 Task: Look for space in Yangliuqing, China from 9th June, 2023 to 16th June, 2023 for 2 adults in price range Rs.8000 to Rs.16000. Place can be entire place with 2 bedrooms having 2 beds and 1 bathroom. Property type can be house, flat, guest house. Amenities needed are: washing machine. Booking option can be shelf check-in. Required host language is Chinese (Simplified).
Action: Mouse moved to (267, 154)
Screenshot: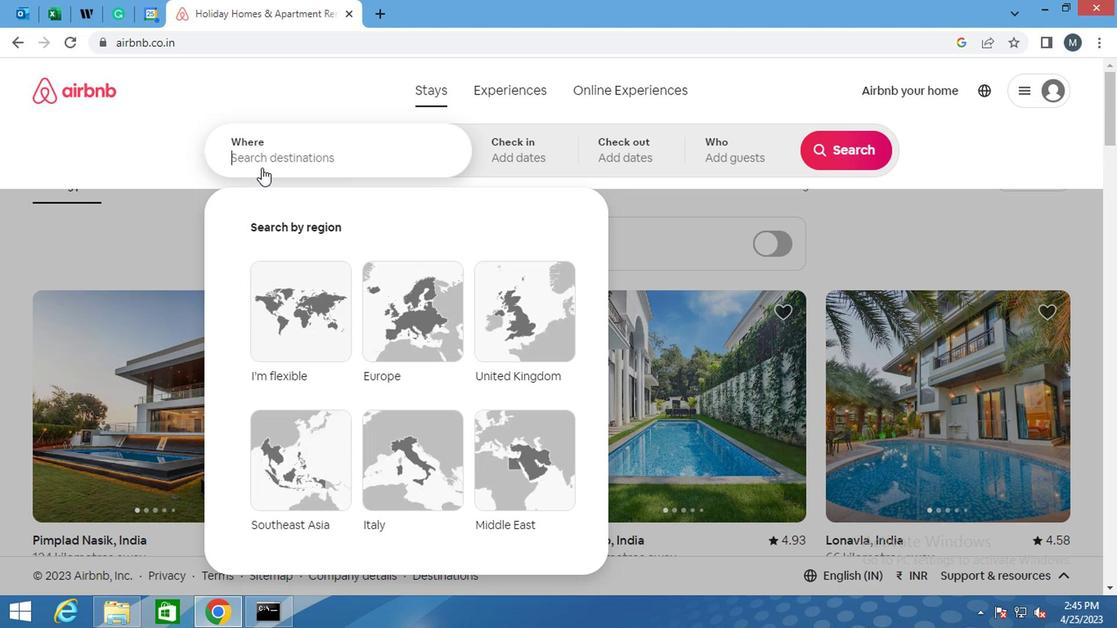 
Action: Mouse pressed left at (267, 154)
Screenshot: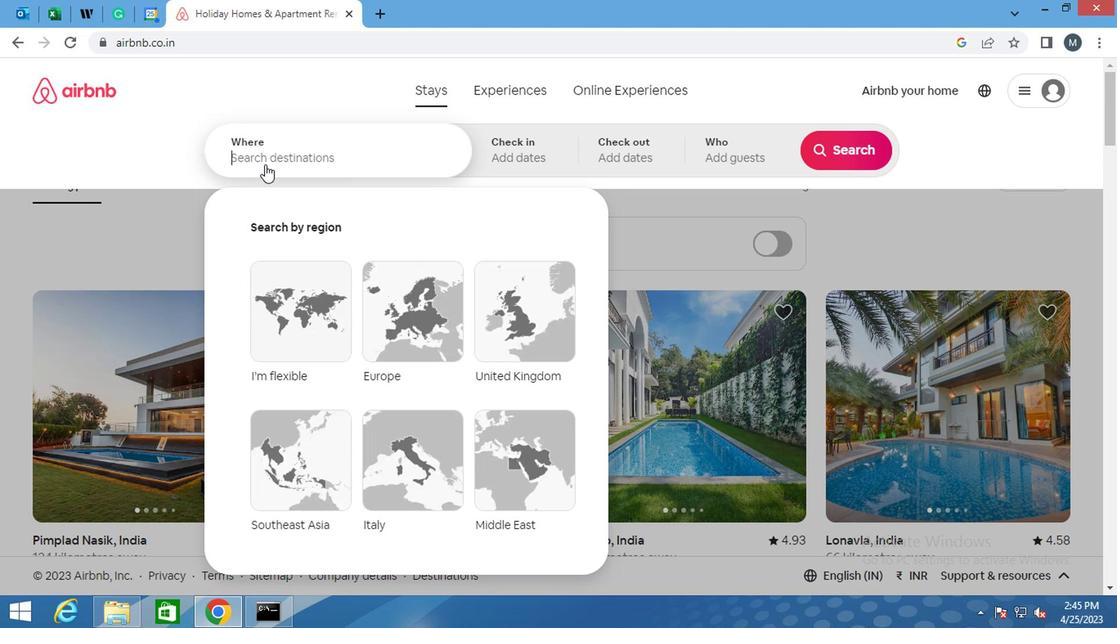 
Action: Mouse moved to (267, 153)
Screenshot: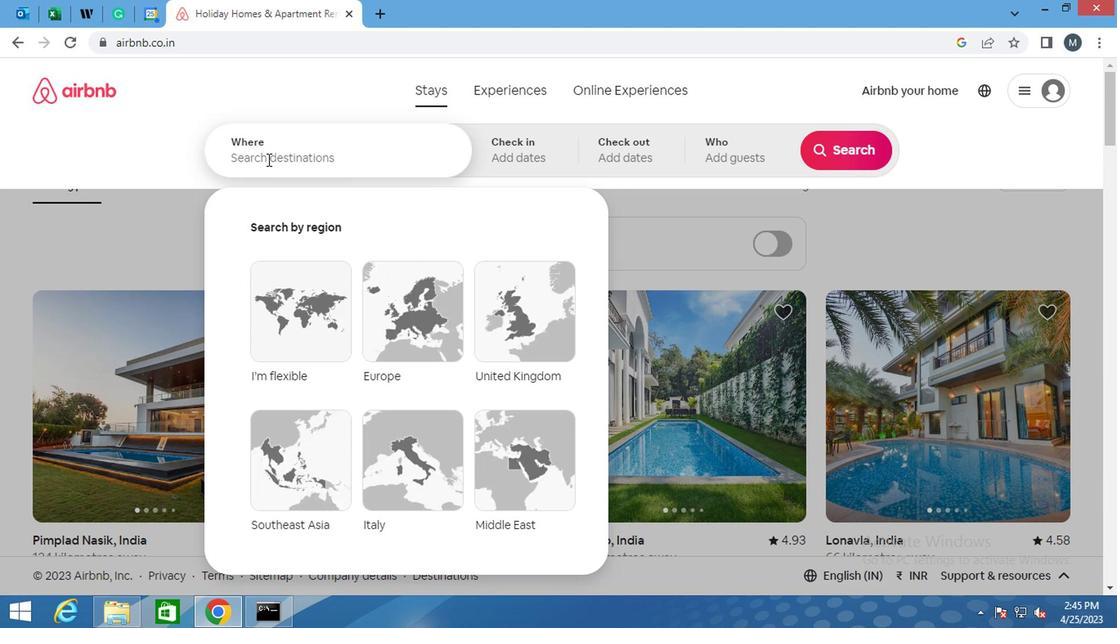 
Action: Key pressed <Key.shift>YANGLIUQUING,<Key.shift>CHINA
Screenshot: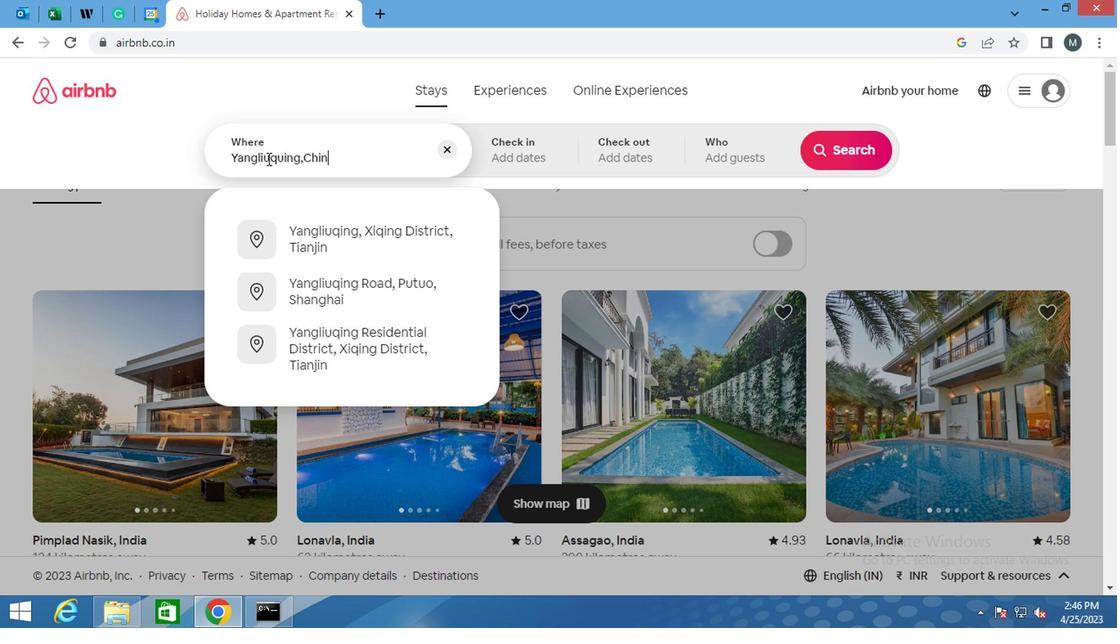
Action: Mouse moved to (357, 185)
Screenshot: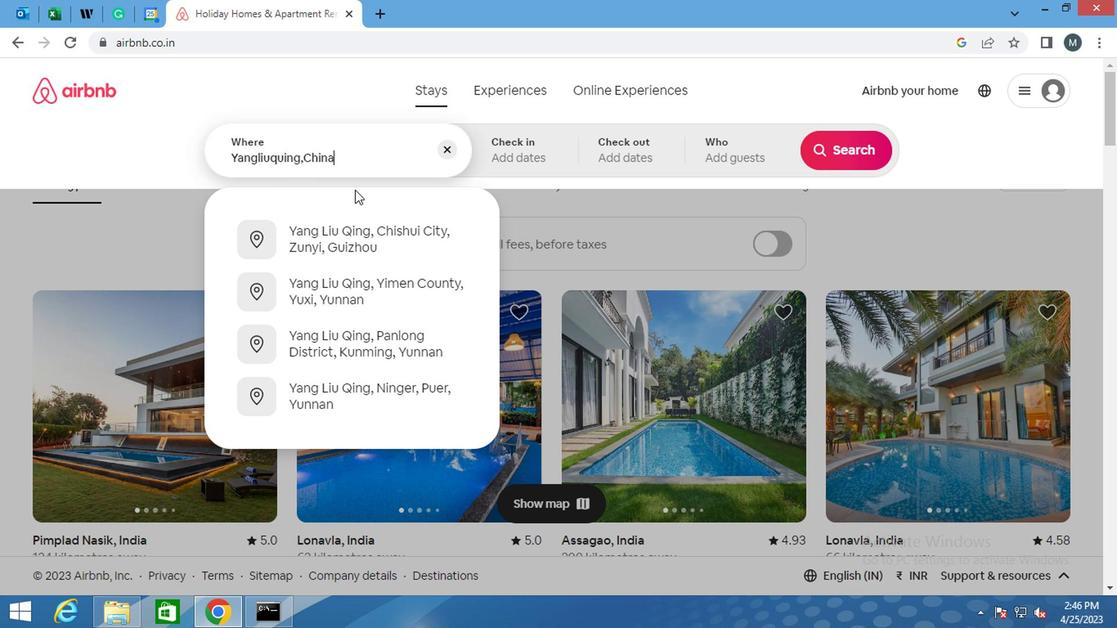 
Action: Key pressed <Key.enter>
Screenshot: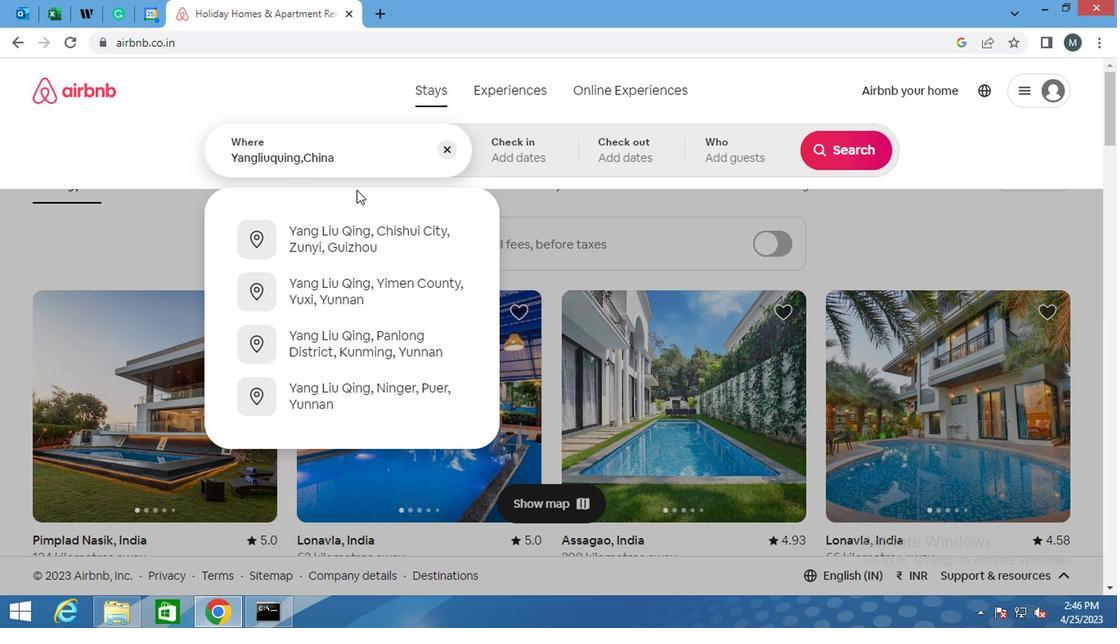 
Action: Mouse moved to (825, 275)
Screenshot: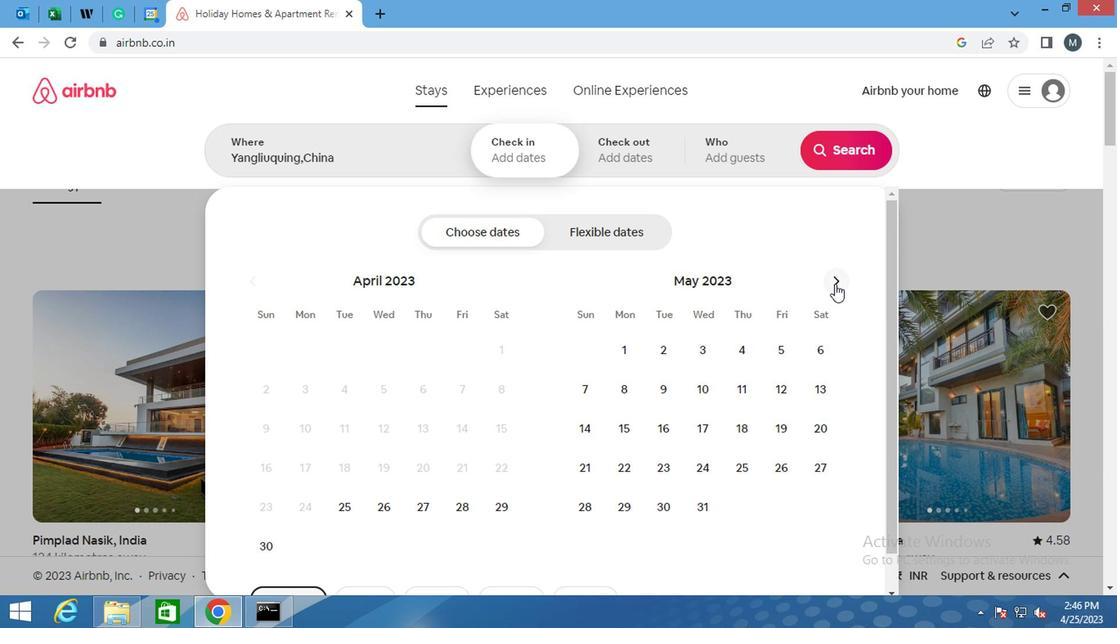 
Action: Mouse pressed left at (825, 275)
Screenshot: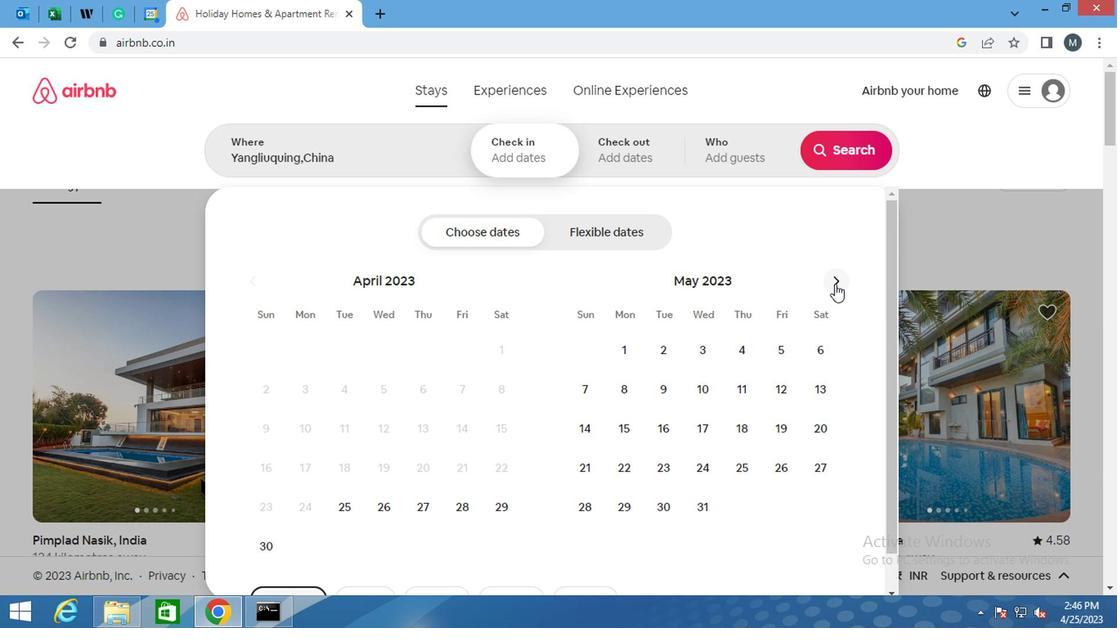 
Action: Mouse moved to (774, 392)
Screenshot: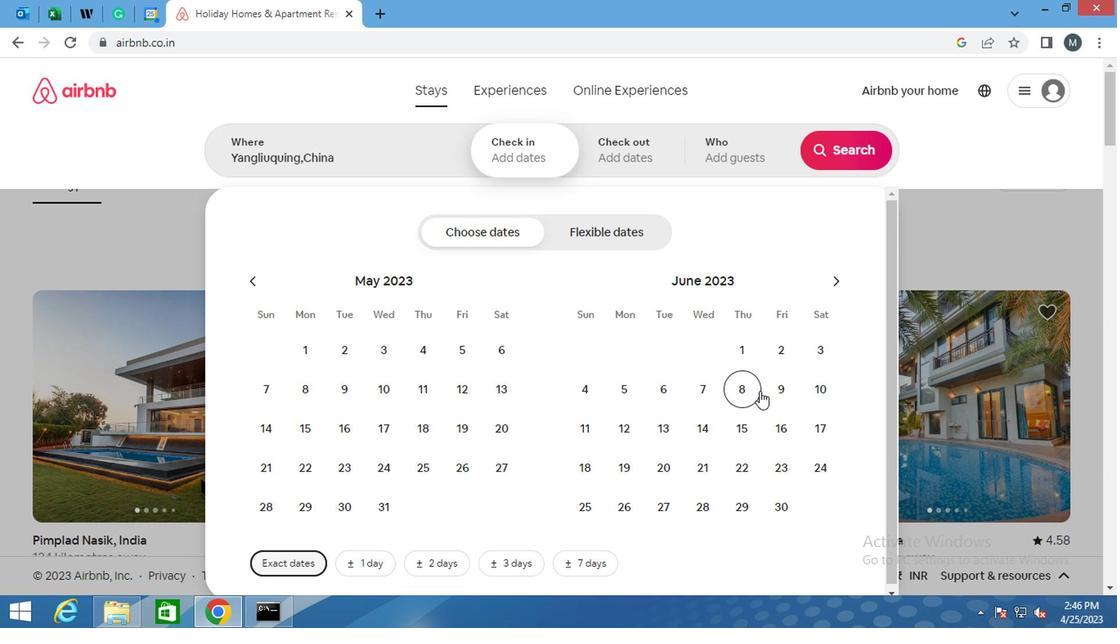 
Action: Mouse pressed left at (774, 392)
Screenshot: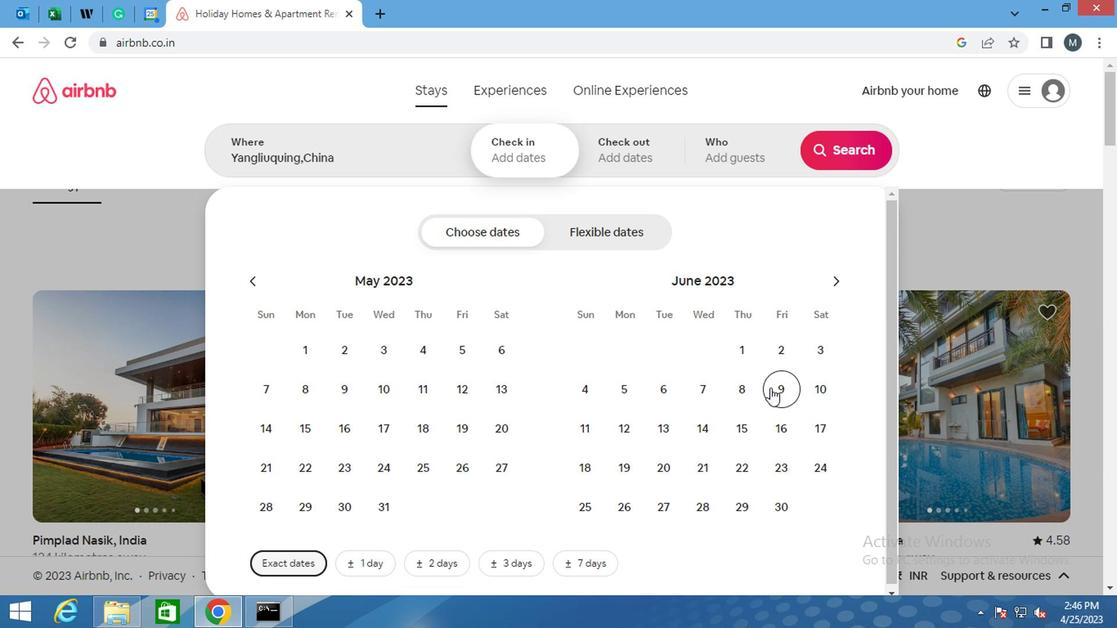 
Action: Mouse moved to (766, 429)
Screenshot: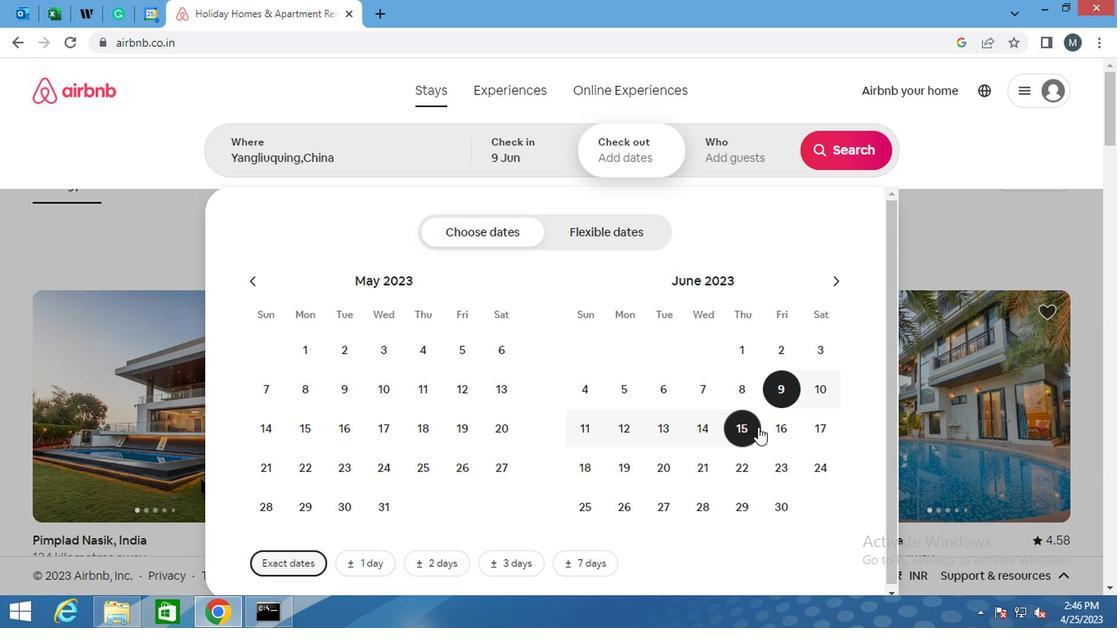 
Action: Mouse pressed left at (766, 429)
Screenshot: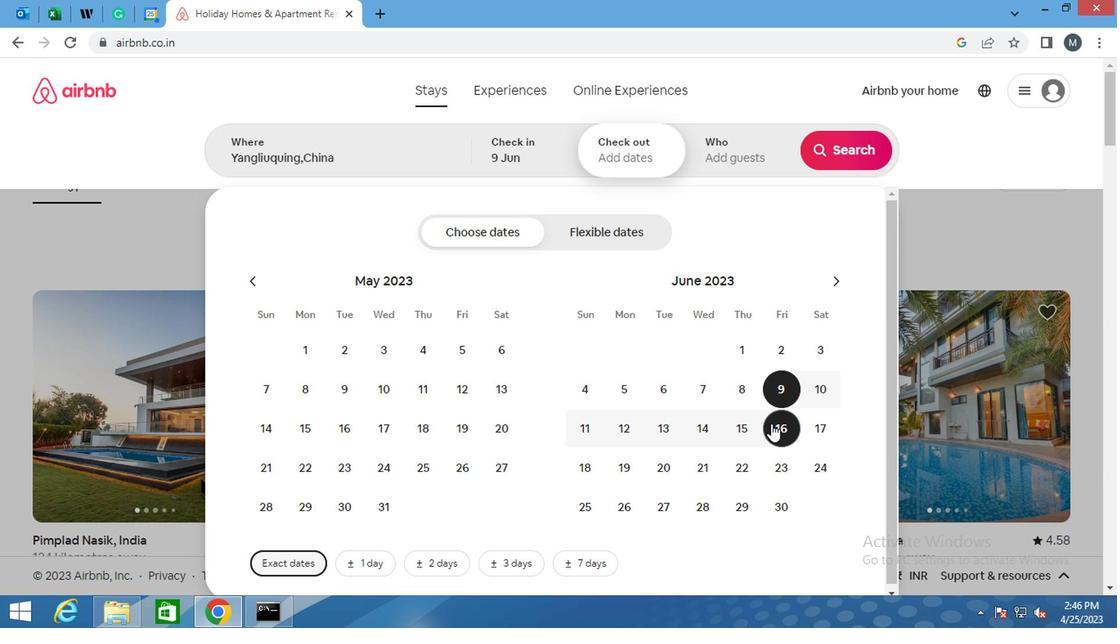 
Action: Mouse moved to (733, 158)
Screenshot: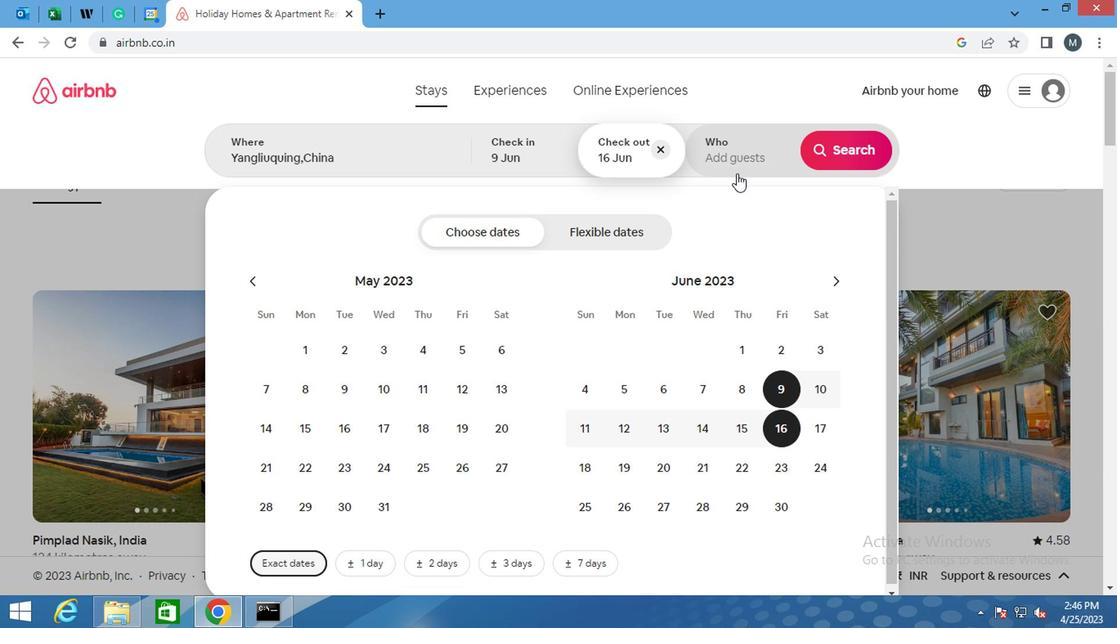 
Action: Mouse pressed left at (733, 158)
Screenshot: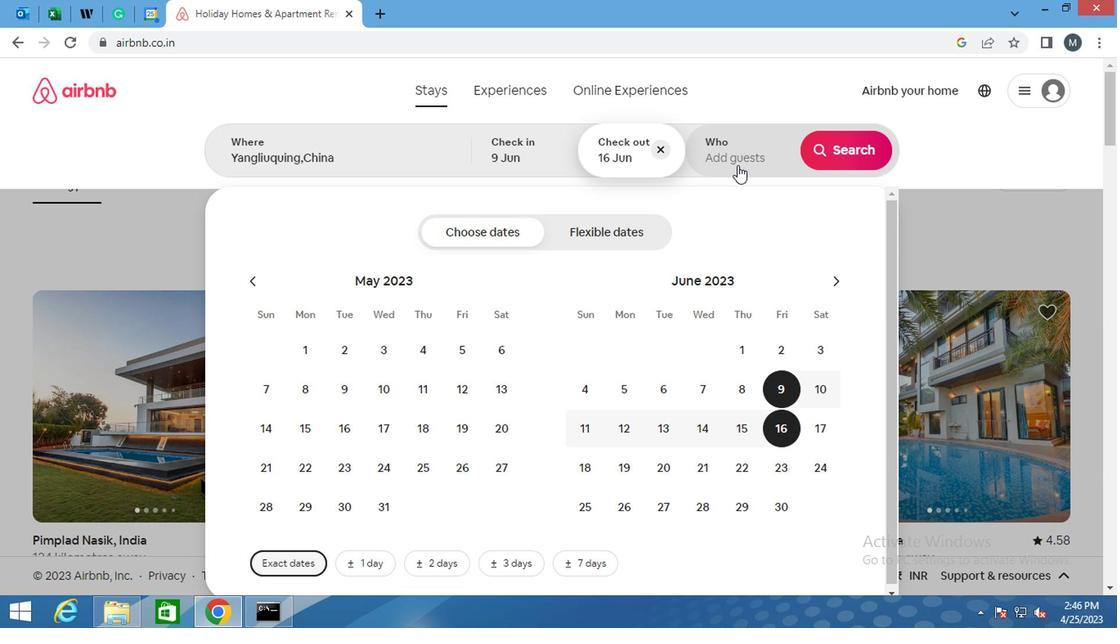 
Action: Mouse moved to (845, 238)
Screenshot: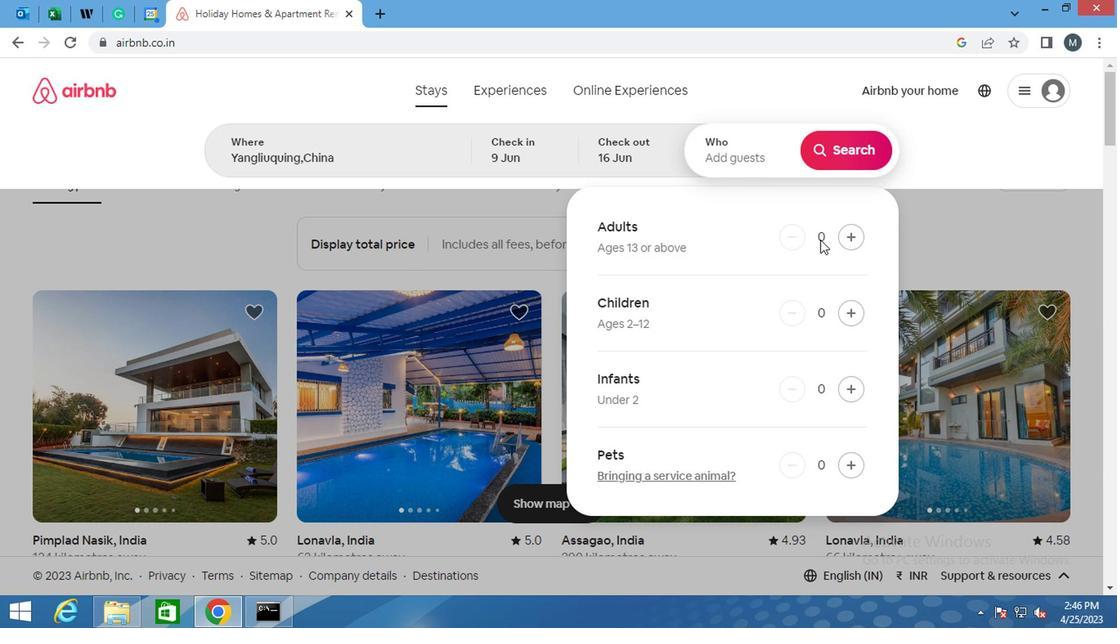 
Action: Mouse pressed left at (845, 238)
Screenshot: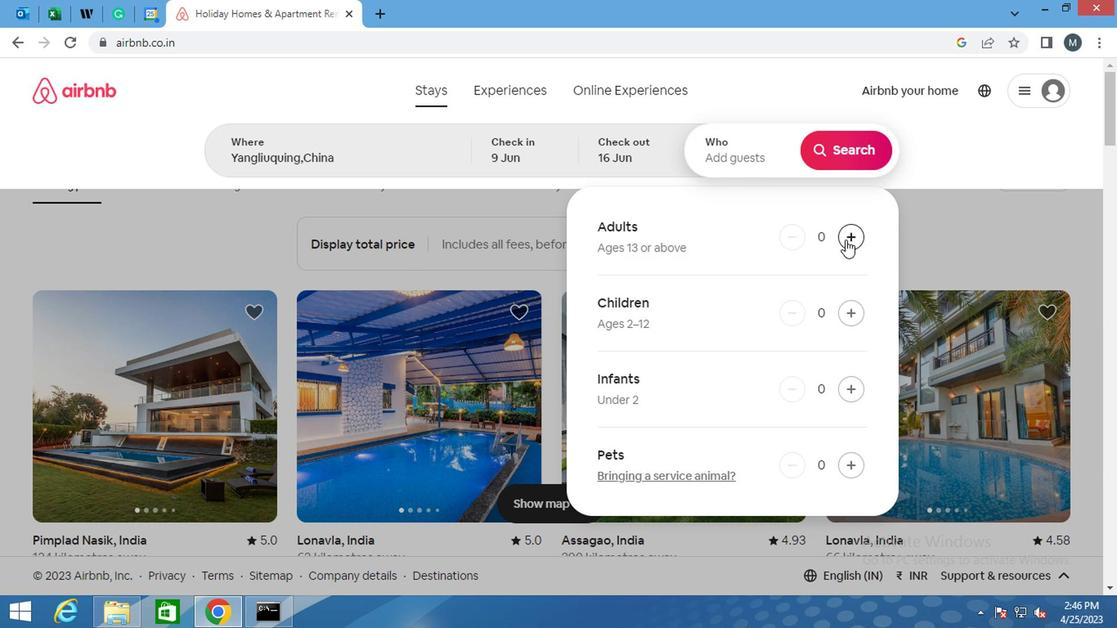 
Action: Mouse pressed left at (845, 238)
Screenshot: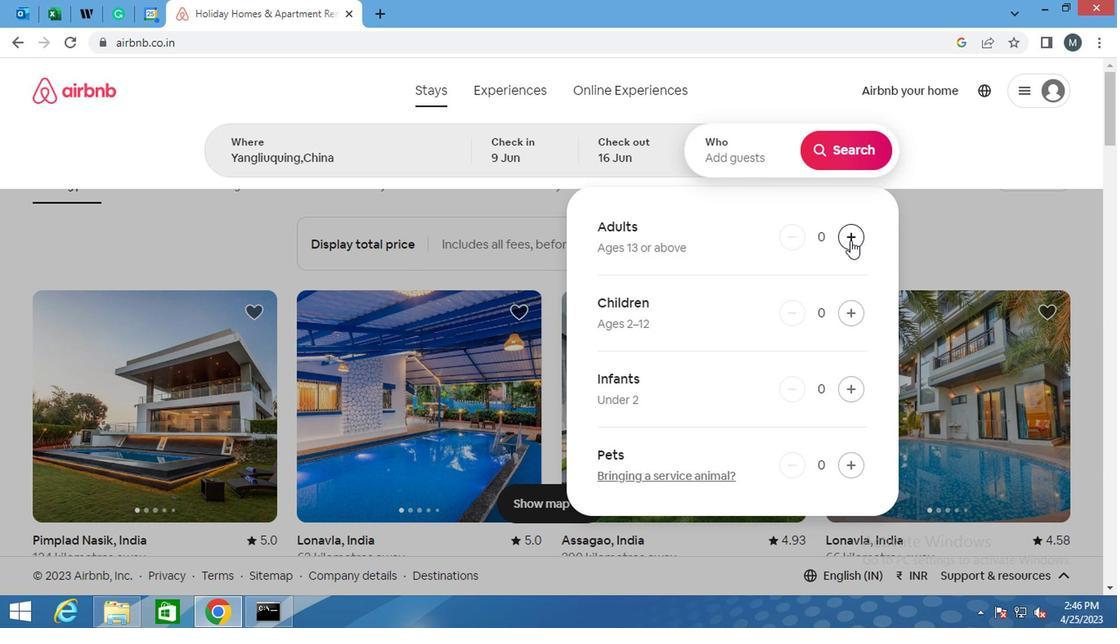 
Action: Mouse moved to (847, 132)
Screenshot: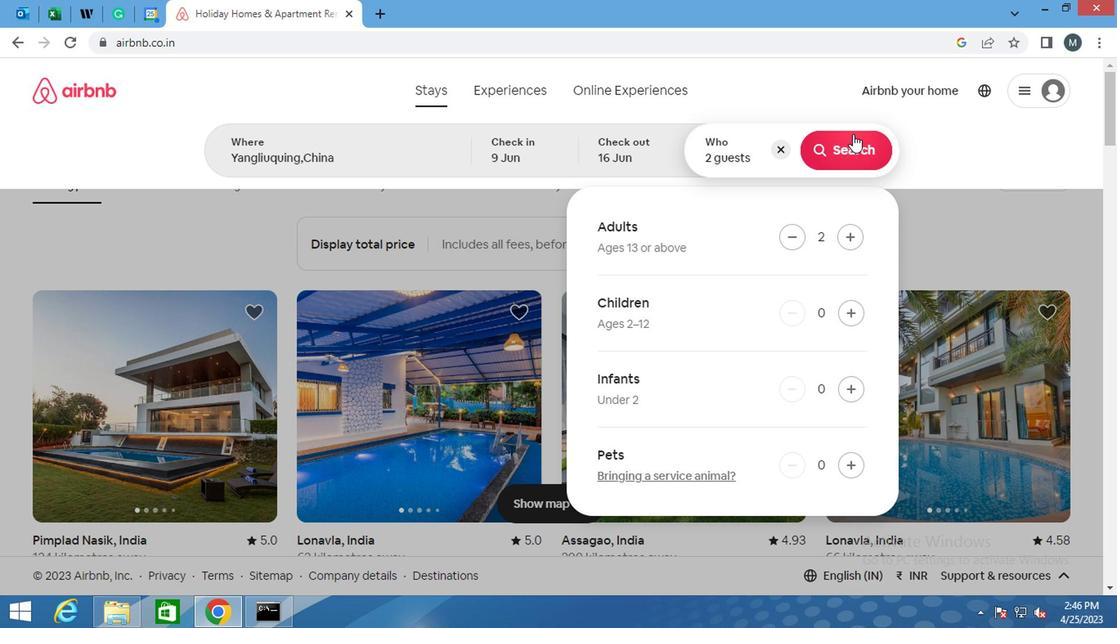
Action: Mouse pressed left at (847, 132)
Screenshot: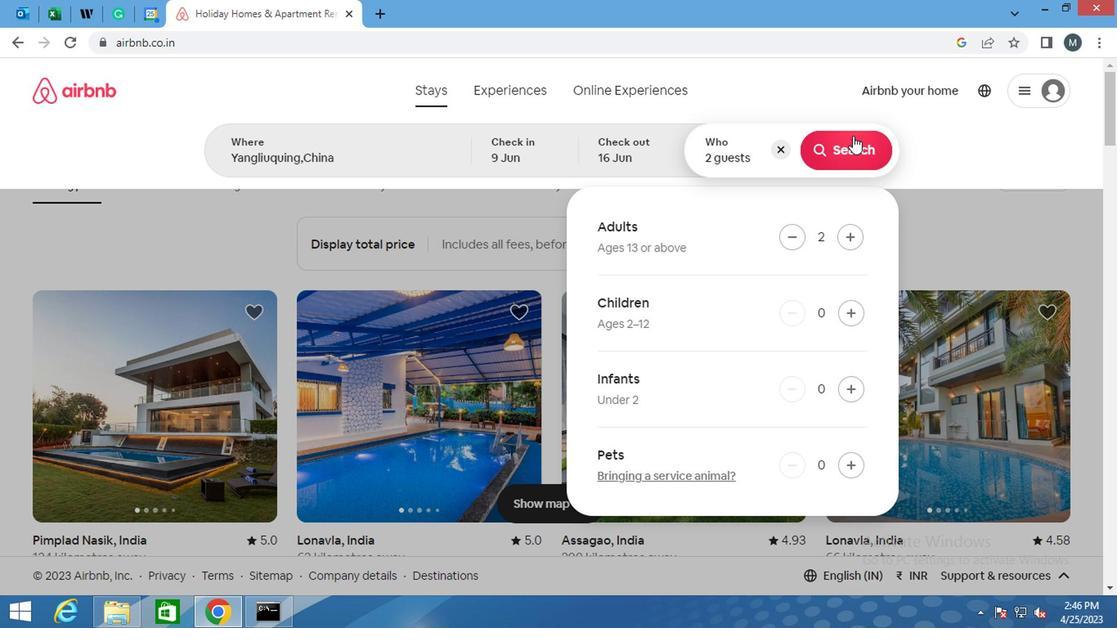 
Action: Mouse moved to (1047, 138)
Screenshot: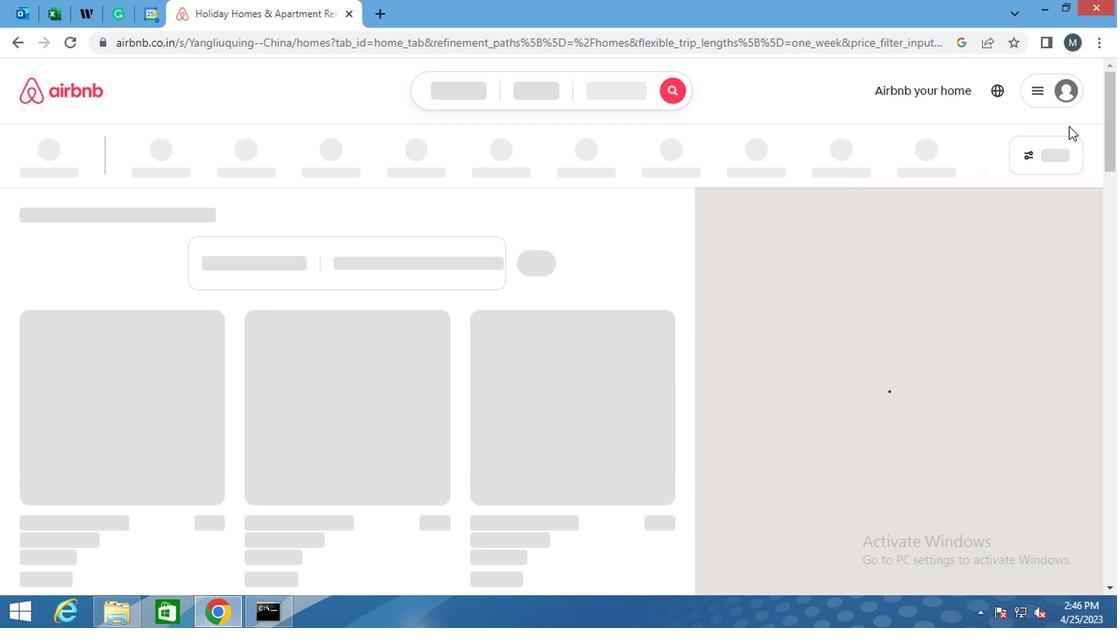 
Action: Mouse pressed left at (1047, 138)
Screenshot: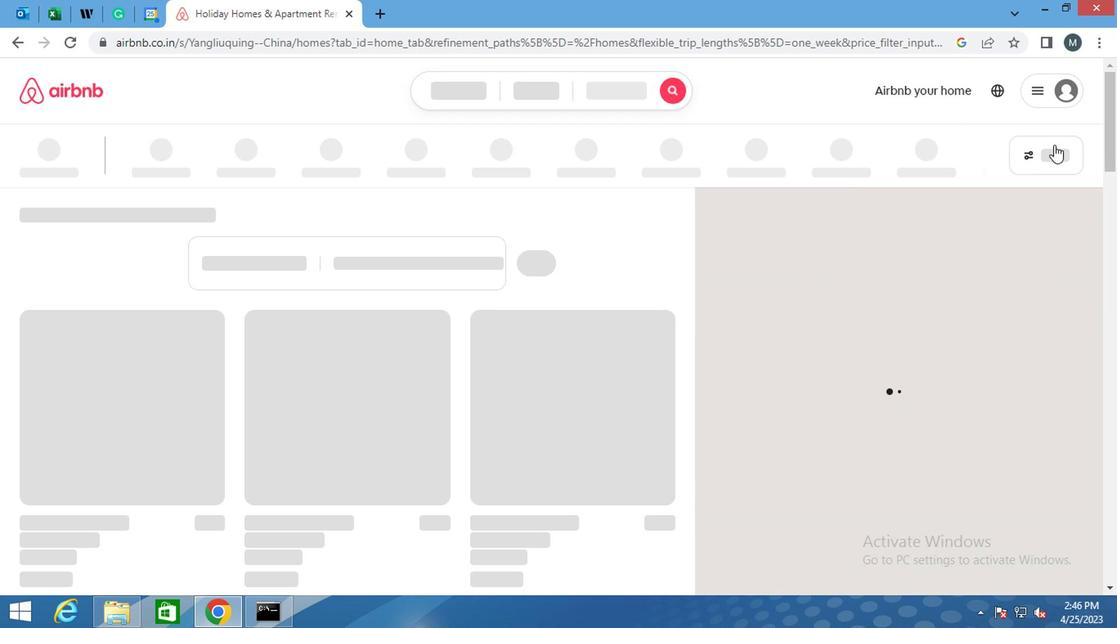 
Action: Mouse moved to (422, 274)
Screenshot: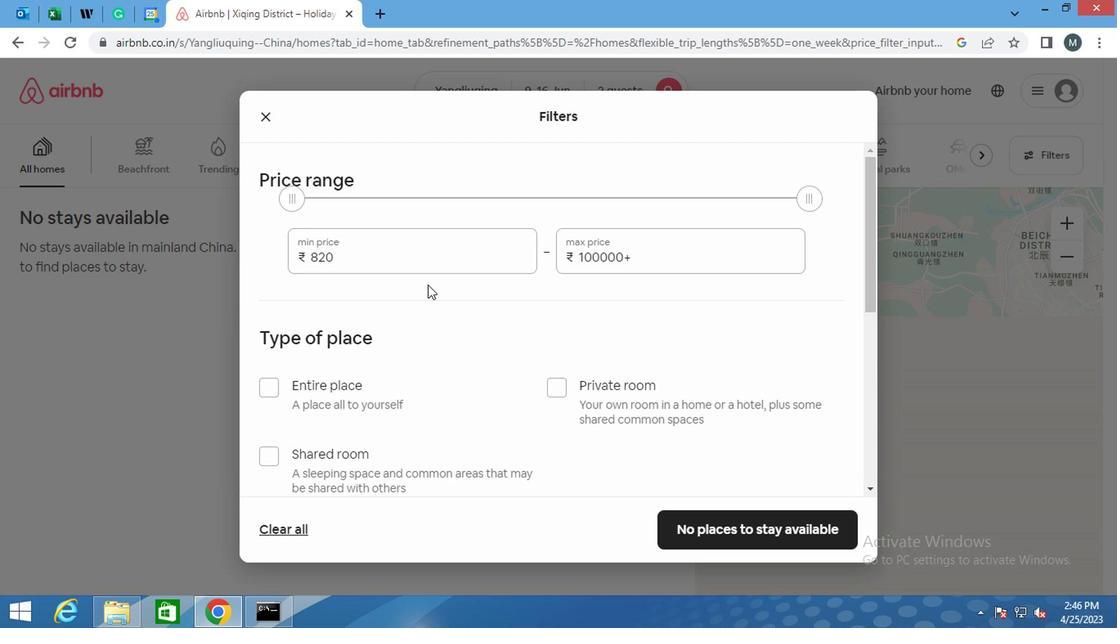 
Action: Mouse pressed left at (422, 274)
Screenshot: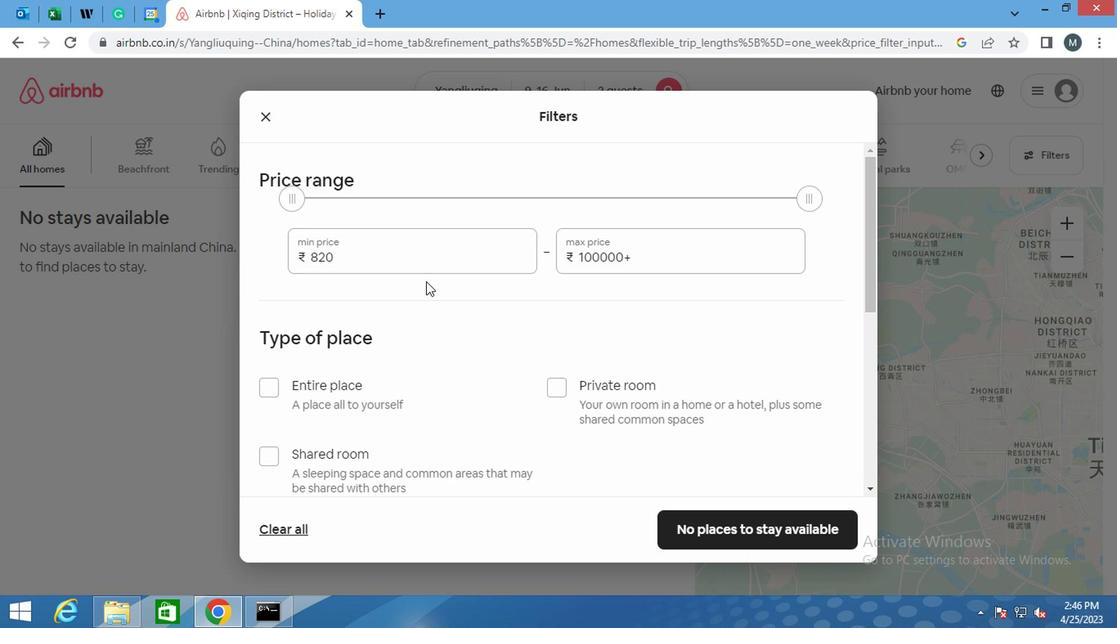 
Action: Mouse moved to (401, 255)
Screenshot: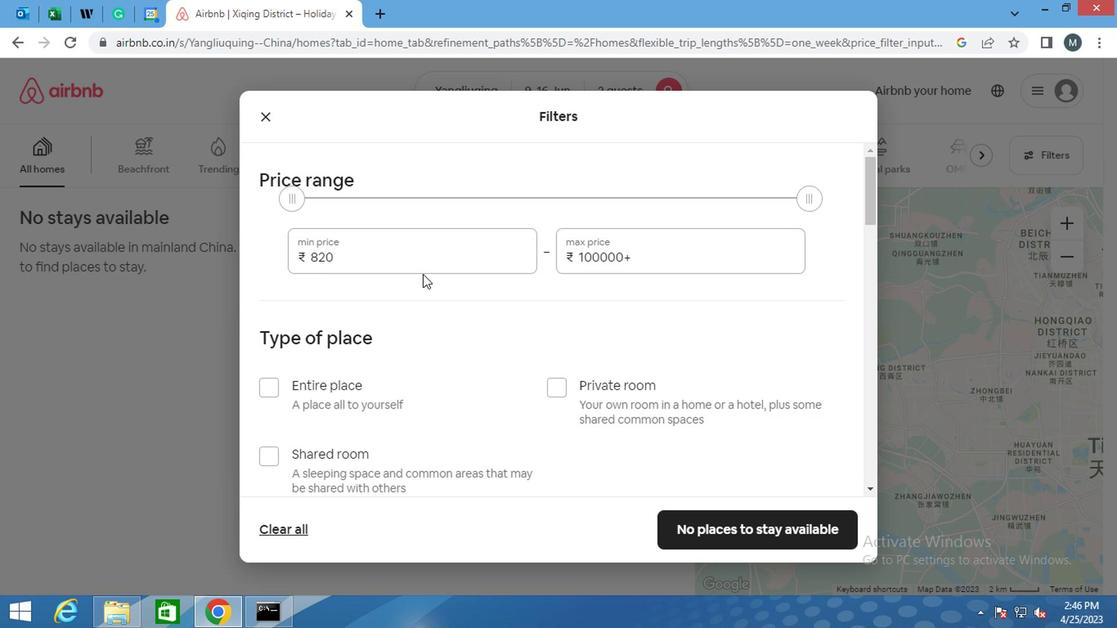 
Action: Mouse pressed left at (401, 255)
Screenshot: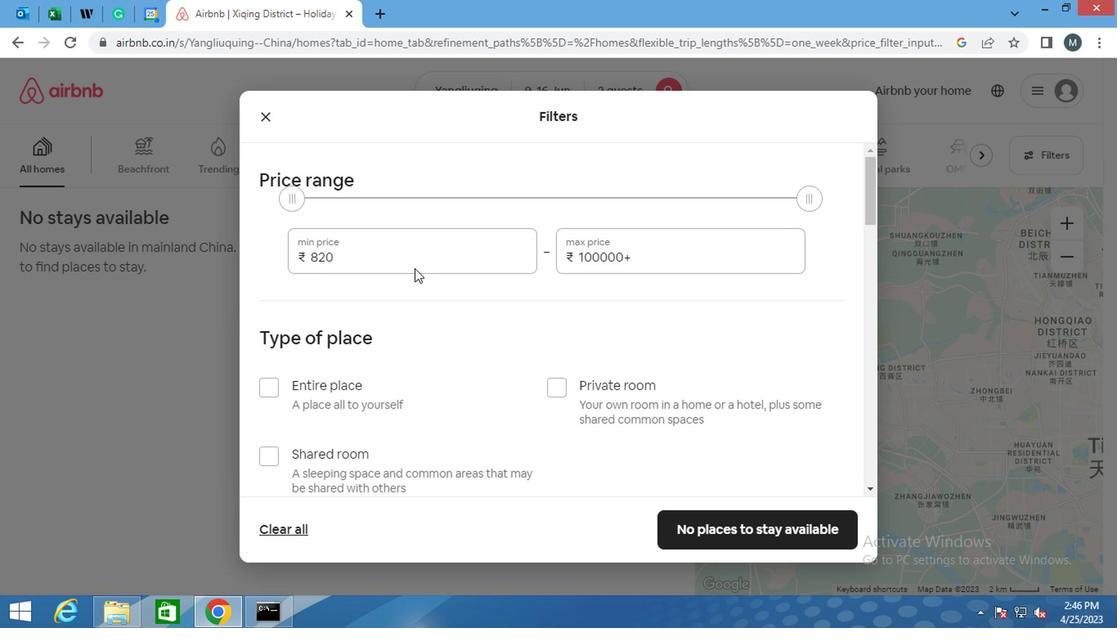 
Action: Mouse moved to (395, 254)
Screenshot: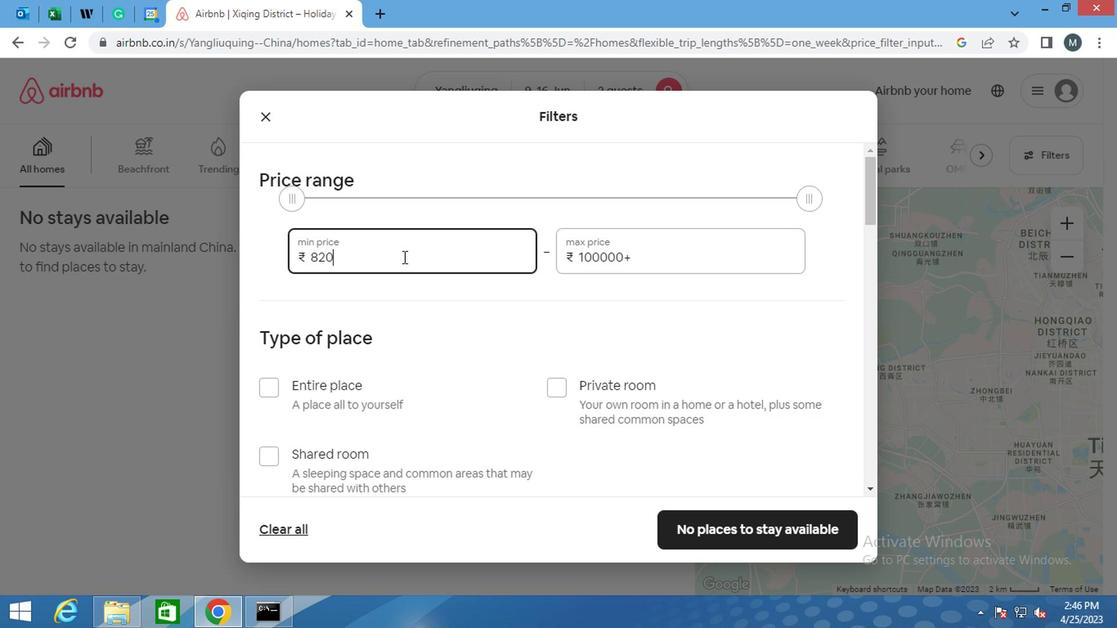 
Action: Key pressed <Key.backspace><Key.backspace>
Screenshot: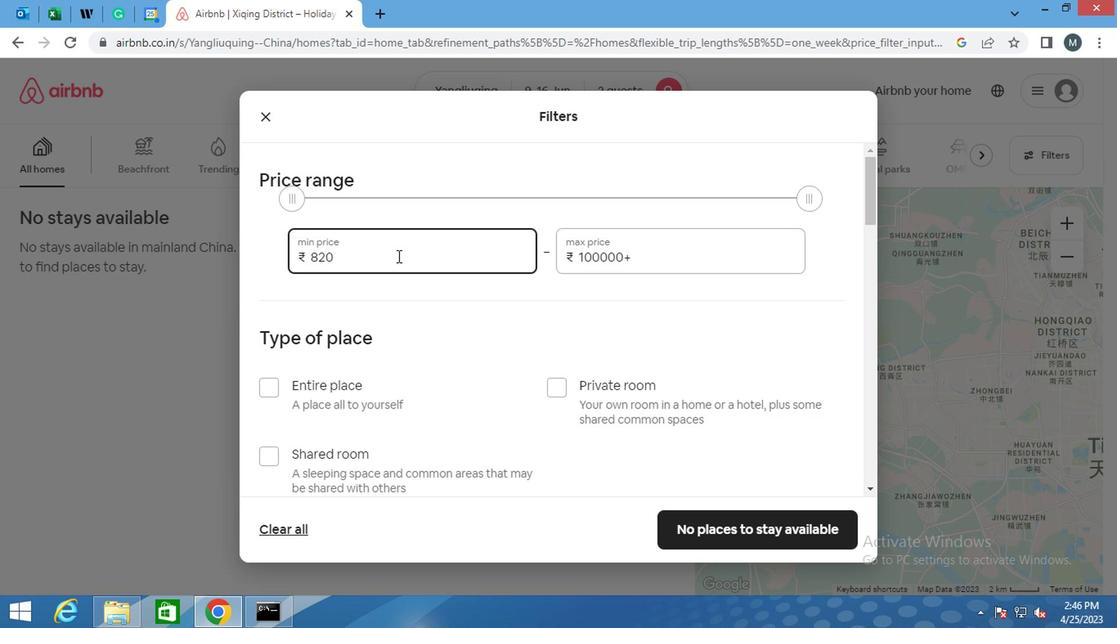 
Action: Mouse moved to (395, 254)
Screenshot: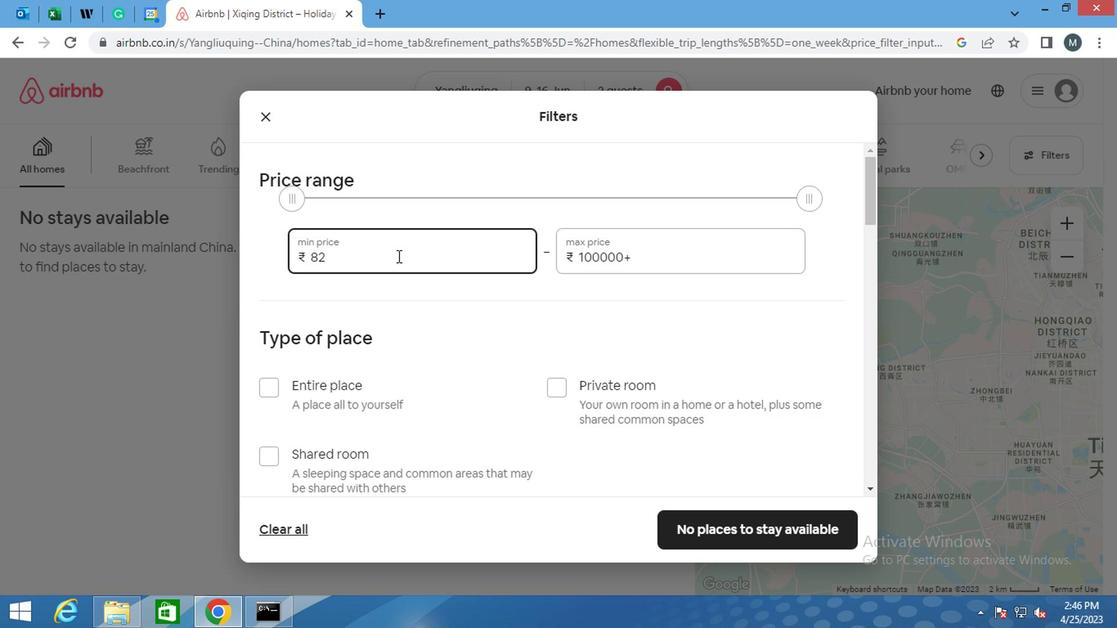 
Action: Key pressed <Key.backspace>
Screenshot: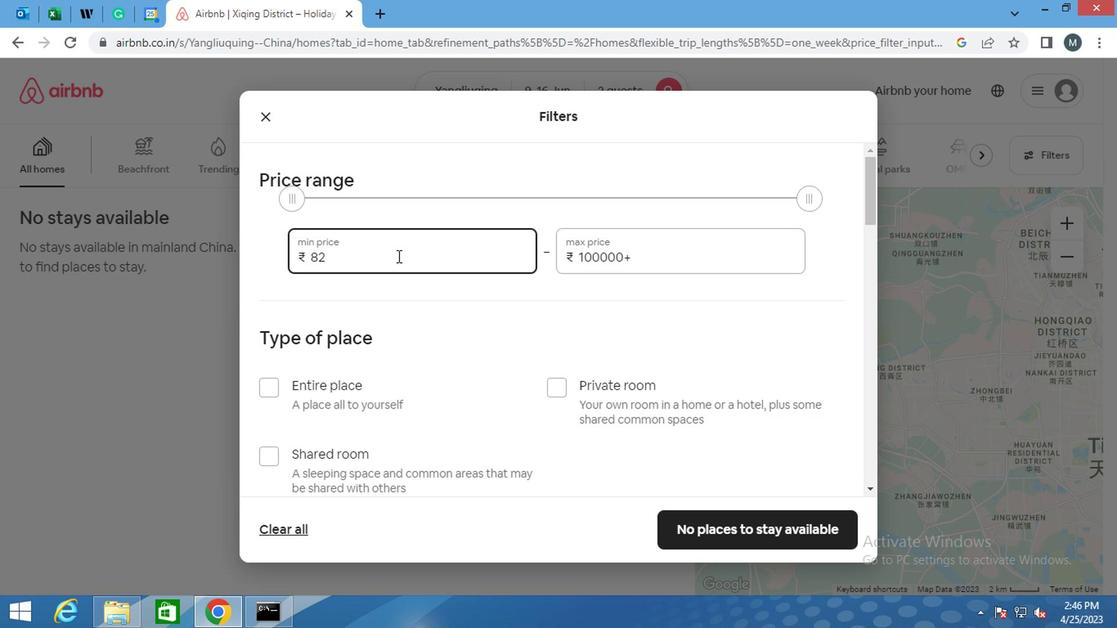 
Action: Mouse moved to (392, 260)
Screenshot: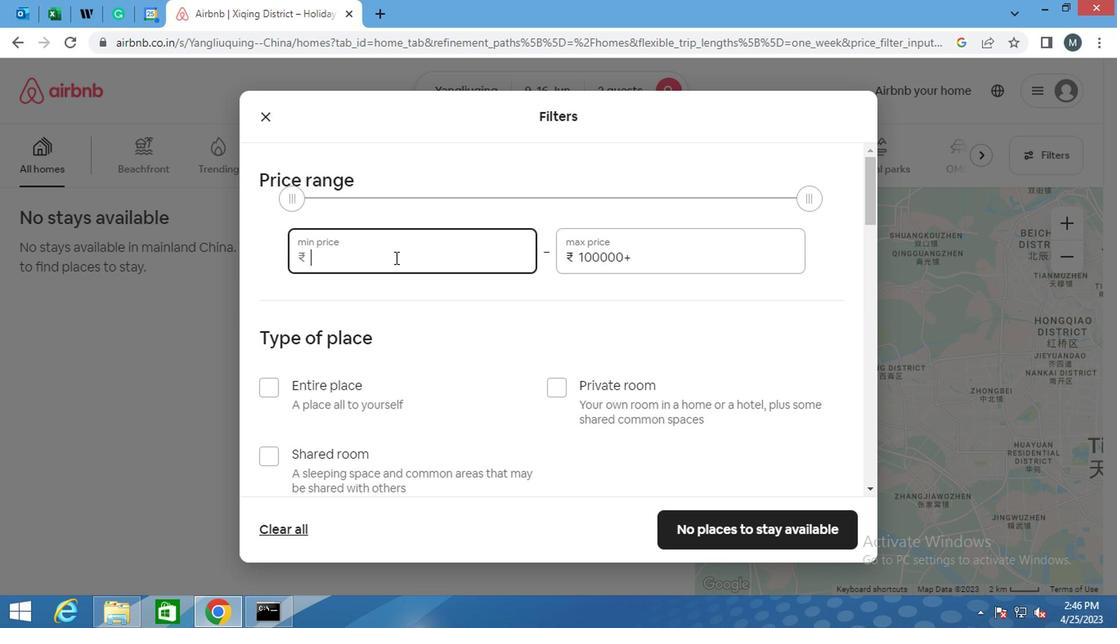 
Action: Key pressed 8000
Screenshot: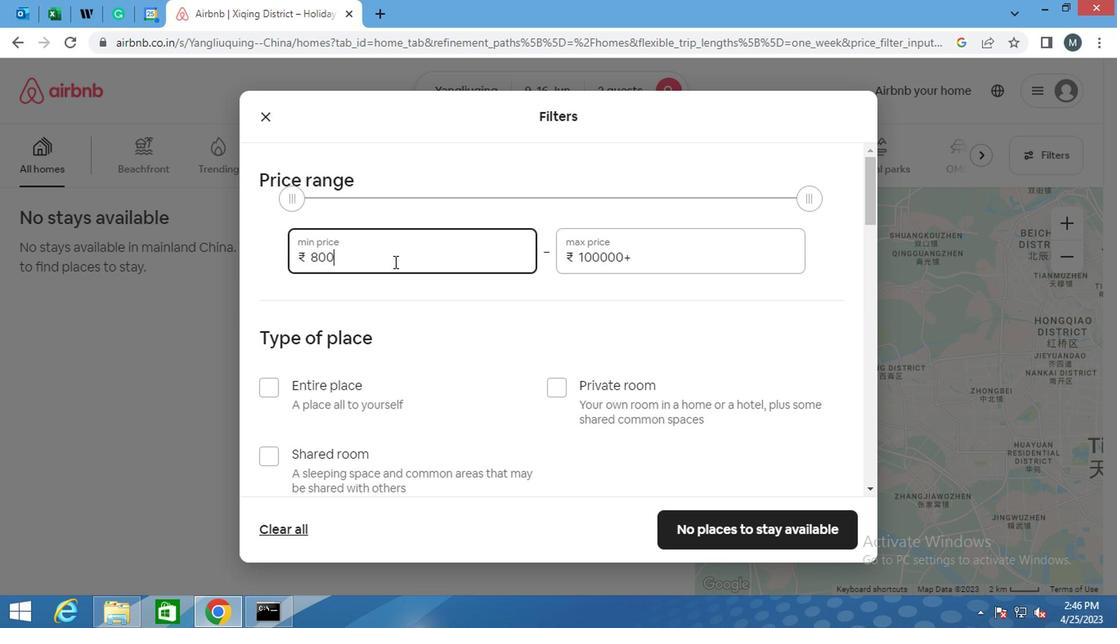 
Action: Mouse moved to (668, 263)
Screenshot: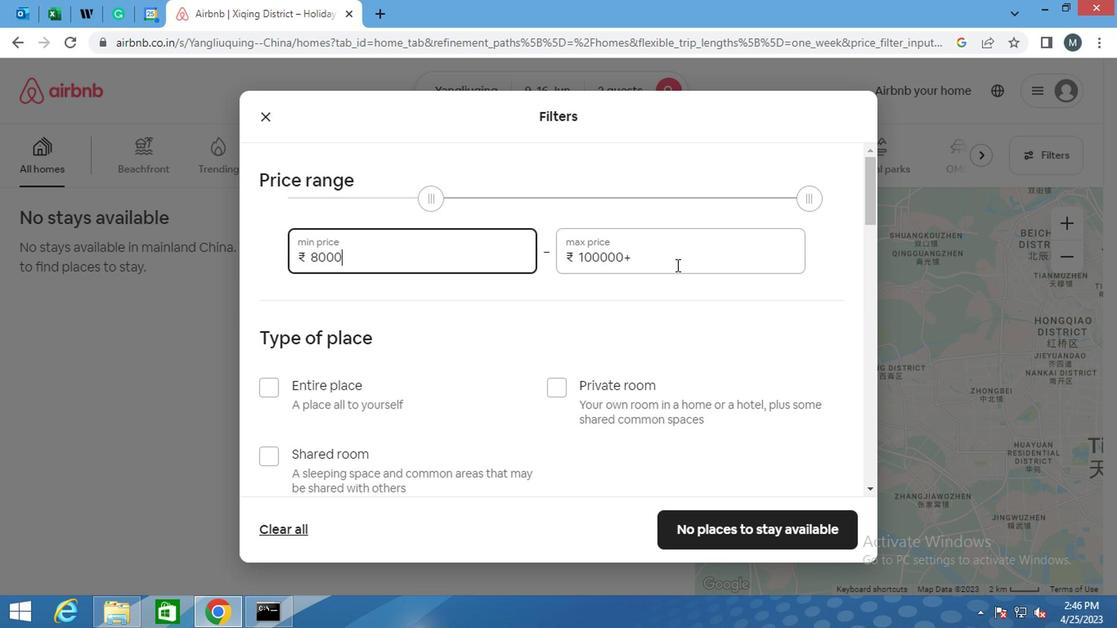 
Action: Mouse pressed left at (668, 263)
Screenshot: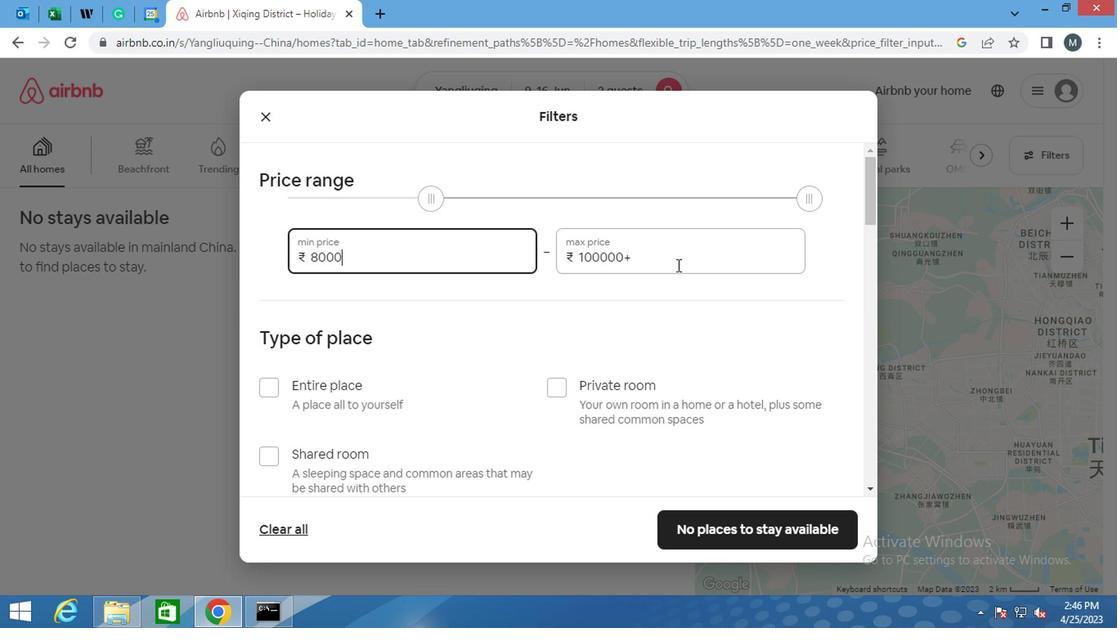 
Action: Mouse moved to (657, 264)
Screenshot: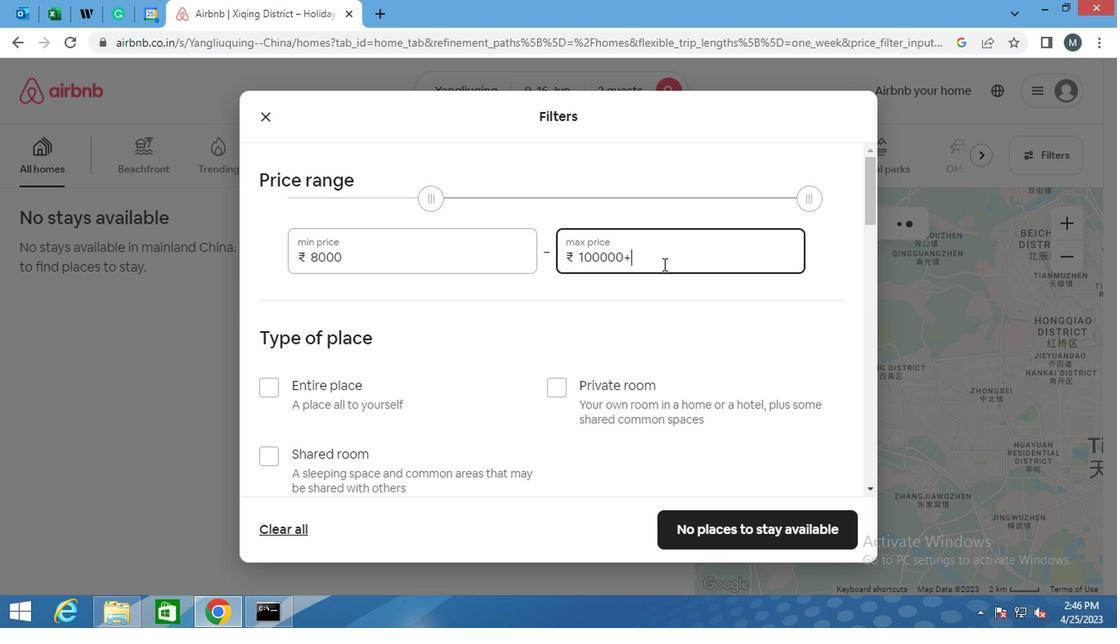 
Action: Key pressed <Key.backspace>
Screenshot: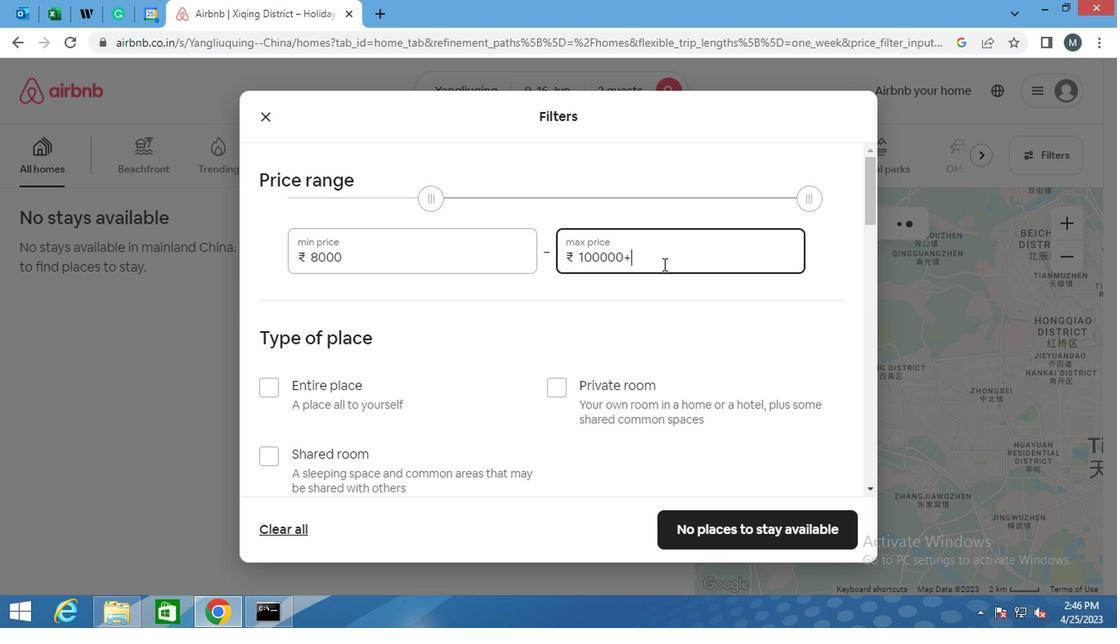 
Action: Mouse moved to (636, 268)
Screenshot: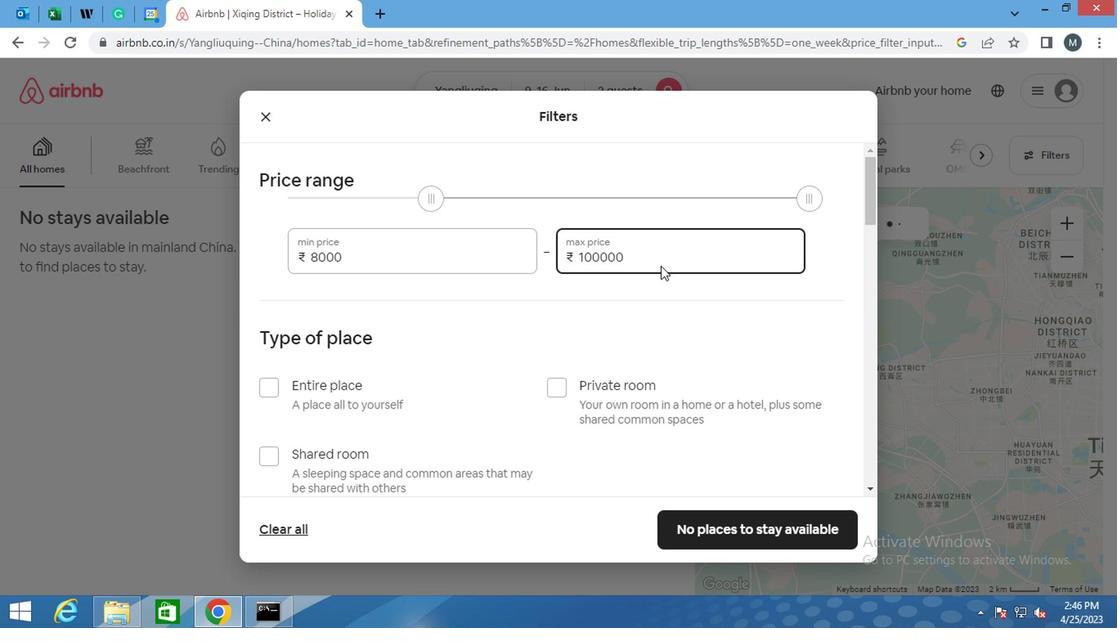 
Action: Key pressed <Key.backspace><Key.backspace><Key.backspace><Key.backspace>
Screenshot: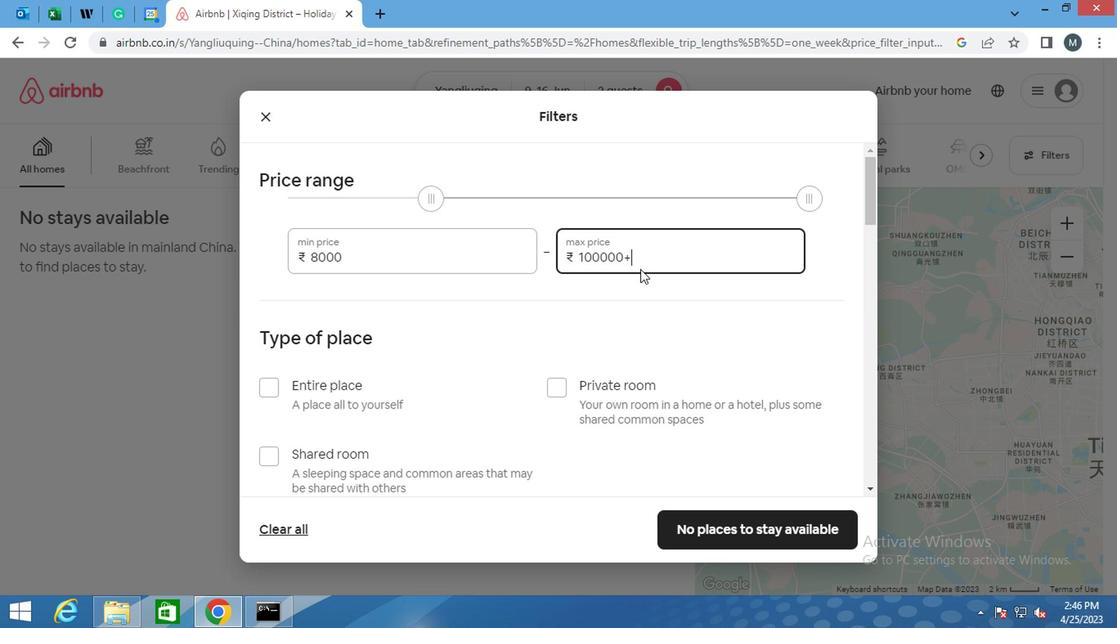 
Action: Mouse moved to (635, 268)
Screenshot: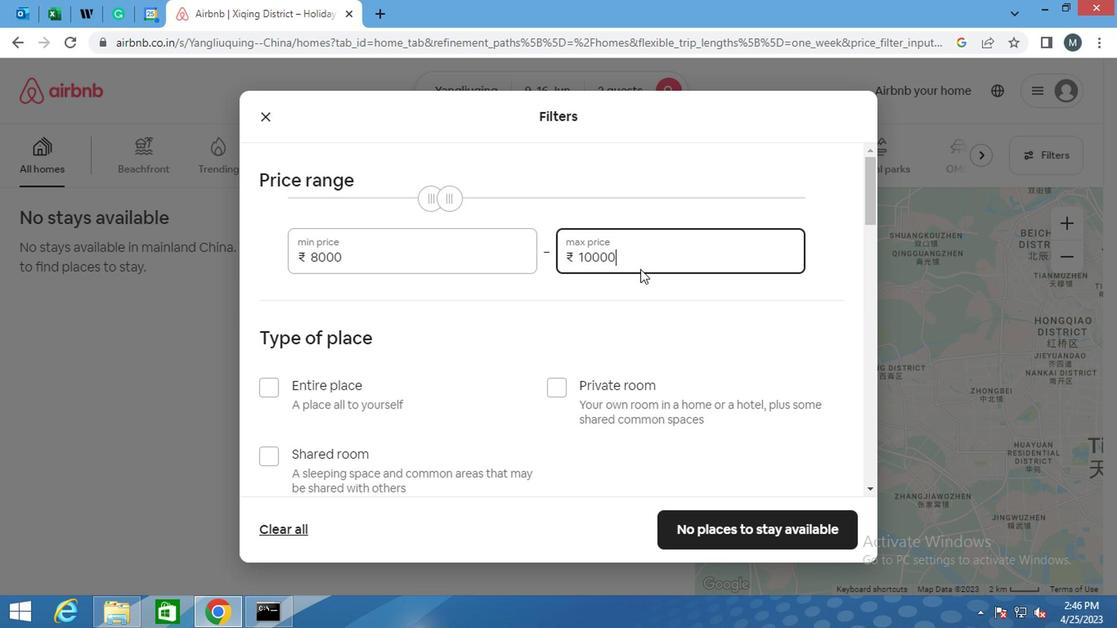 
Action: Key pressed <Key.backspace>
Screenshot: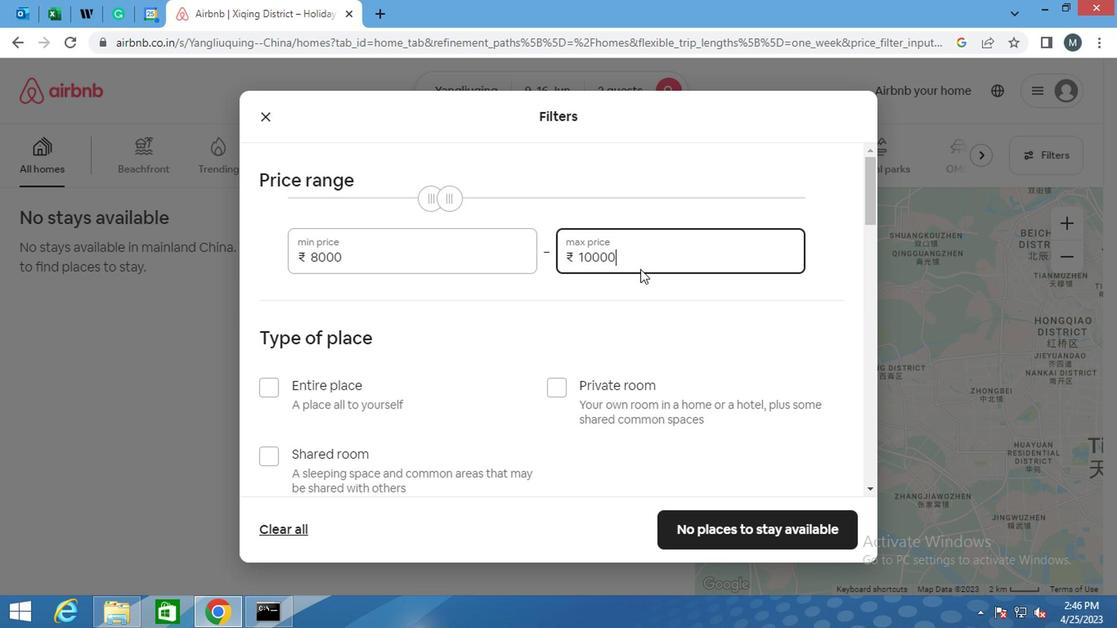 
Action: Mouse moved to (632, 268)
Screenshot: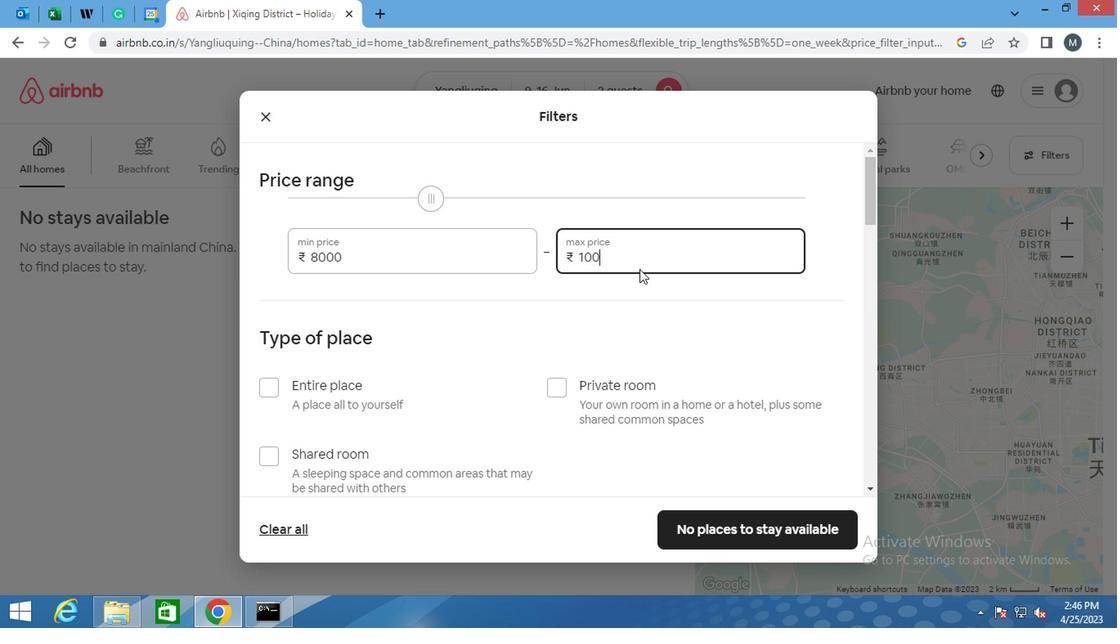 
Action: Key pressed <Key.backspace>
Screenshot: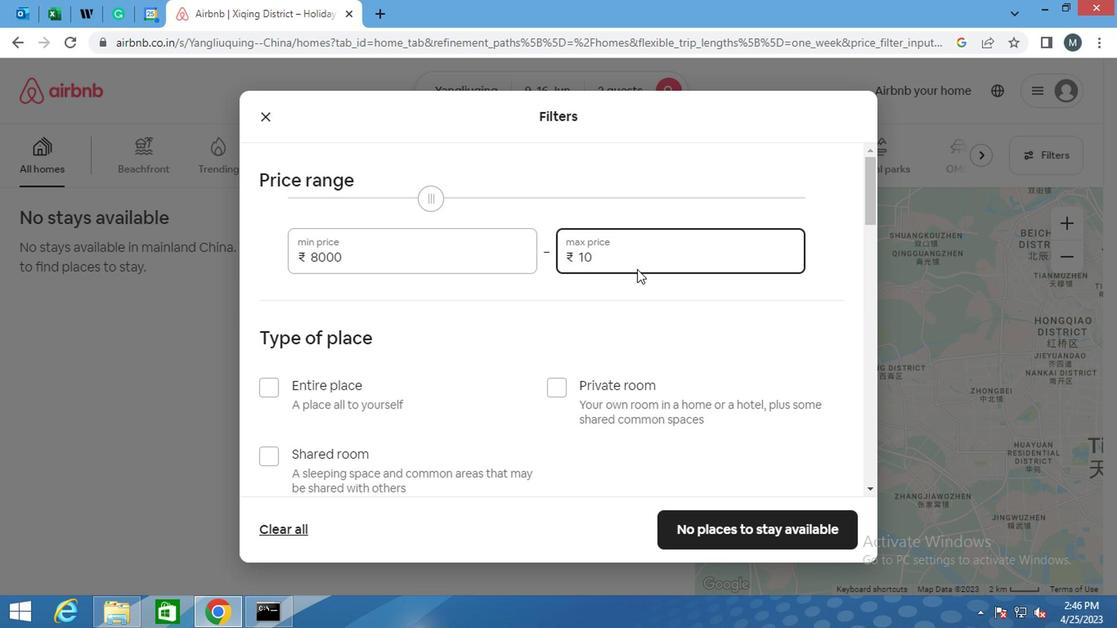 
Action: Mouse moved to (626, 269)
Screenshot: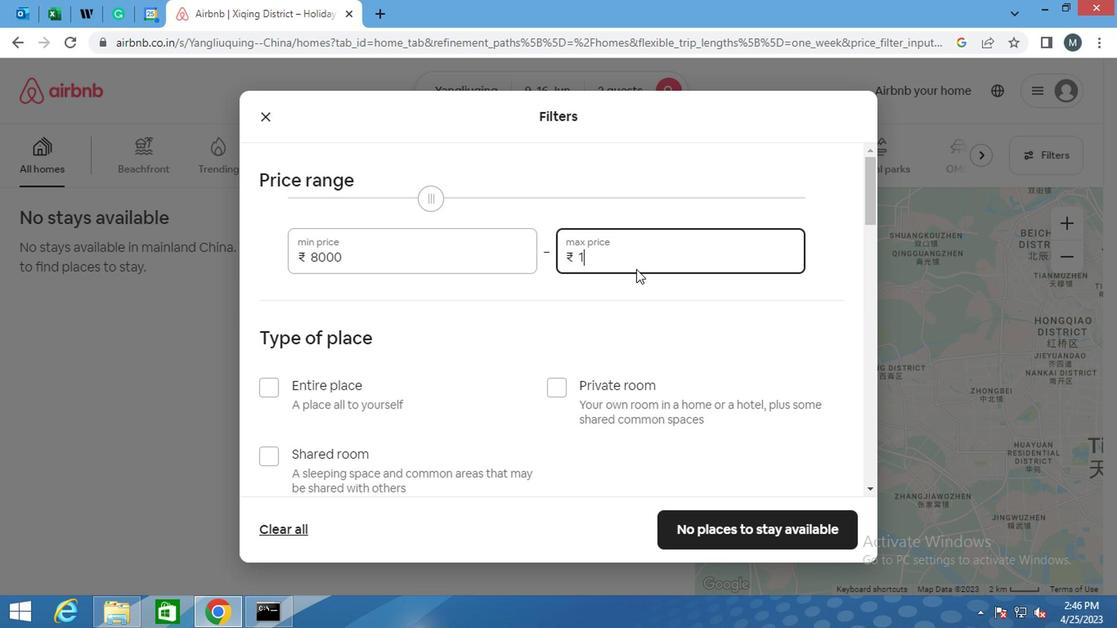 
Action: Key pressed 6
Screenshot: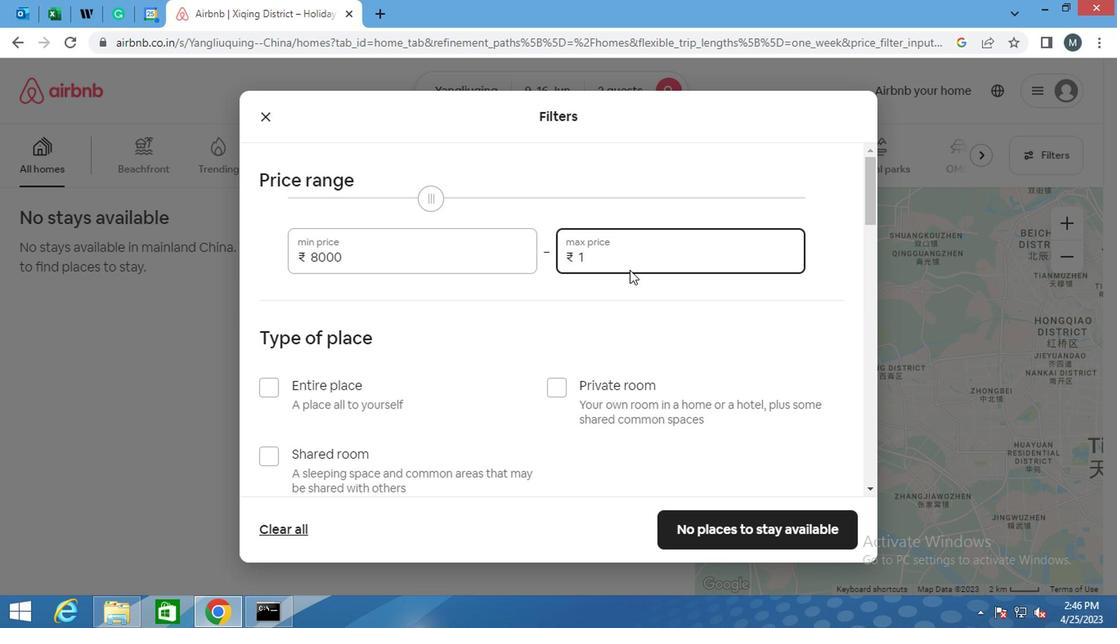 
Action: Mouse moved to (625, 269)
Screenshot: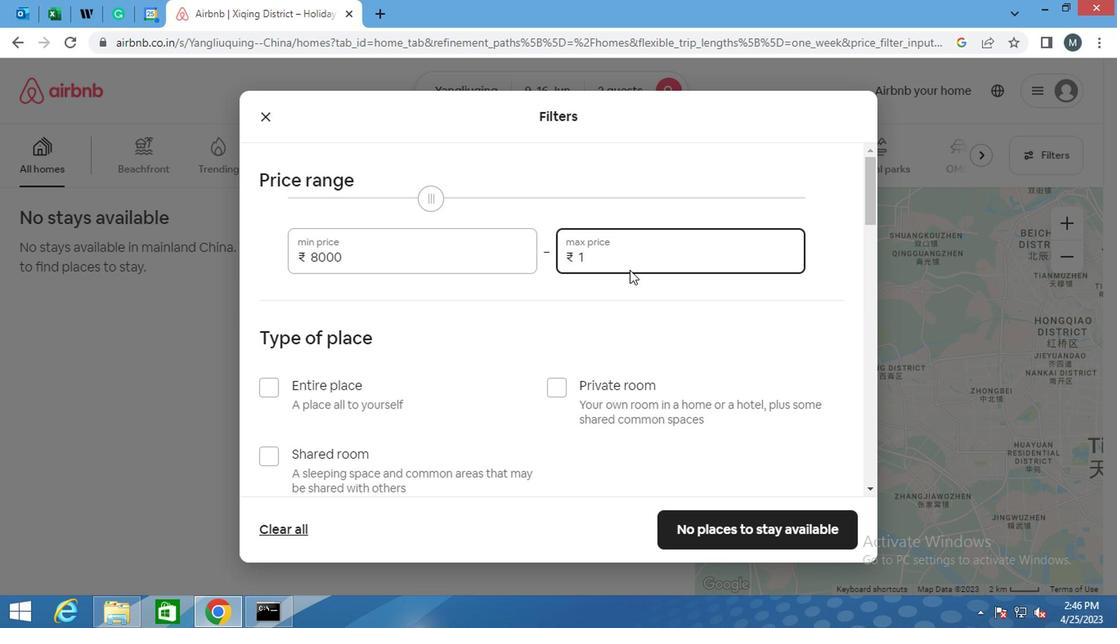 
Action: Key pressed 000
Screenshot: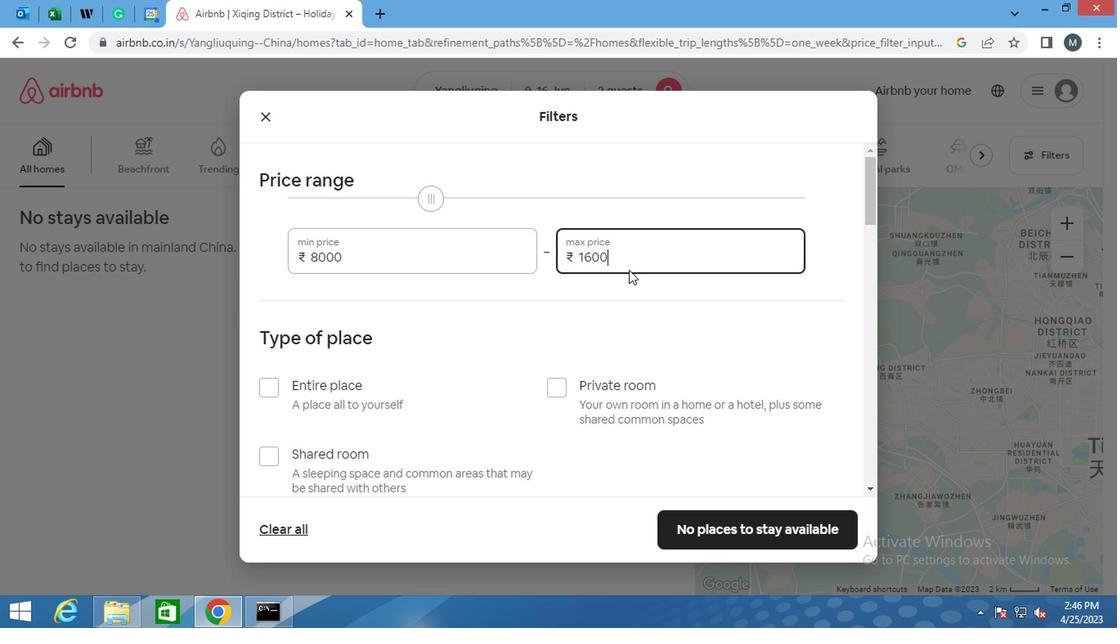 
Action: Mouse moved to (433, 298)
Screenshot: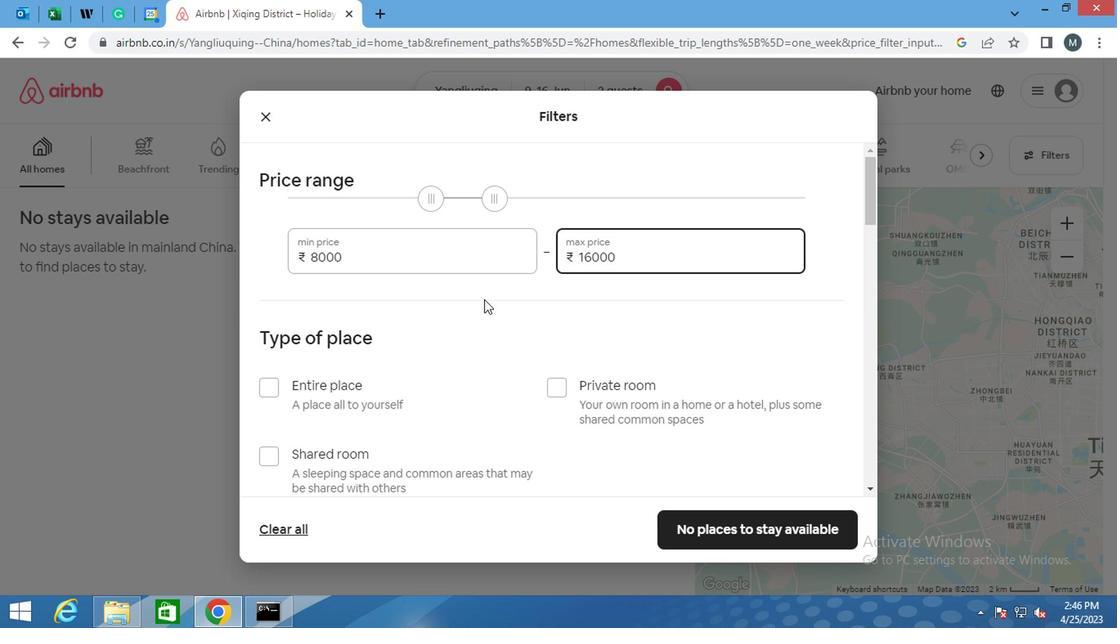 
Action: Mouse scrolled (433, 297) with delta (0, -1)
Screenshot: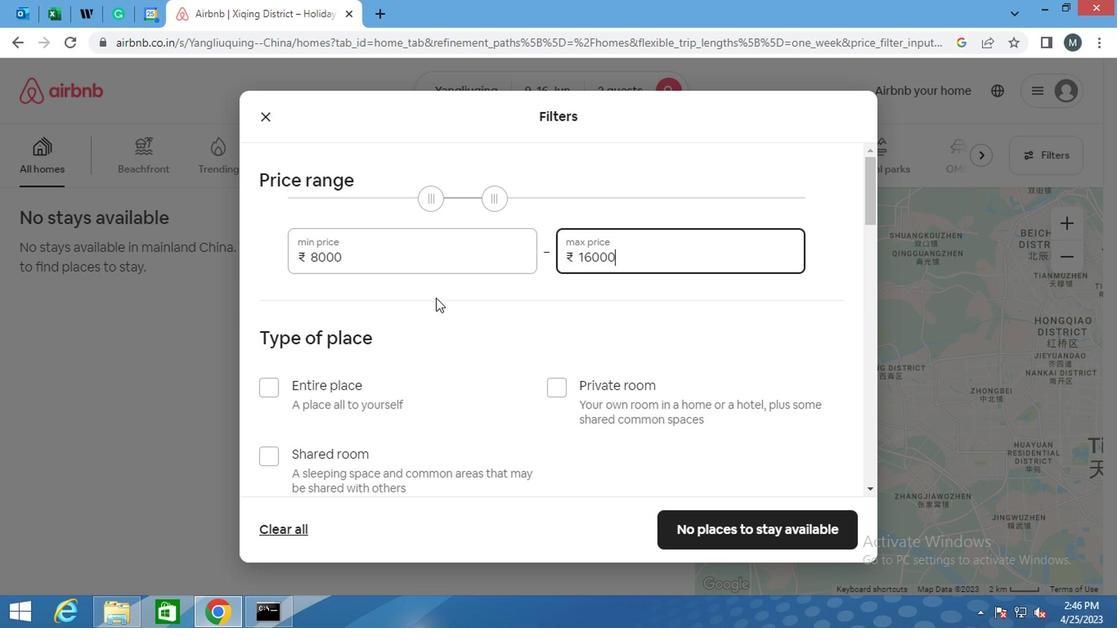 
Action: Mouse moved to (257, 308)
Screenshot: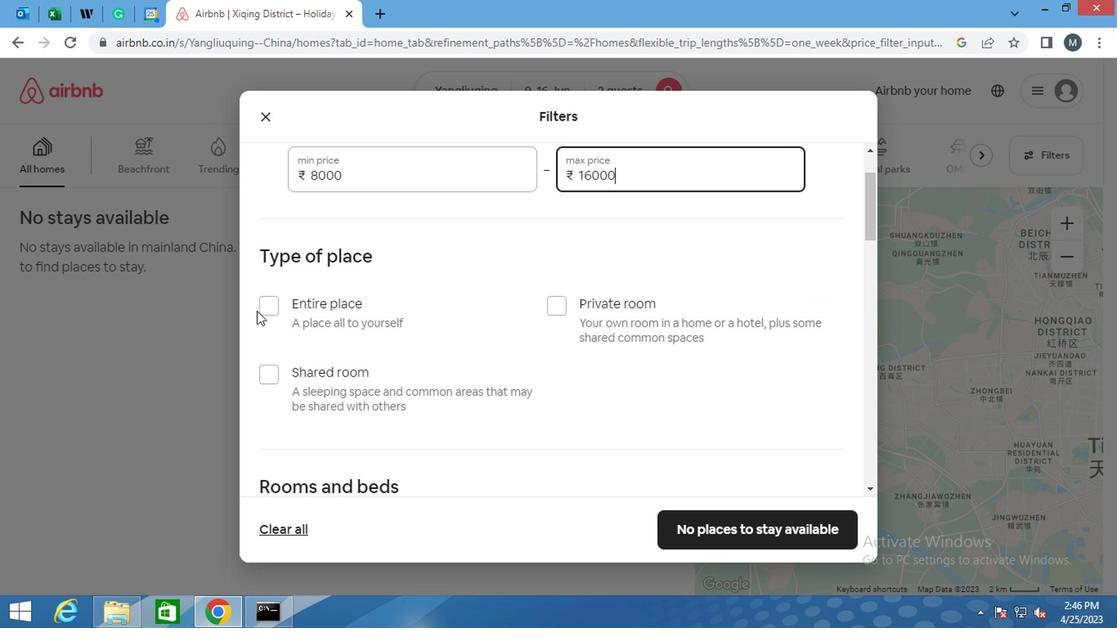 
Action: Mouse pressed left at (257, 308)
Screenshot: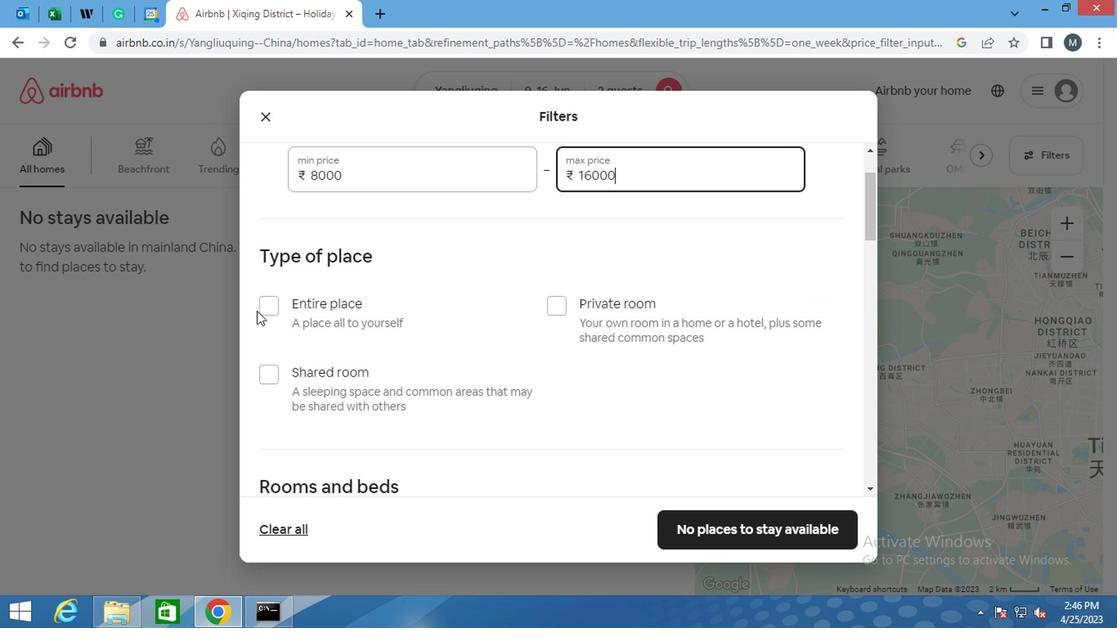 
Action: Mouse moved to (383, 296)
Screenshot: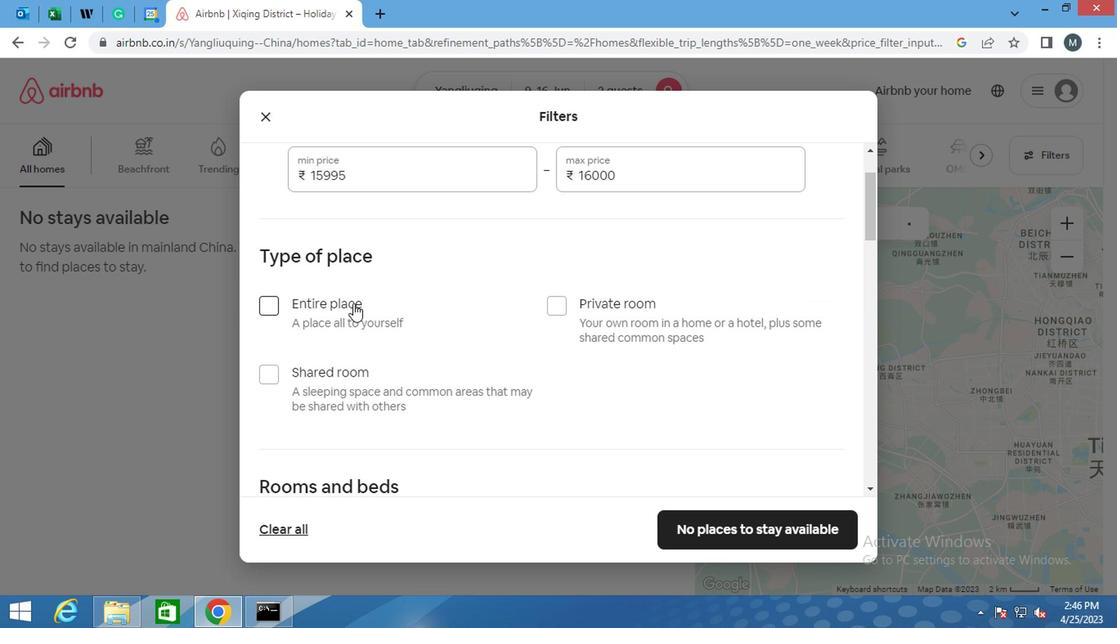 
Action: Mouse scrolled (383, 295) with delta (0, -1)
Screenshot: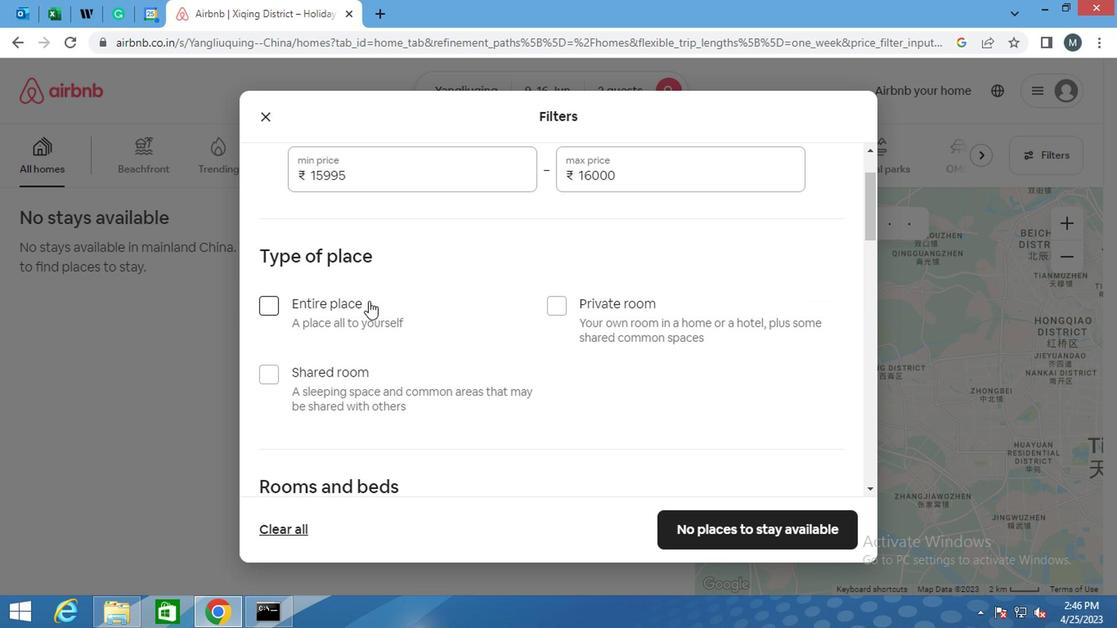
Action: Mouse moved to (384, 296)
Screenshot: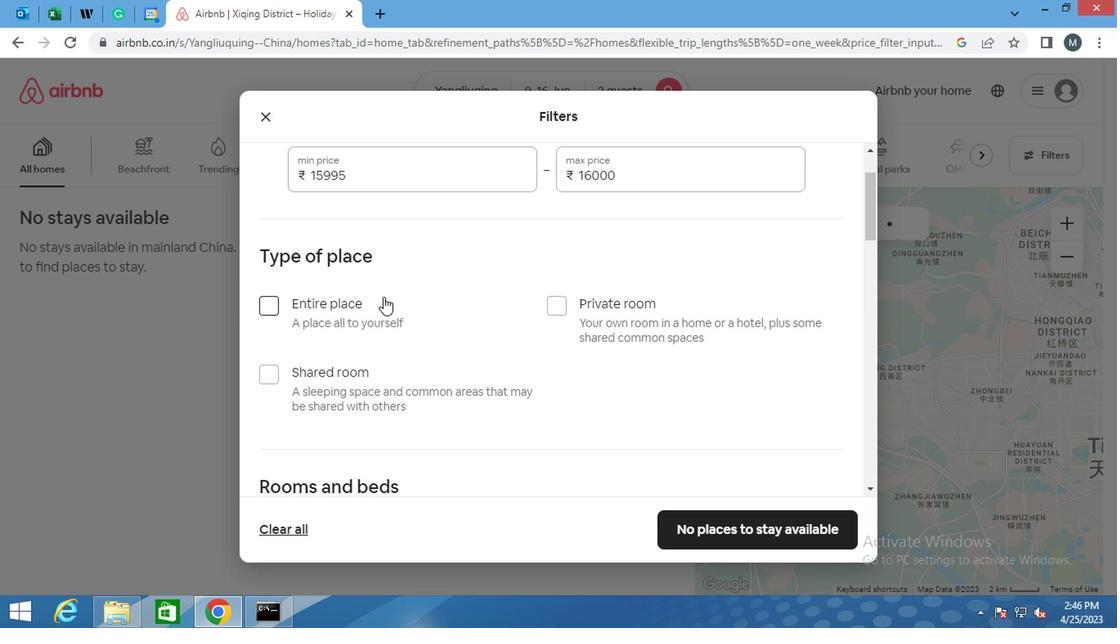 
Action: Mouse scrolled (384, 295) with delta (0, -1)
Screenshot: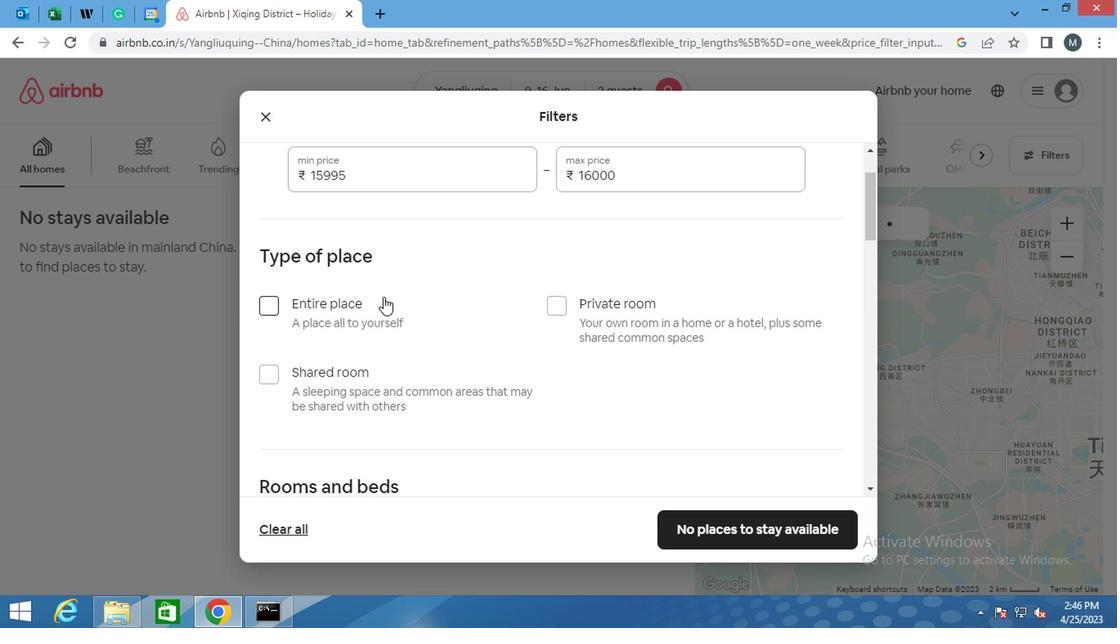 
Action: Mouse moved to (454, 359)
Screenshot: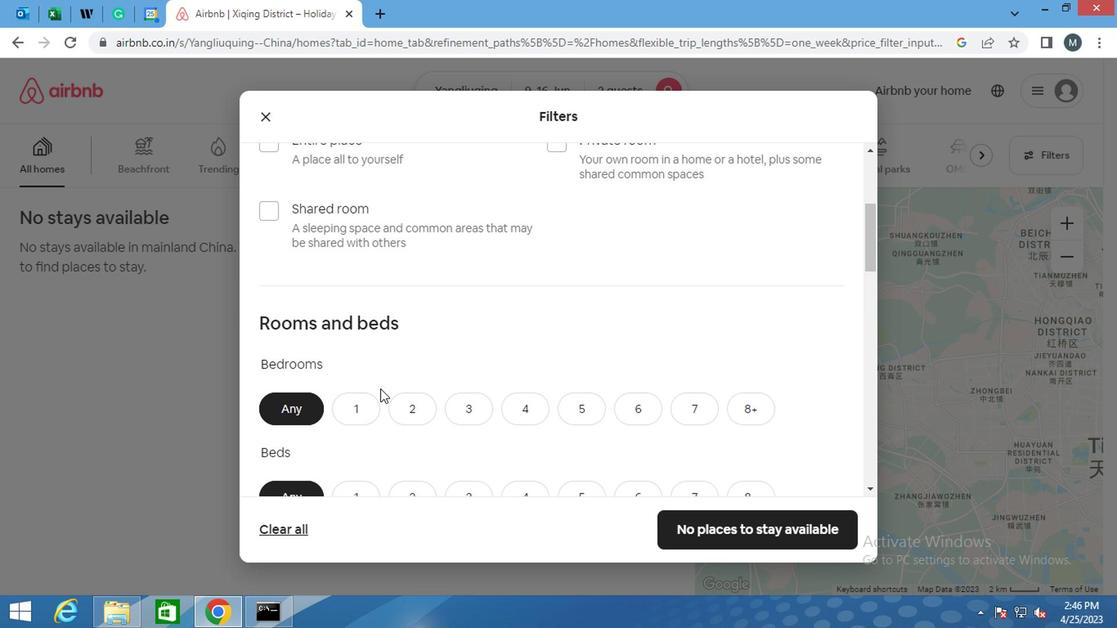 
Action: Mouse scrolled (454, 357) with delta (0, -1)
Screenshot: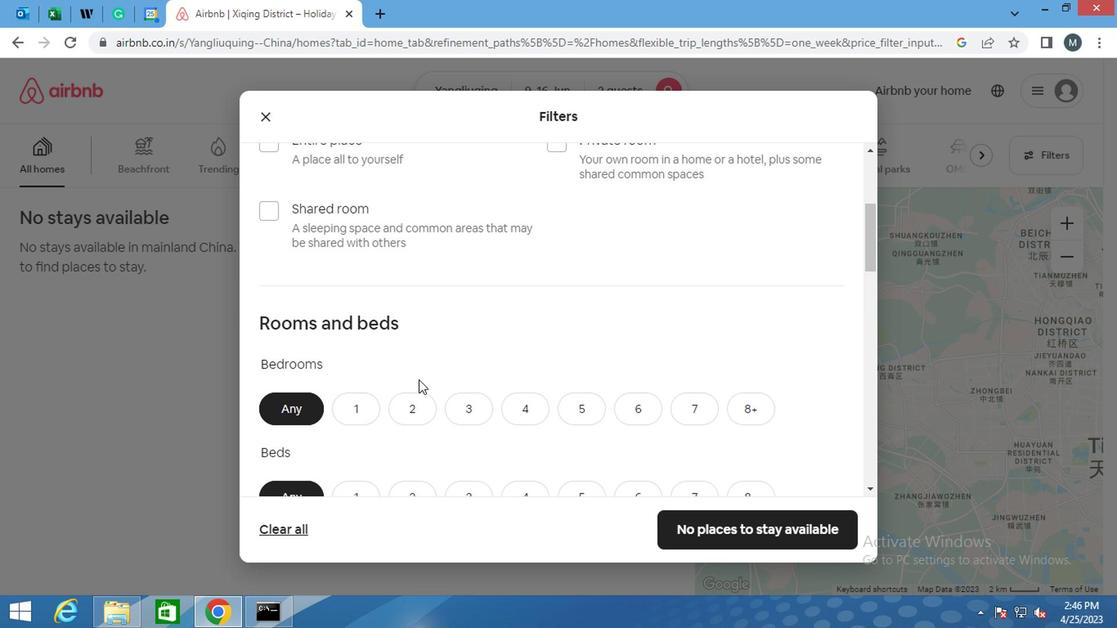 
Action: Mouse moved to (401, 332)
Screenshot: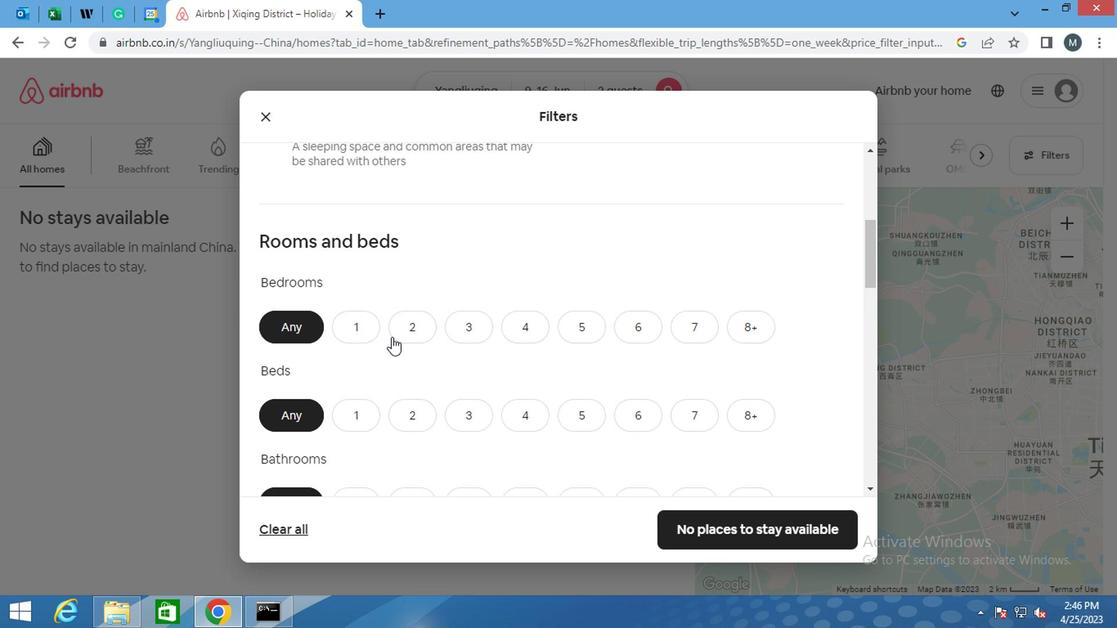 
Action: Mouse pressed left at (401, 332)
Screenshot: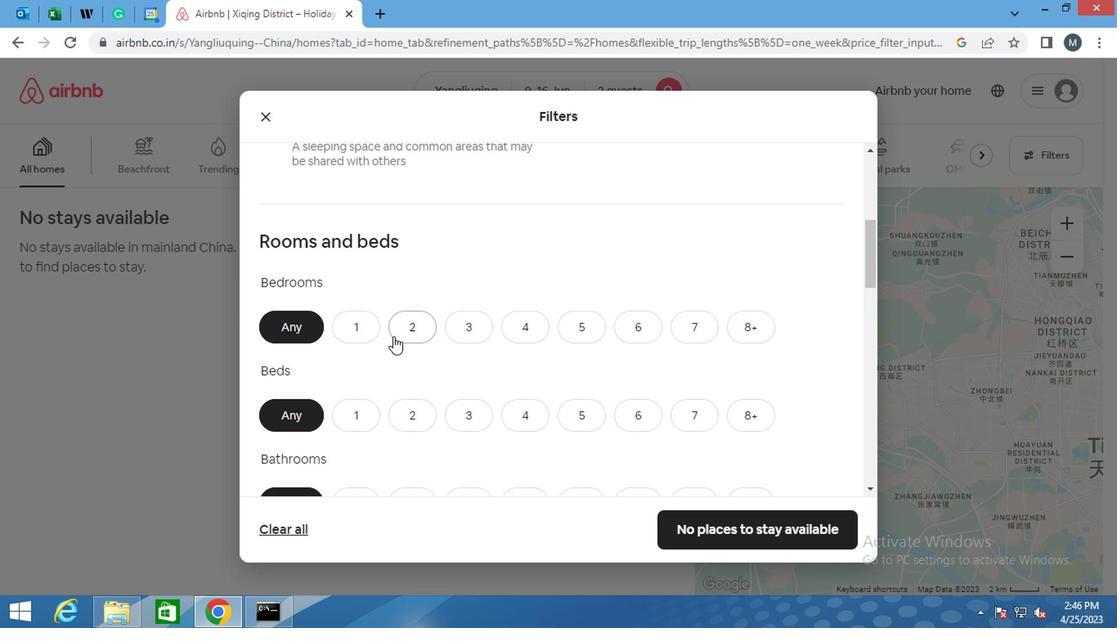 
Action: Mouse moved to (409, 418)
Screenshot: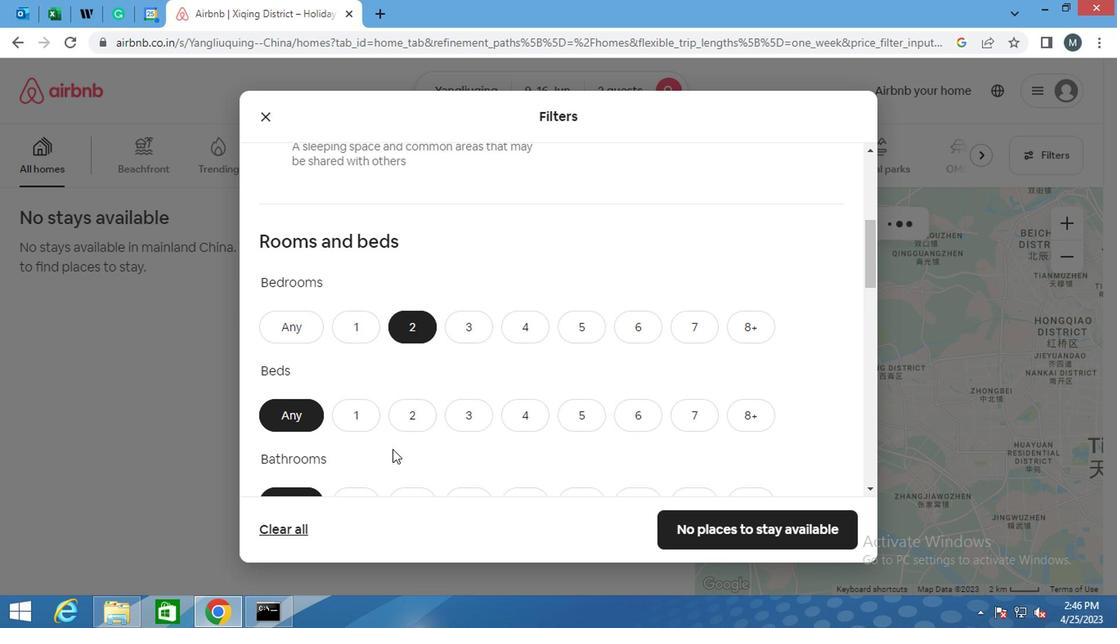 
Action: Mouse pressed left at (409, 418)
Screenshot: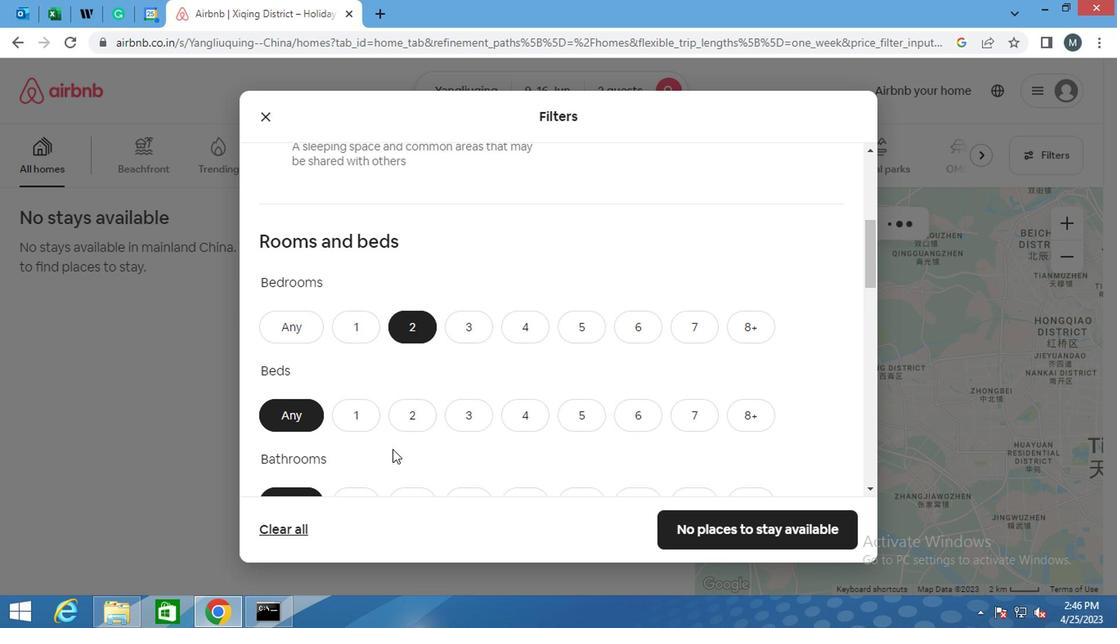 
Action: Mouse moved to (419, 391)
Screenshot: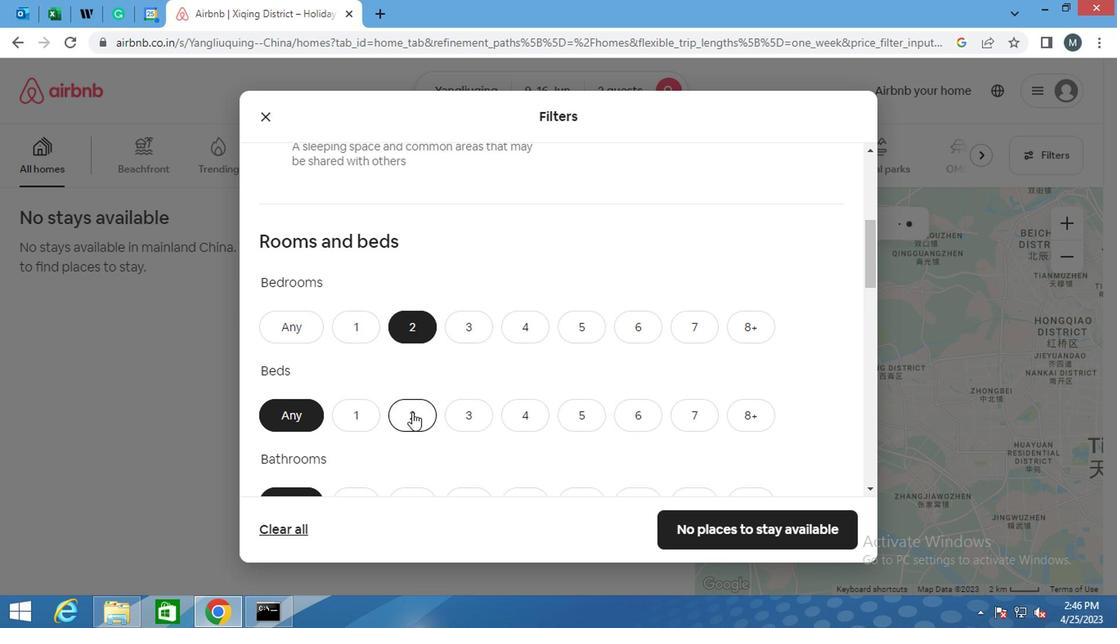 
Action: Mouse scrolled (419, 390) with delta (0, 0)
Screenshot: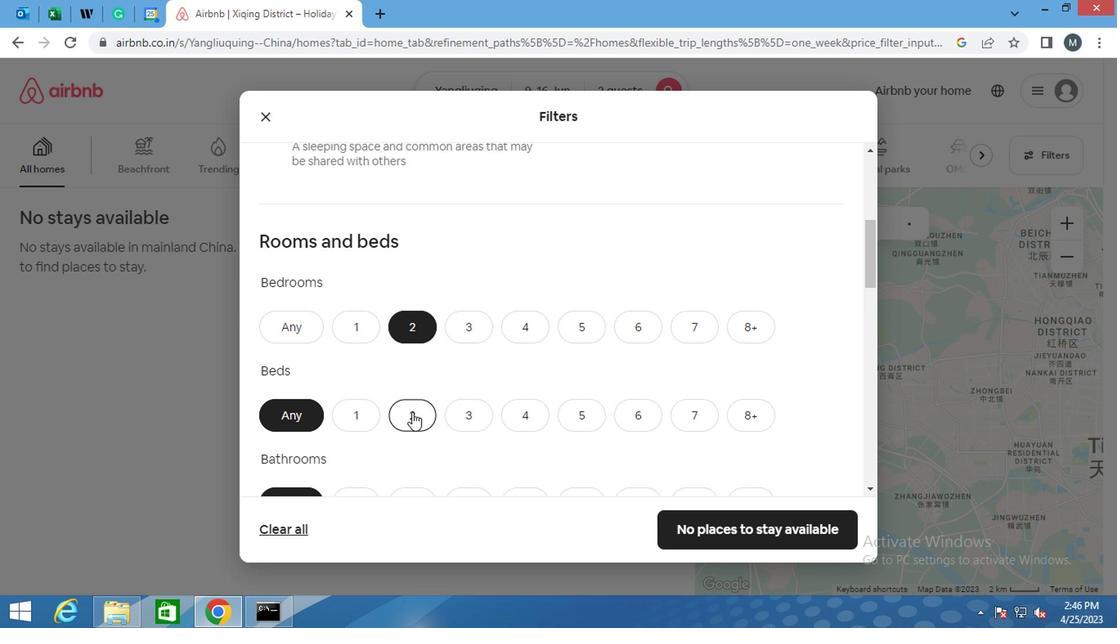 
Action: Mouse scrolled (419, 390) with delta (0, 0)
Screenshot: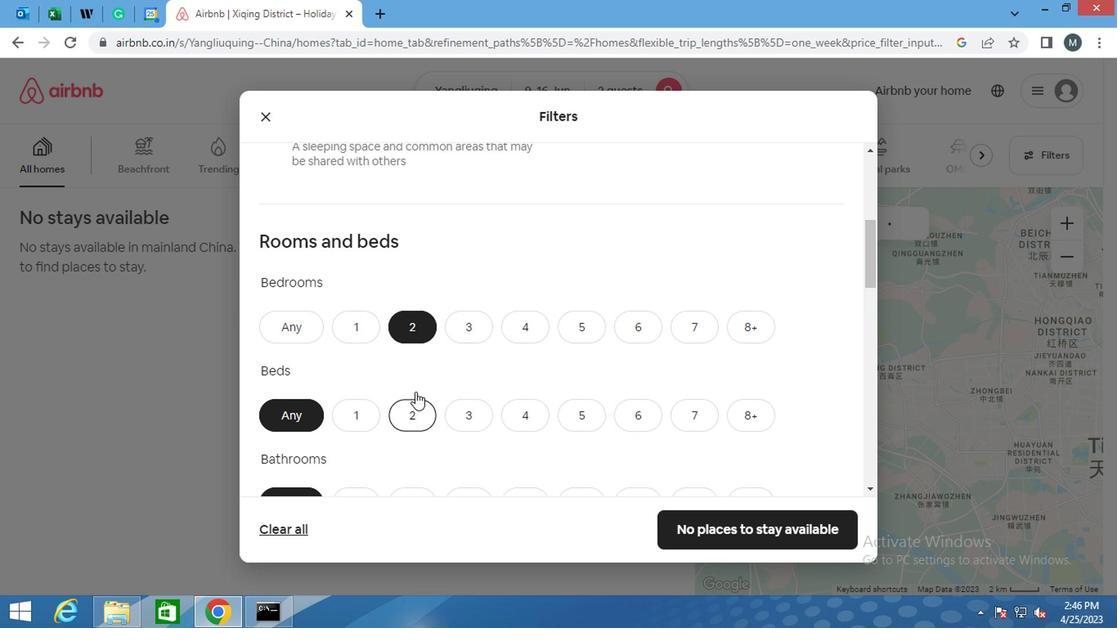 
Action: Mouse moved to (365, 342)
Screenshot: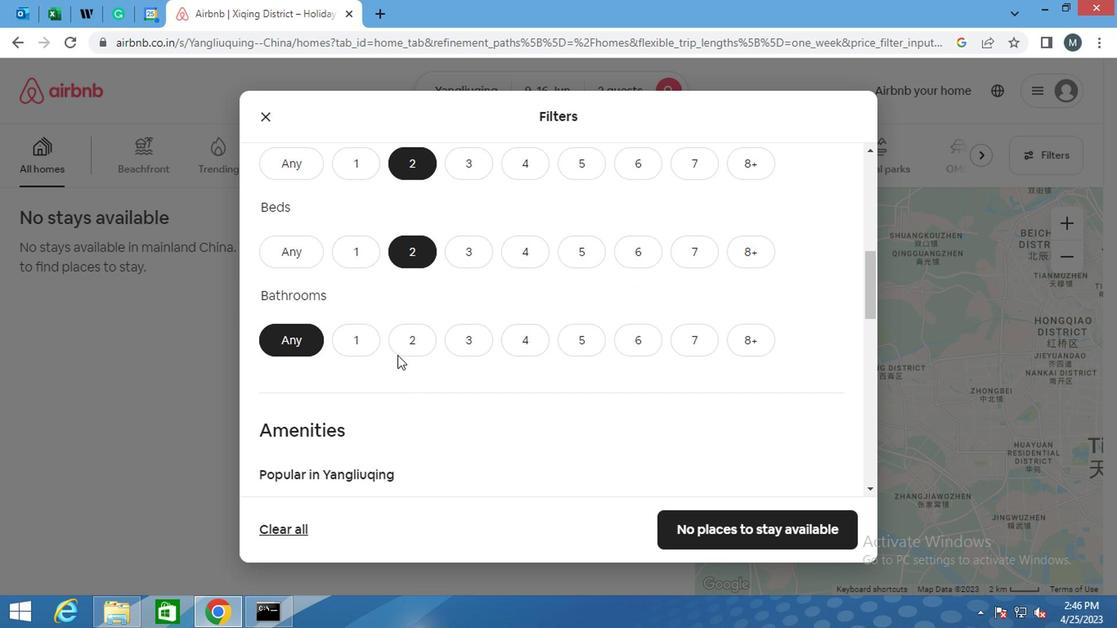 
Action: Mouse pressed left at (365, 342)
Screenshot: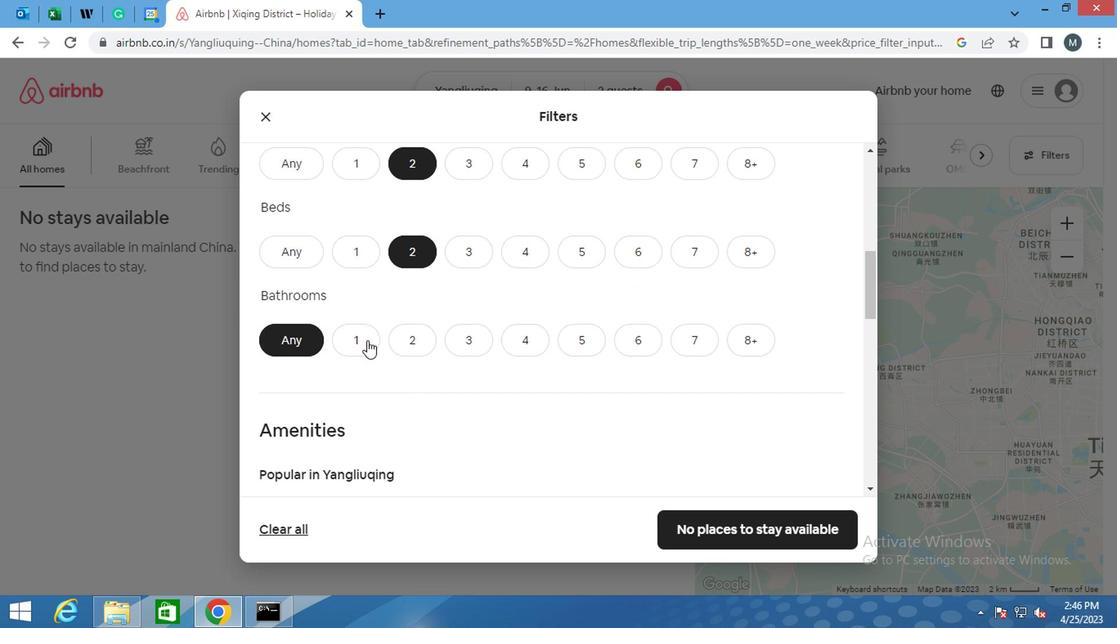 
Action: Mouse moved to (353, 346)
Screenshot: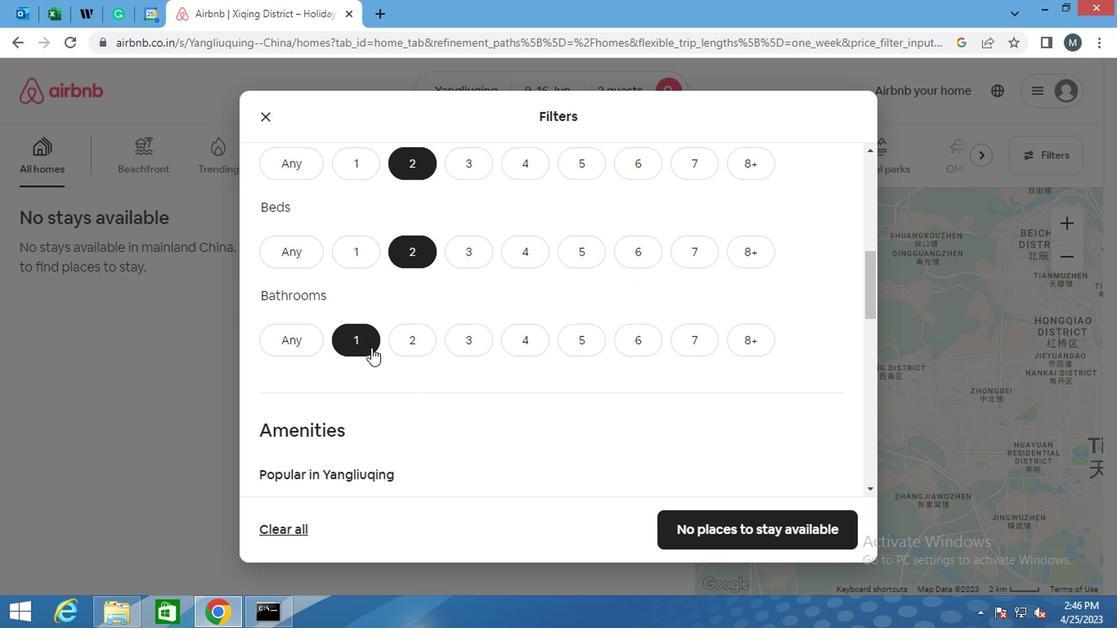 
Action: Mouse scrolled (353, 346) with delta (0, 0)
Screenshot: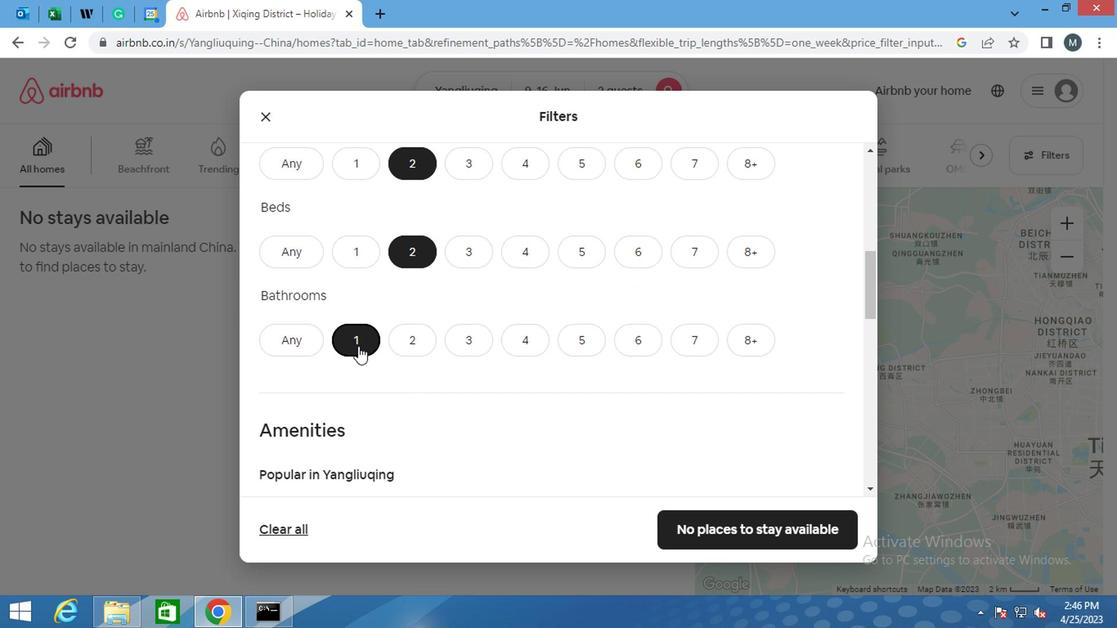 
Action: Mouse scrolled (353, 346) with delta (0, 0)
Screenshot: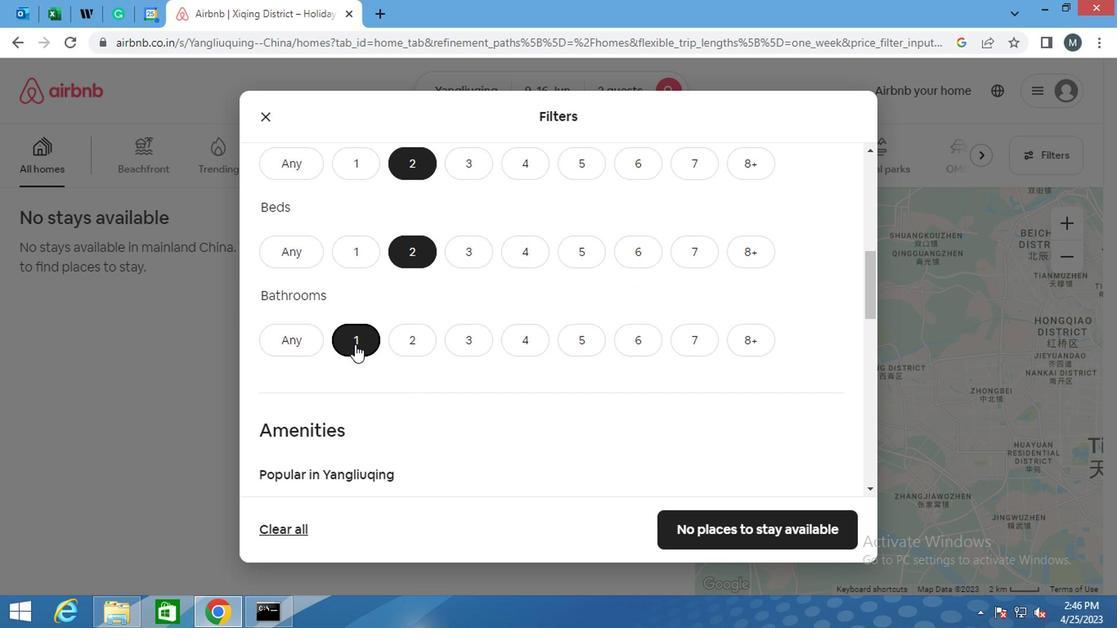 
Action: Mouse moved to (353, 346)
Screenshot: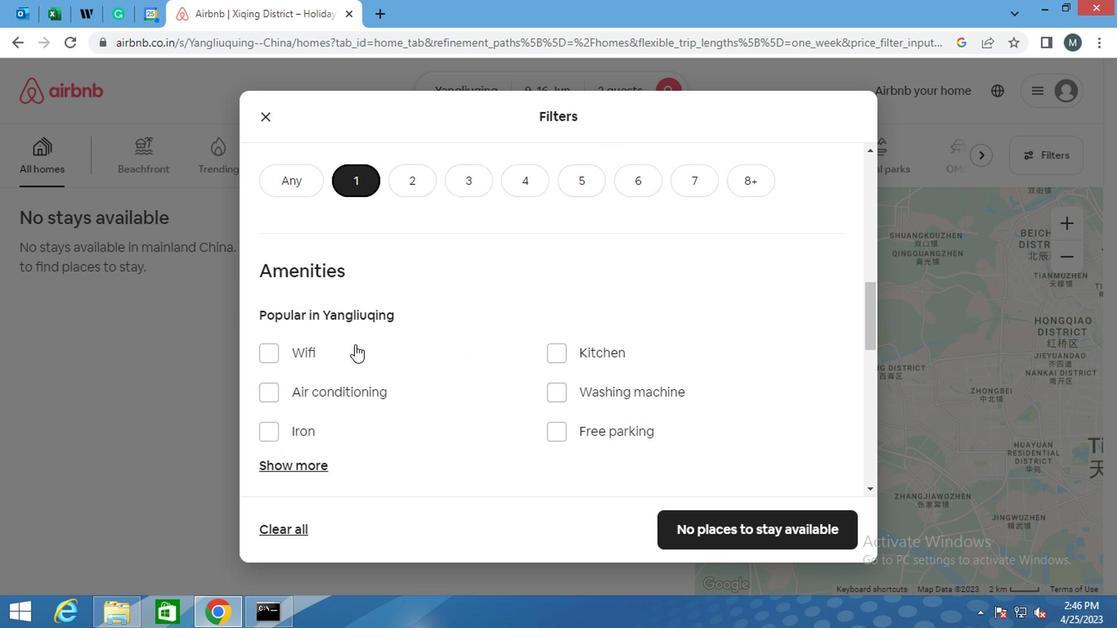 
Action: Mouse scrolled (353, 346) with delta (0, 0)
Screenshot: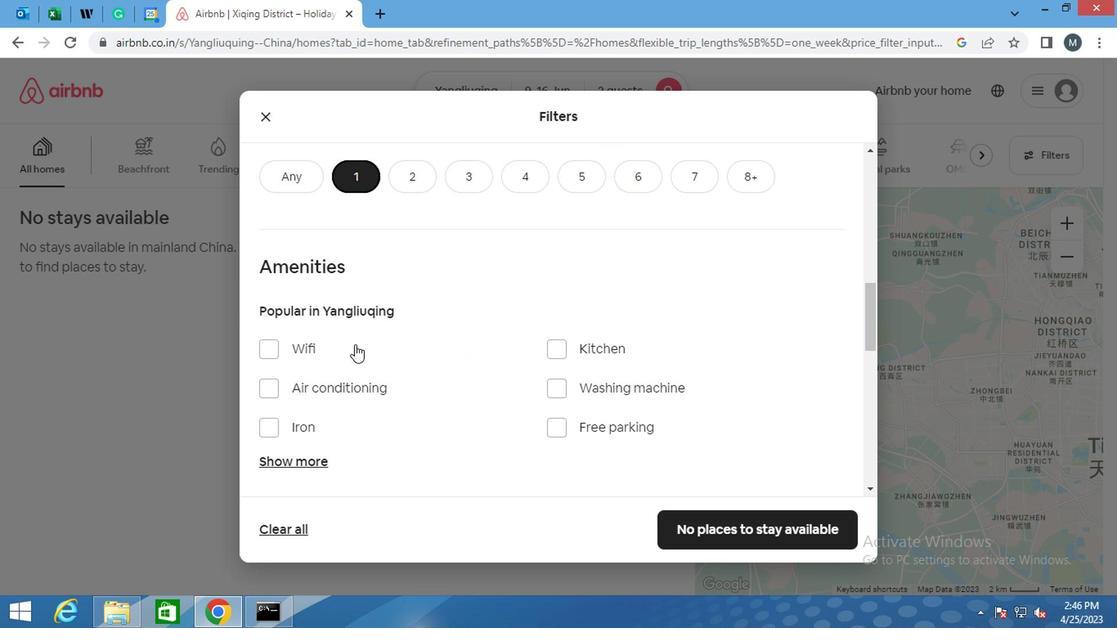 
Action: Mouse moved to (349, 349)
Screenshot: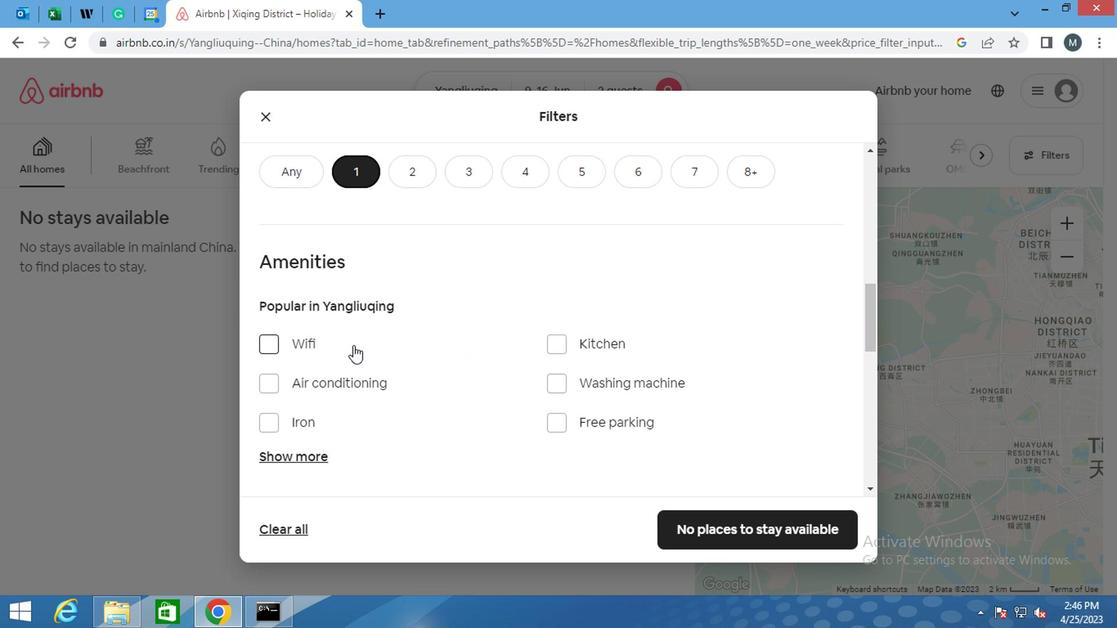 
Action: Mouse scrolled (349, 348) with delta (0, -1)
Screenshot: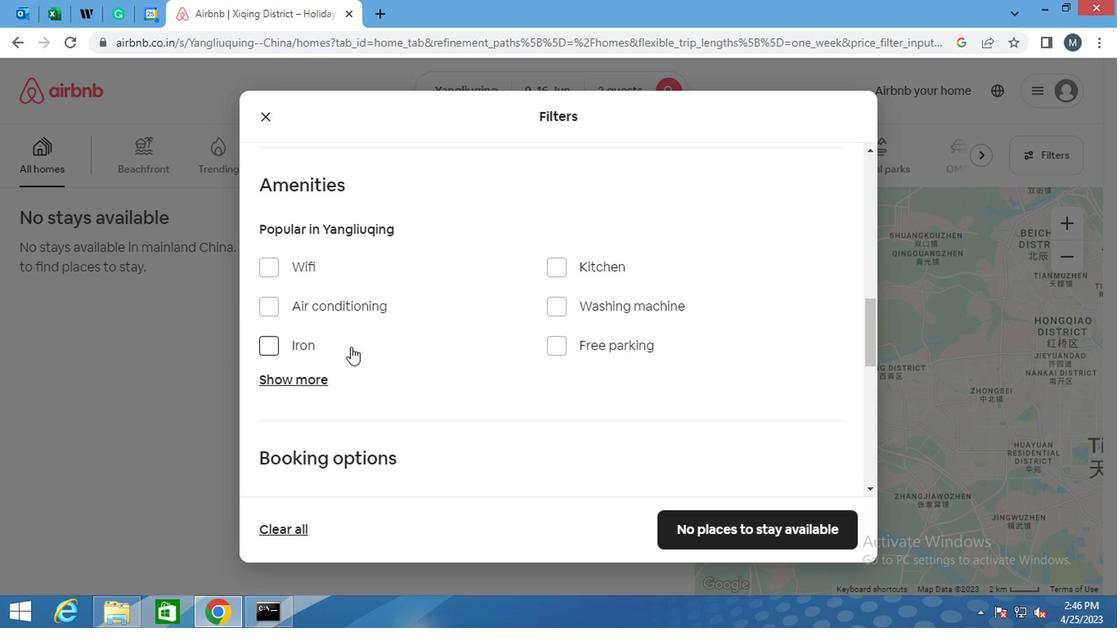 
Action: Mouse moved to (329, 348)
Screenshot: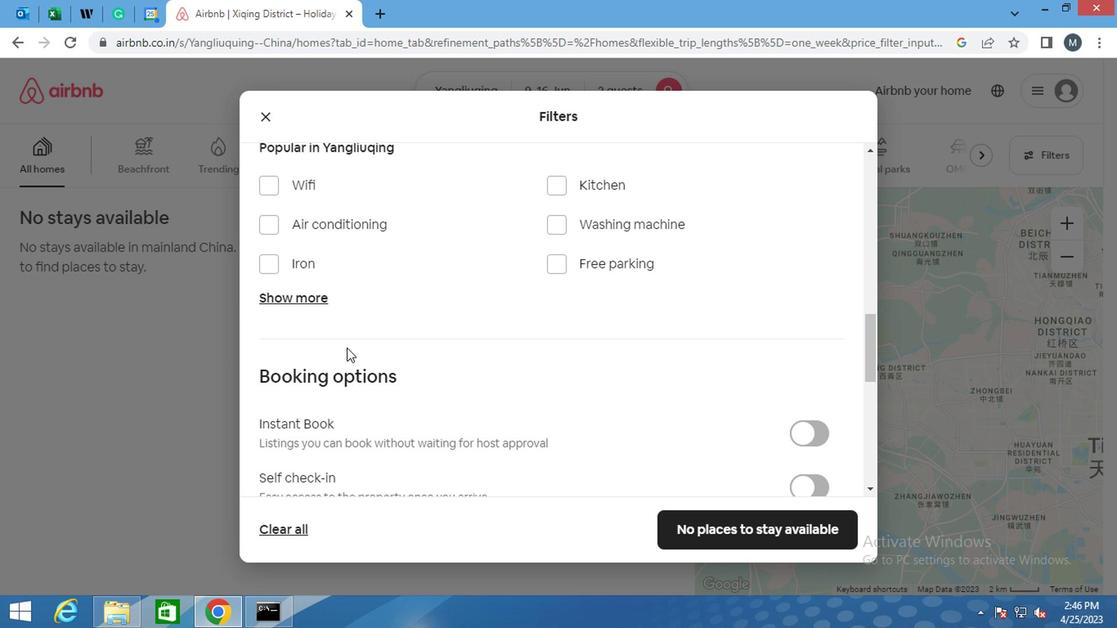 
Action: Mouse scrolled (329, 349) with delta (0, 1)
Screenshot: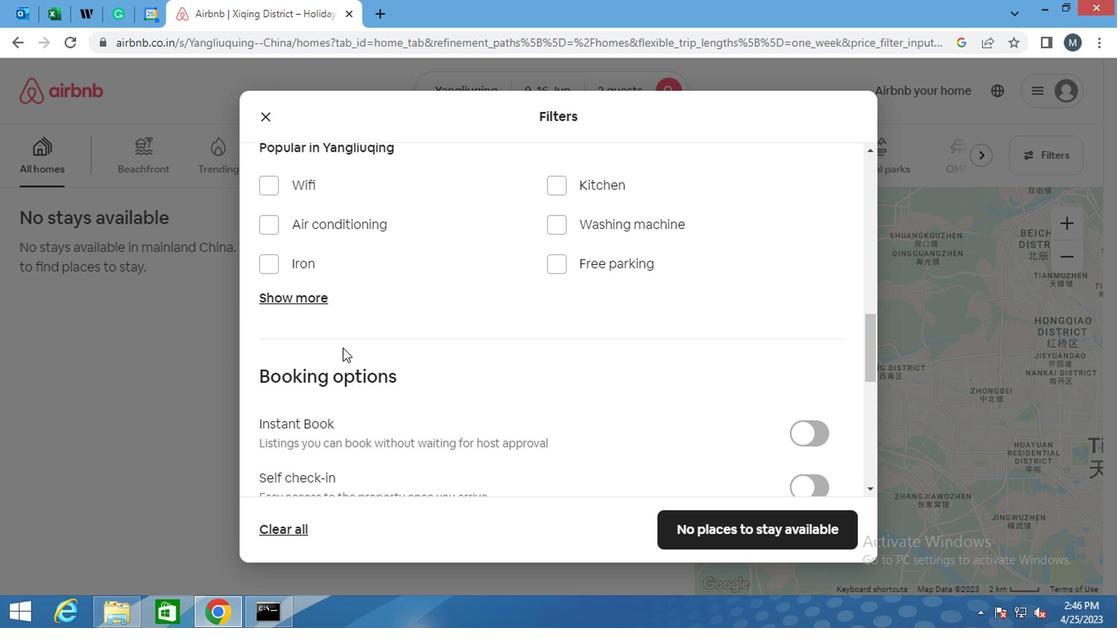 
Action: Mouse moved to (329, 348)
Screenshot: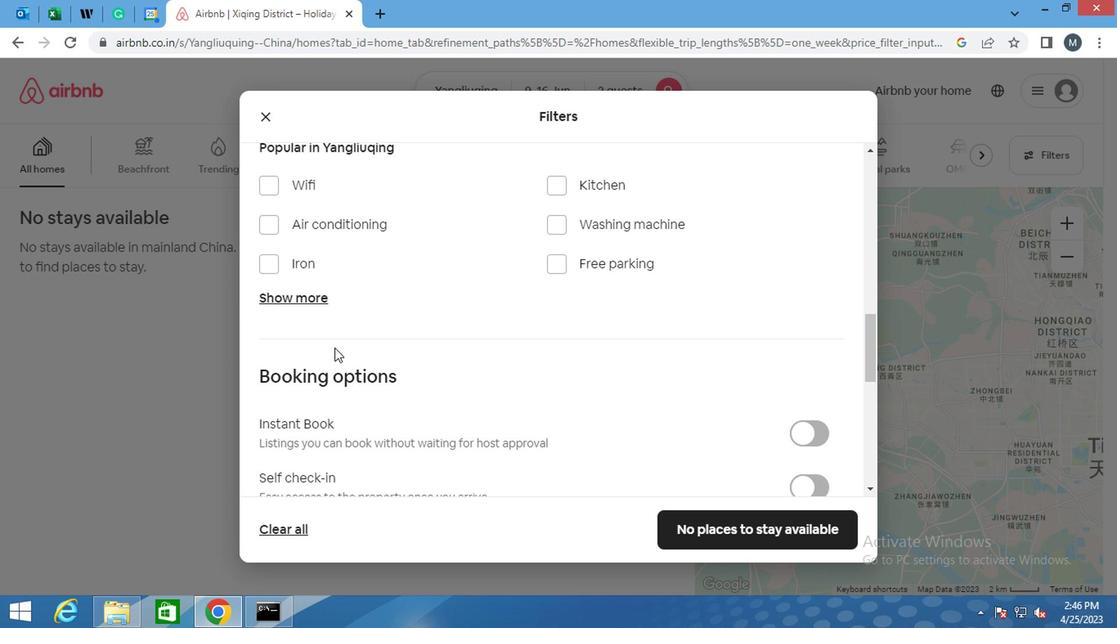 
Action: Mouse scrolled (329, 348) with delta (0, 0)
Screenshot: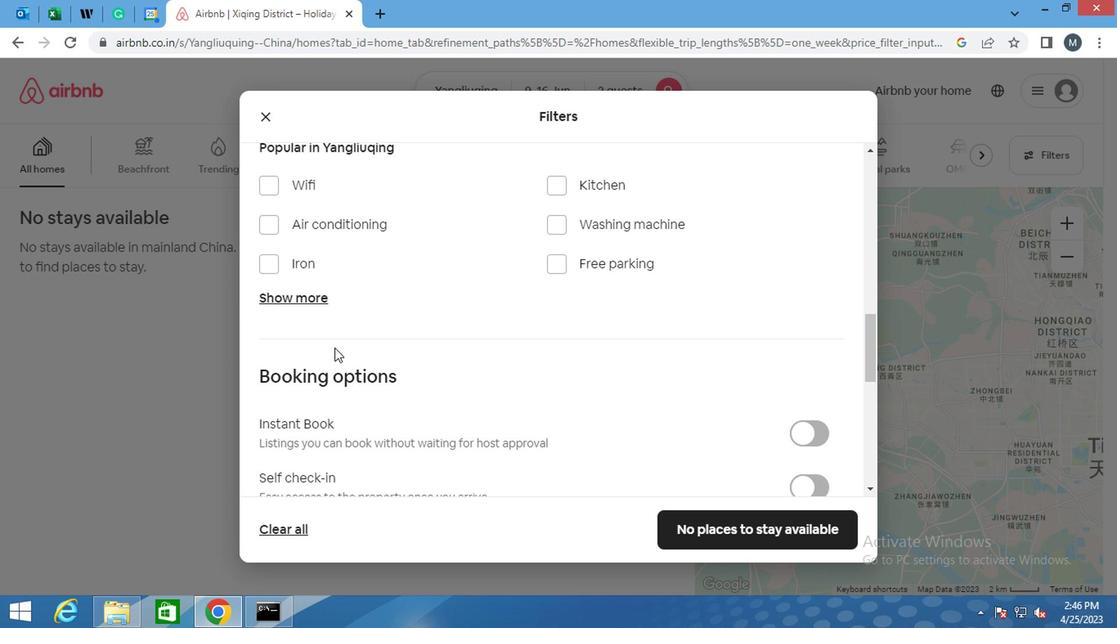 
Action: Mouse moved to (551, 395)
Screenshot: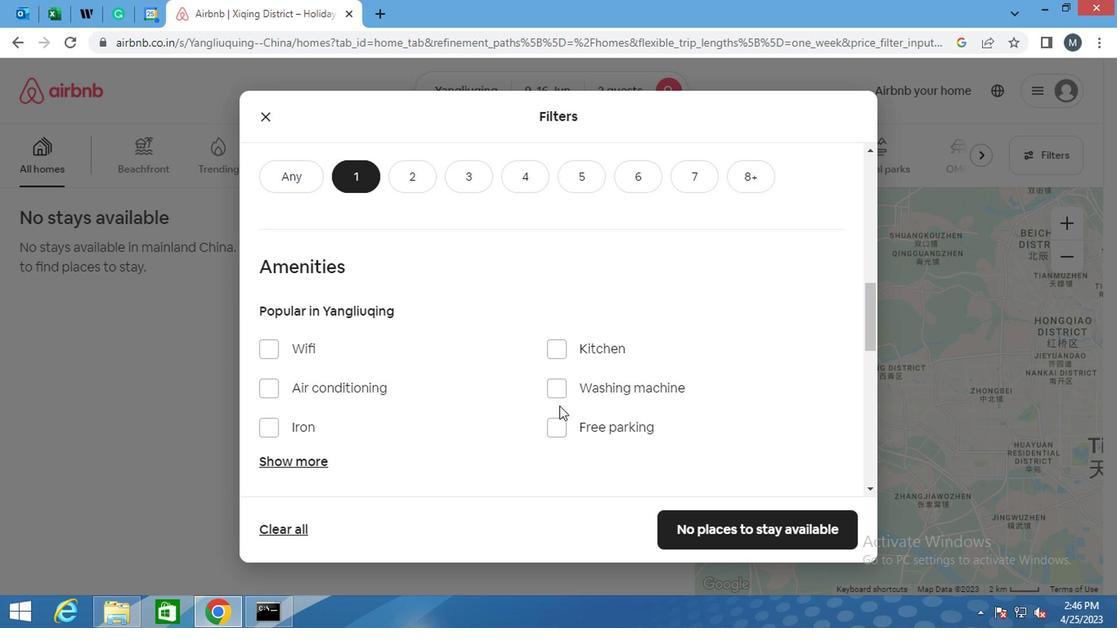 
Action: Mouse pressed left at (551, 395)
Screenshot: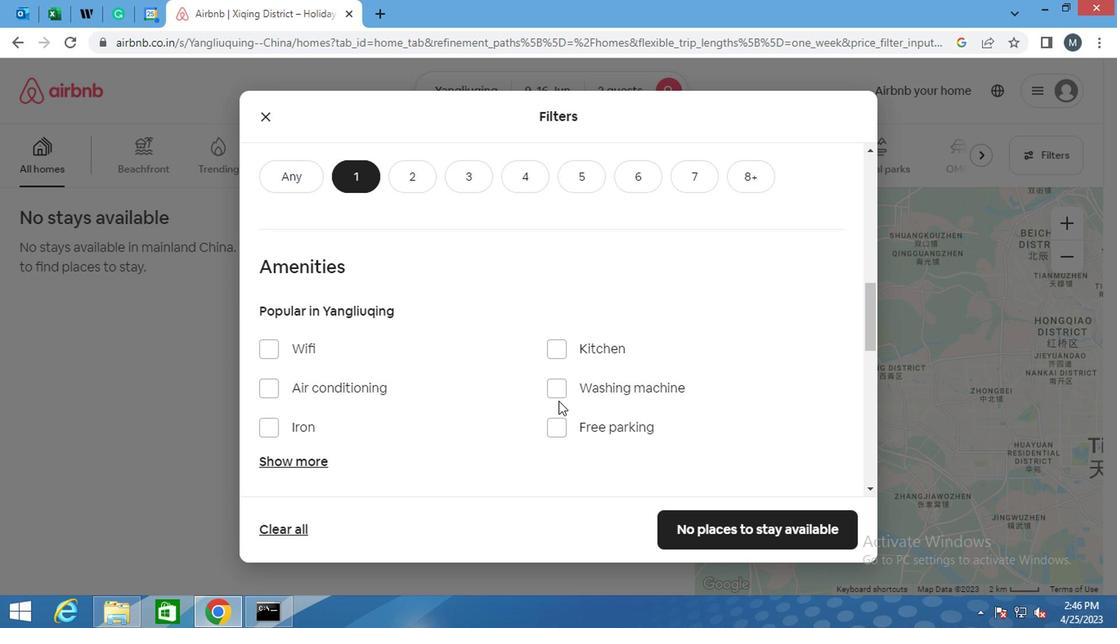 
Action: Mouse moved to (541, 364)
Screenshot: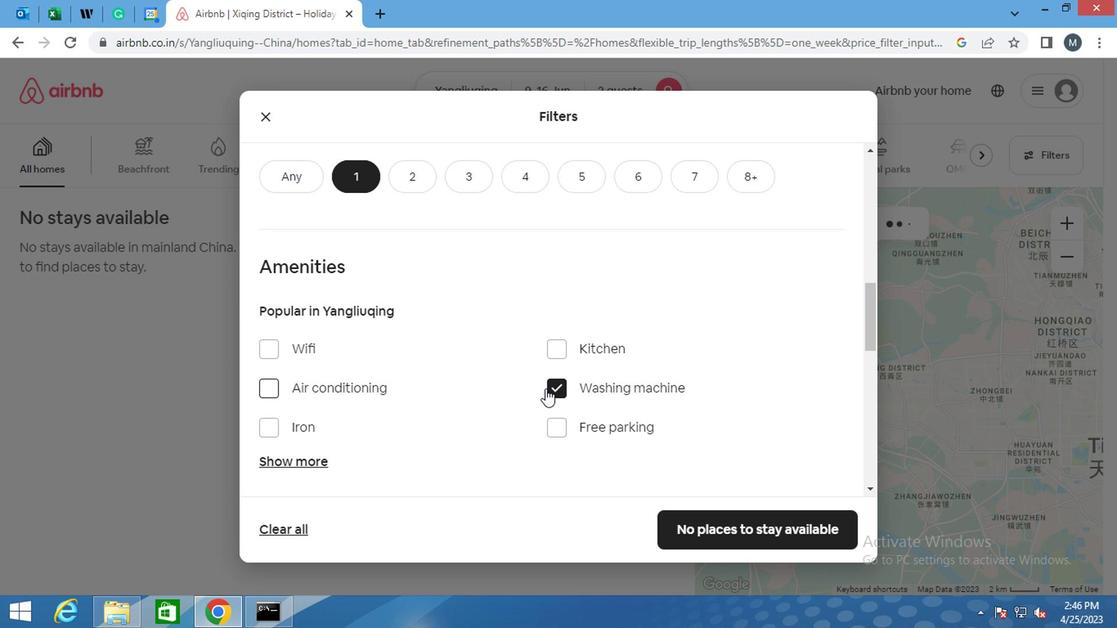 
Action: Mouse scrolled (541, 363) with delta (0, -1)
Screenshot: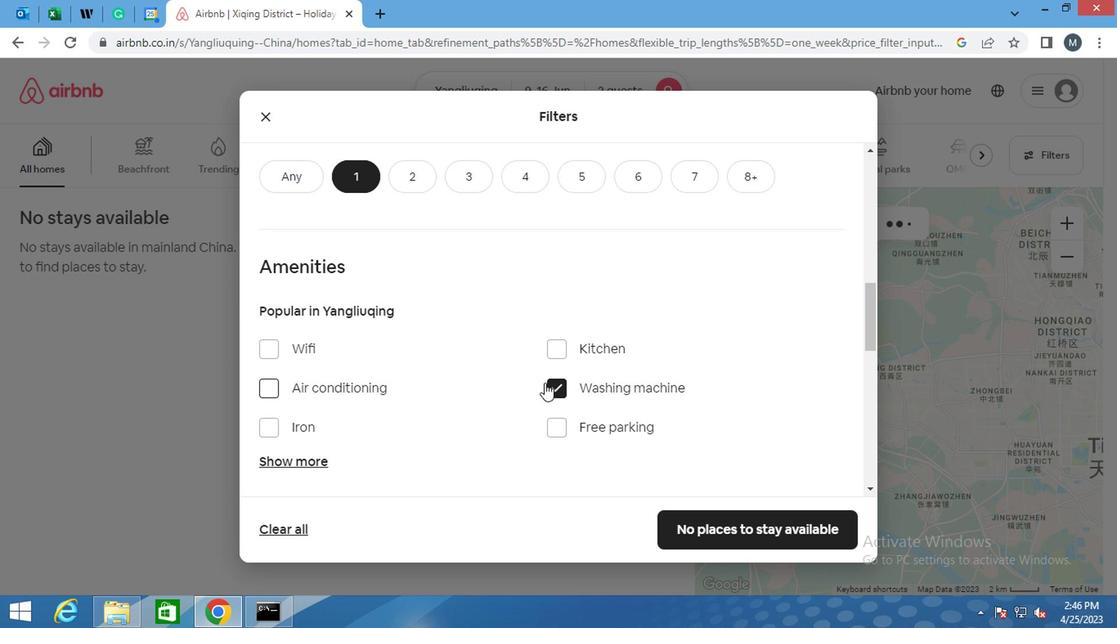 
Action: Mouse scrolled (541, 363) with delta (0, -1)
Screenshot: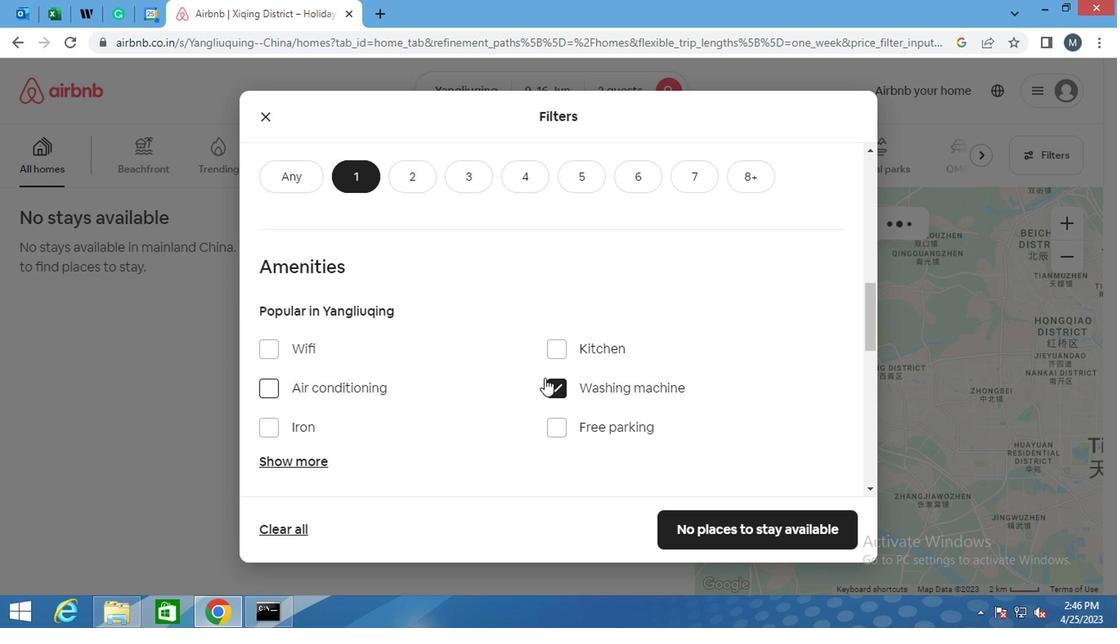 
Action: Mouse moved to (566, 373)
Screenshot: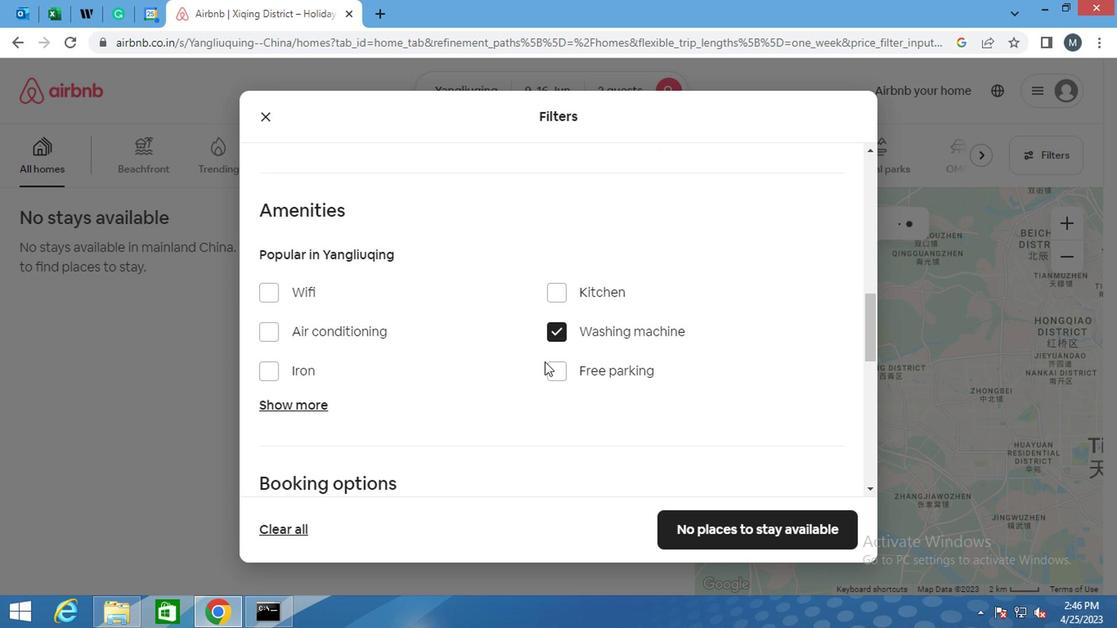 
Action: Mouse scrolled (566, 372) with delta (0, -1)
Screenshot: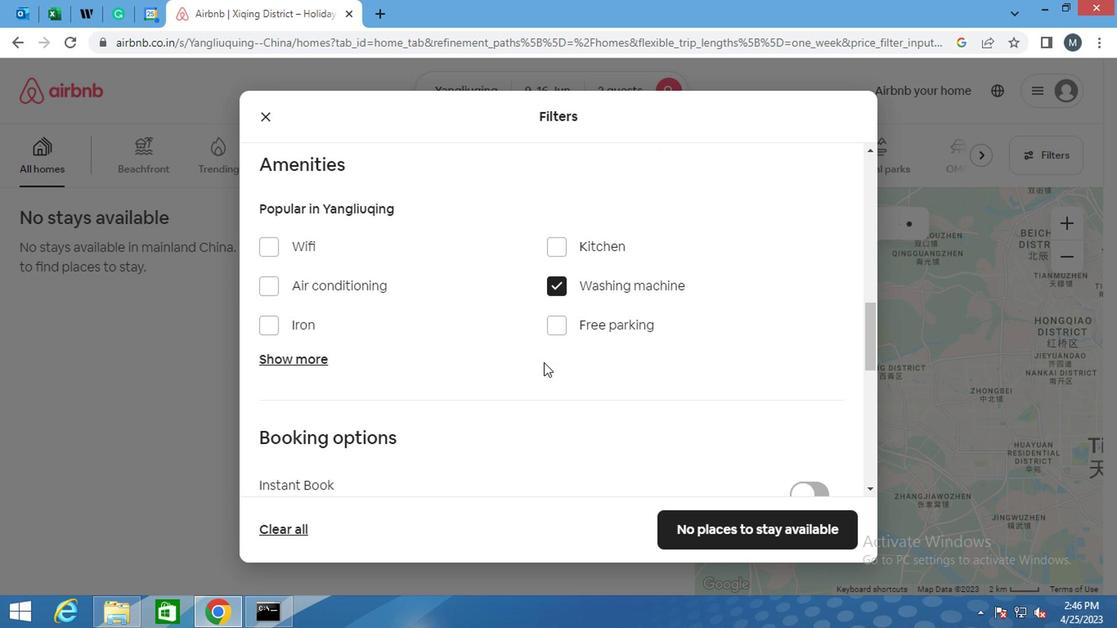 
Action: Mouse moved to (568, 373)
Screenshot: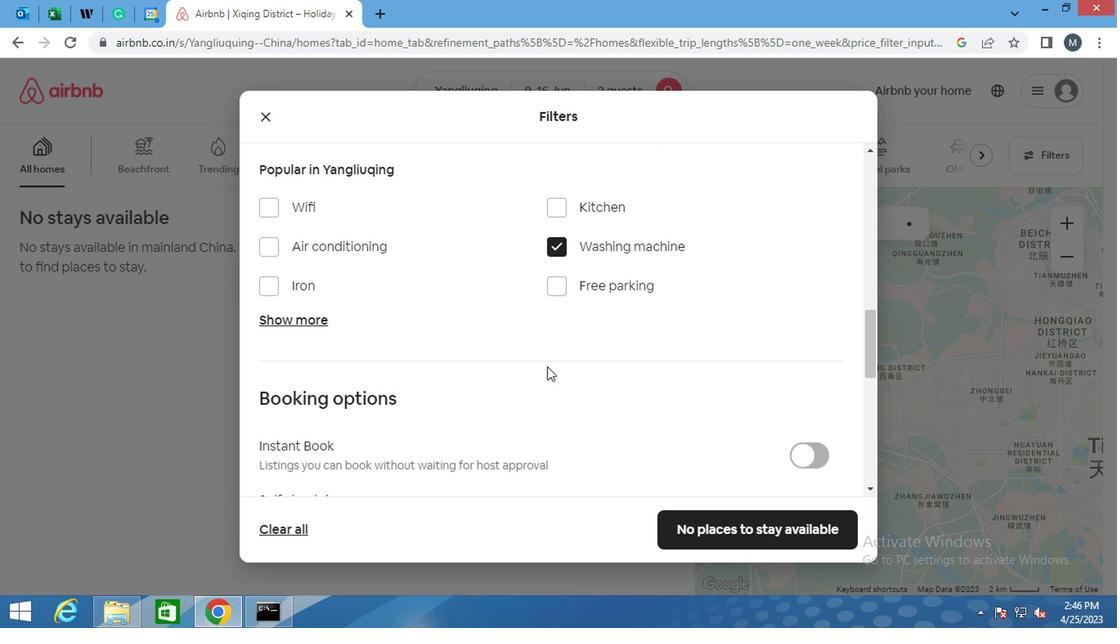 
Action: Mouse scrolled (568, 372) with delta (0, -1)
Screenshot: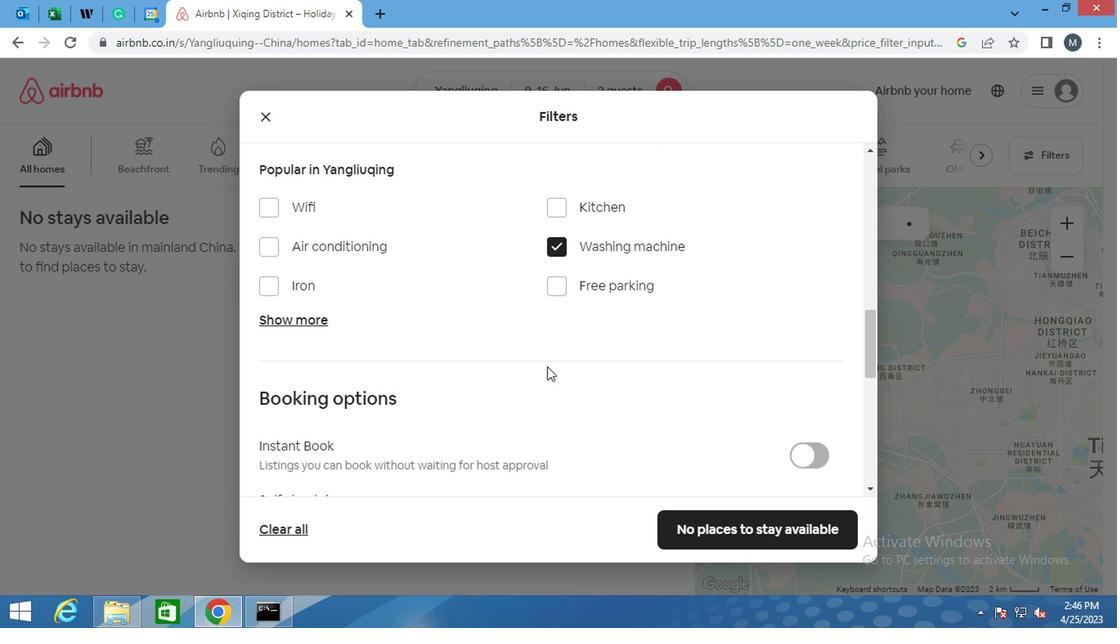 
Action: Mouse moved to (568, 374)
Screenshot: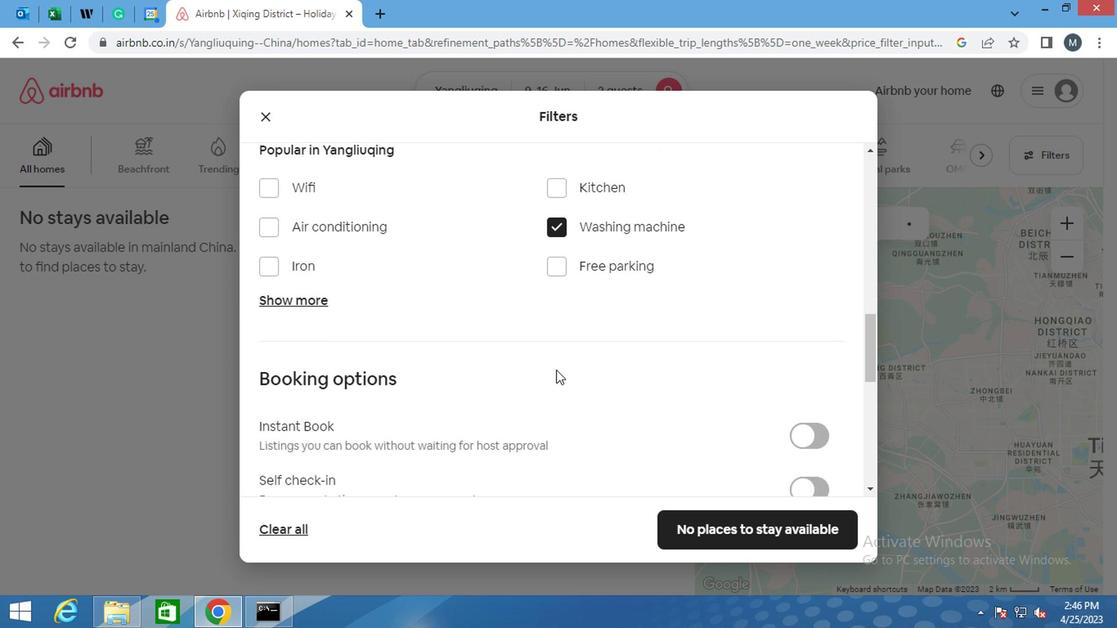 
Action: Mouse scrolled (568, 373) with delta (0, 0)
Screenshot: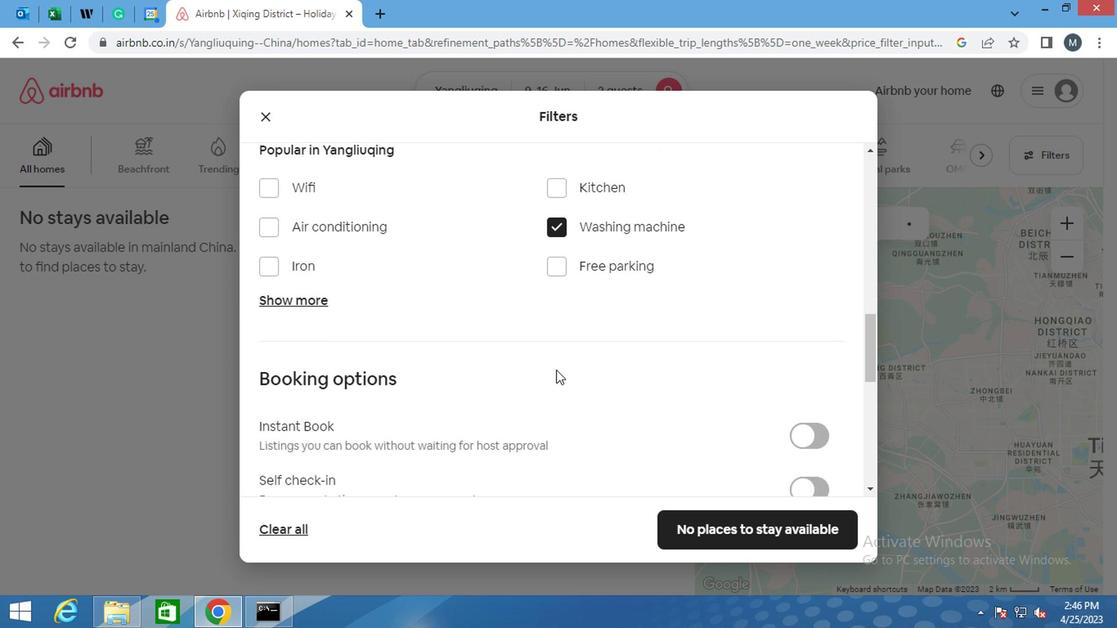 
Action: Mouse moved to (795, 240)
Screenshot: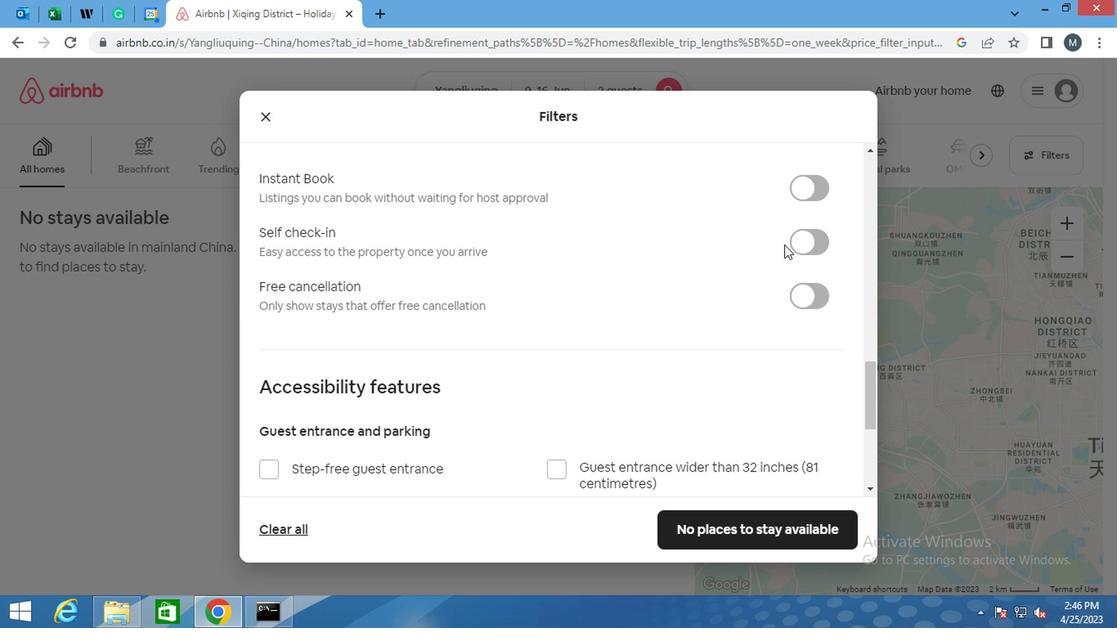 
Action: Mouse pressed left at (795, 240)
Screenshot: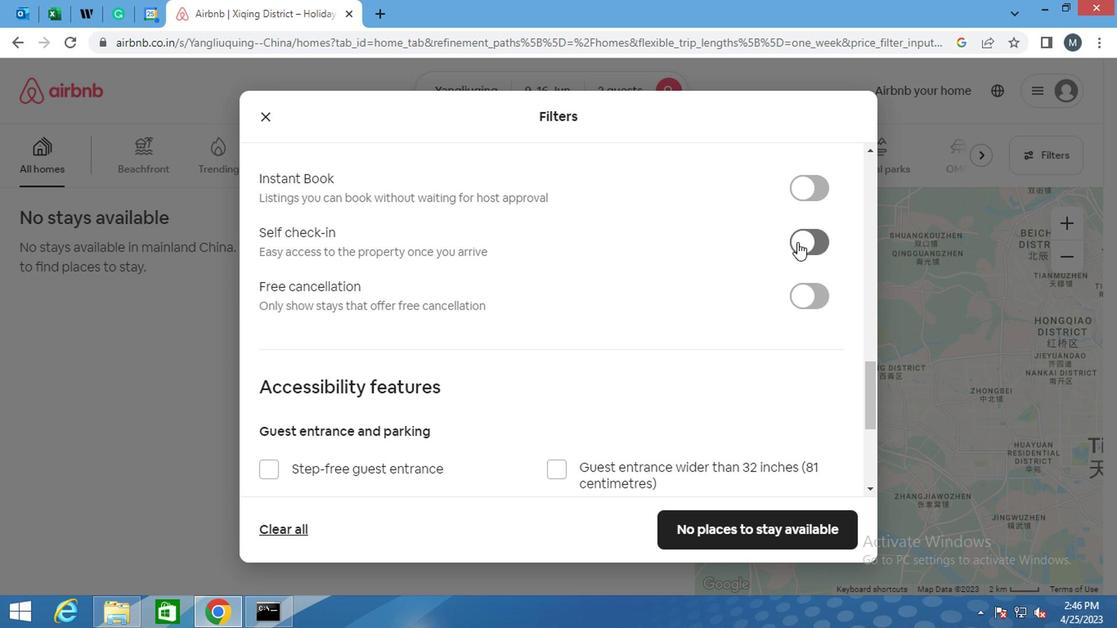 
Action: Mouse moved to (394, 328)
Screenshot: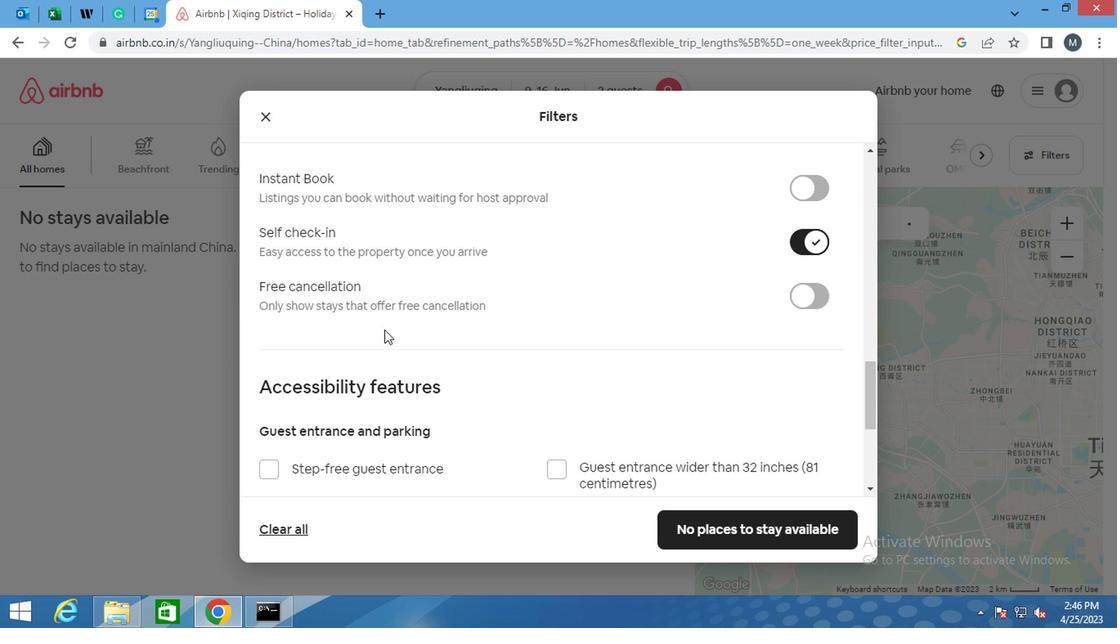 
Action: Mouse scrolled (394, 328) with delta (0, 0)
Screenshot: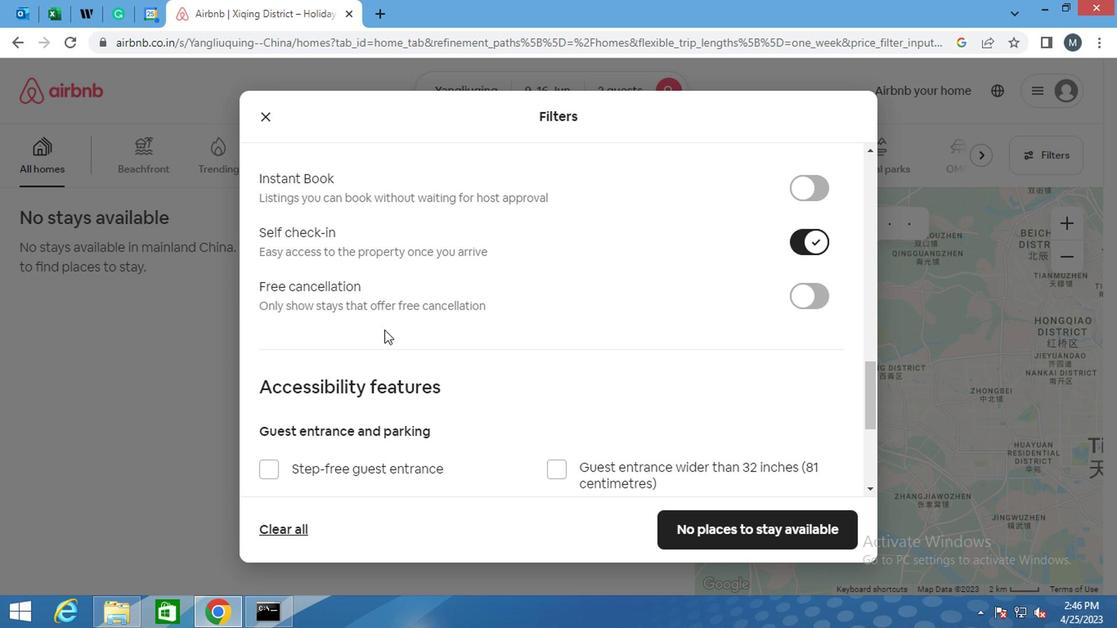 
Action: Mouse scrolled (394, 328) with delta (0, 0)
Screenshot: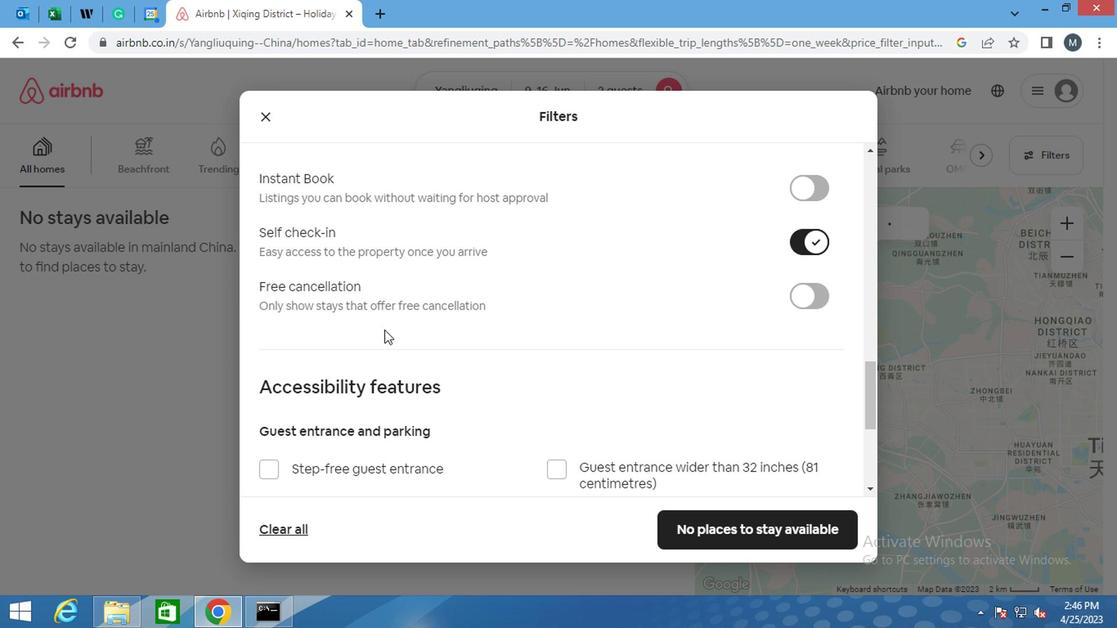
Action: Mouse moved to (395, 328)
Screenshot: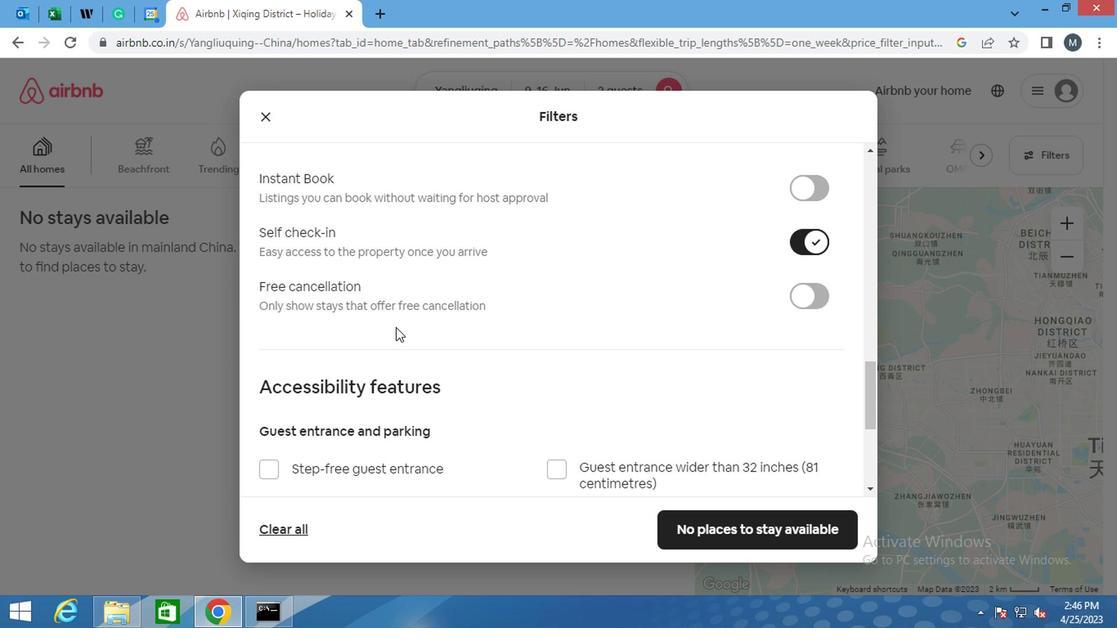
Action: Mouse scrolled (395, 328) with delta (0, 0)
Screenshot: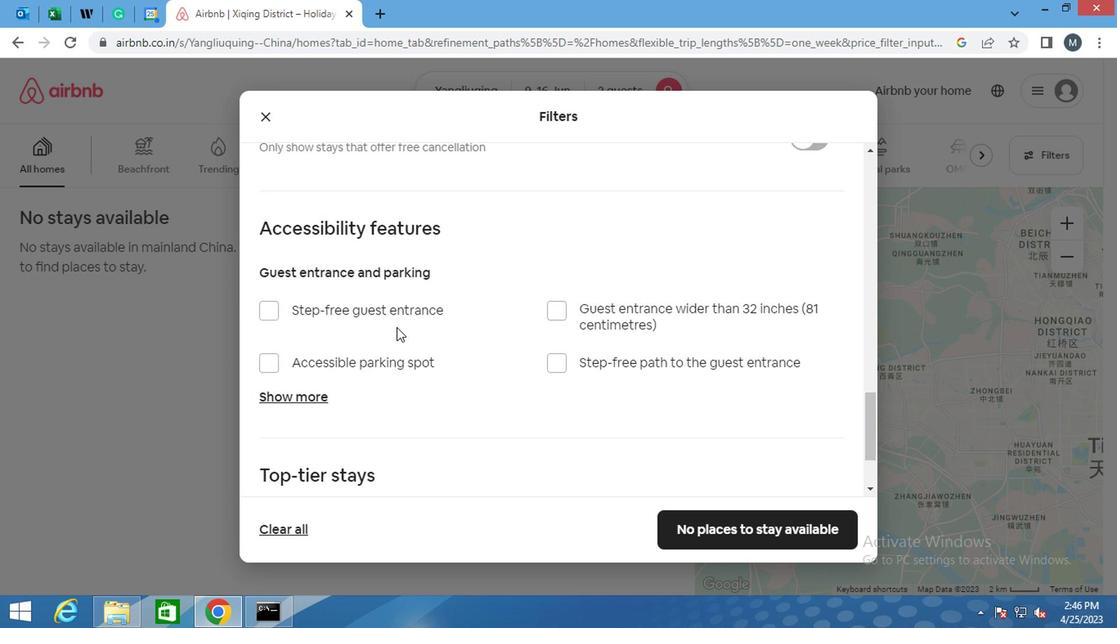 
Action: Mouse moved to (385, 348)
Screenshot: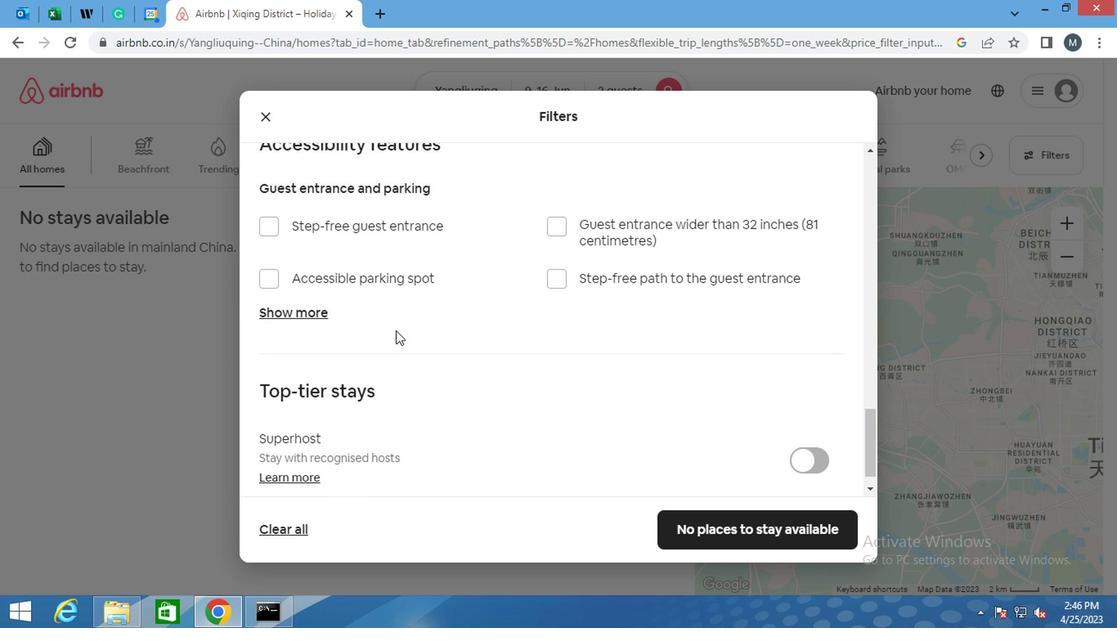 
Action: Mouse scrolled (385, 348) with delta (0, 0)
Screenshot: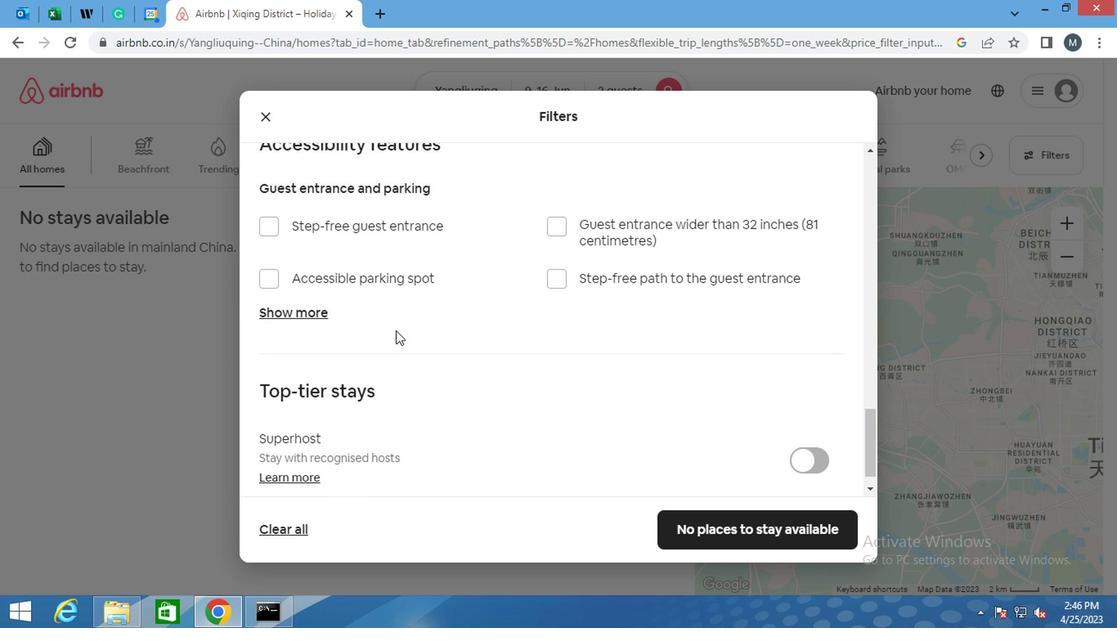 
Action: Mouse moved to (385, 353)
Screenshot: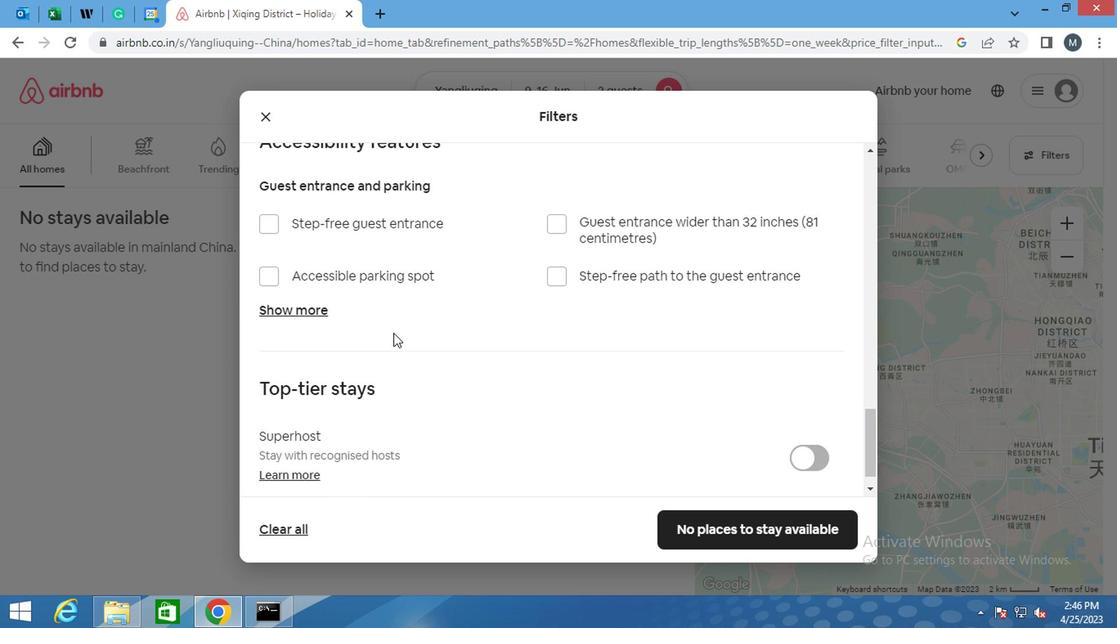 
Action: Mouse scrolled (385, 352) with delta (0, -1)
Screenshot: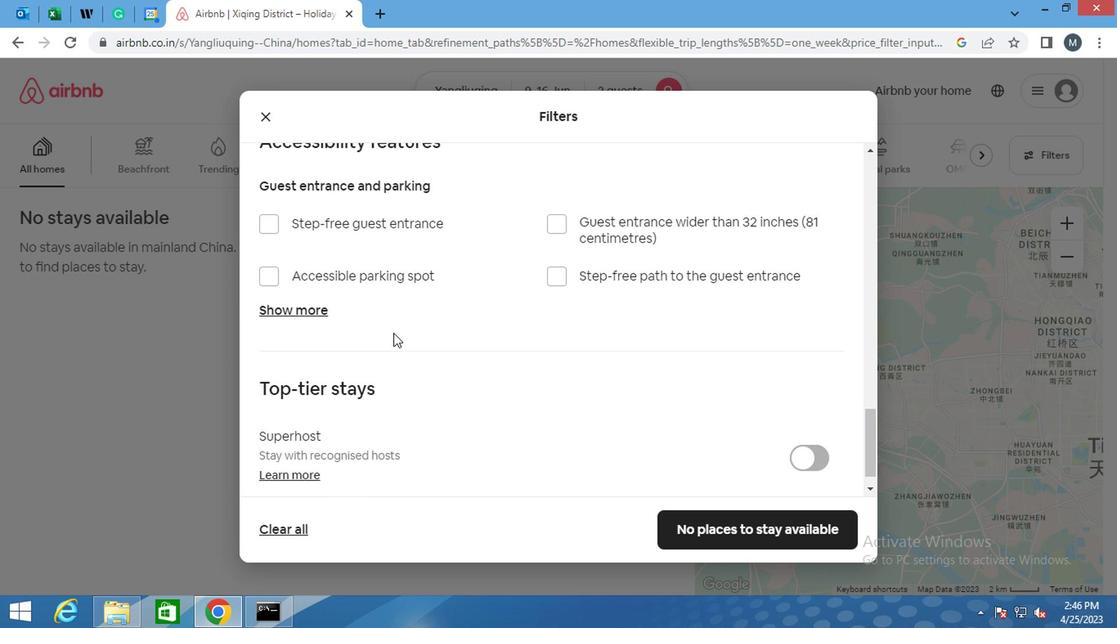 
Action: Mouse moved to (378, 370)
Screenshot: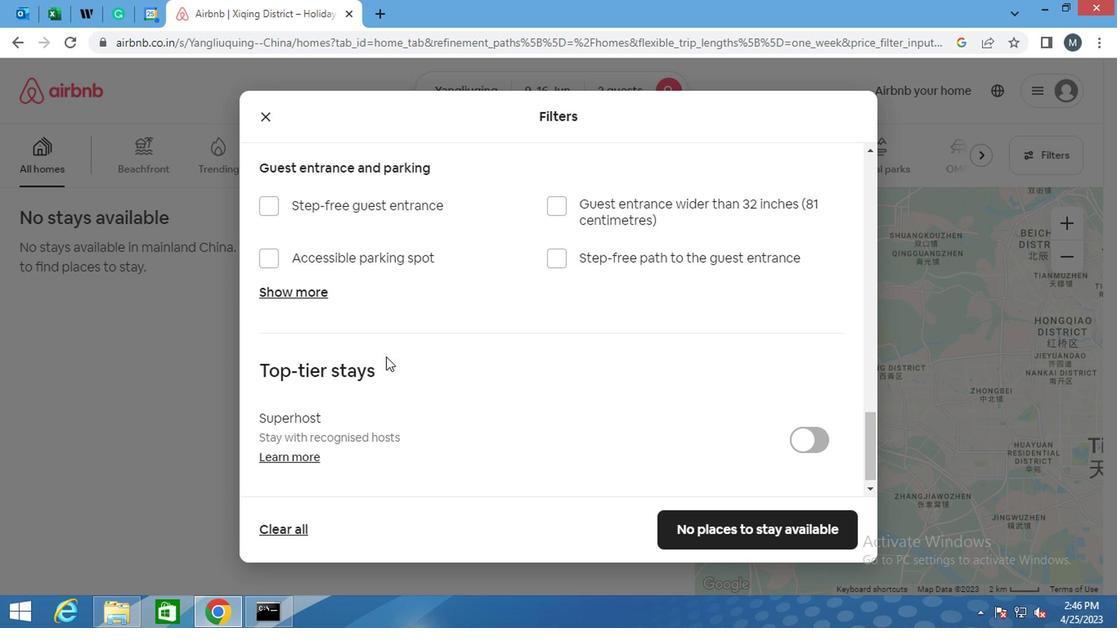 
Action: Mouse scrolled (378, 370) with delta (0, 0)
Screenshot: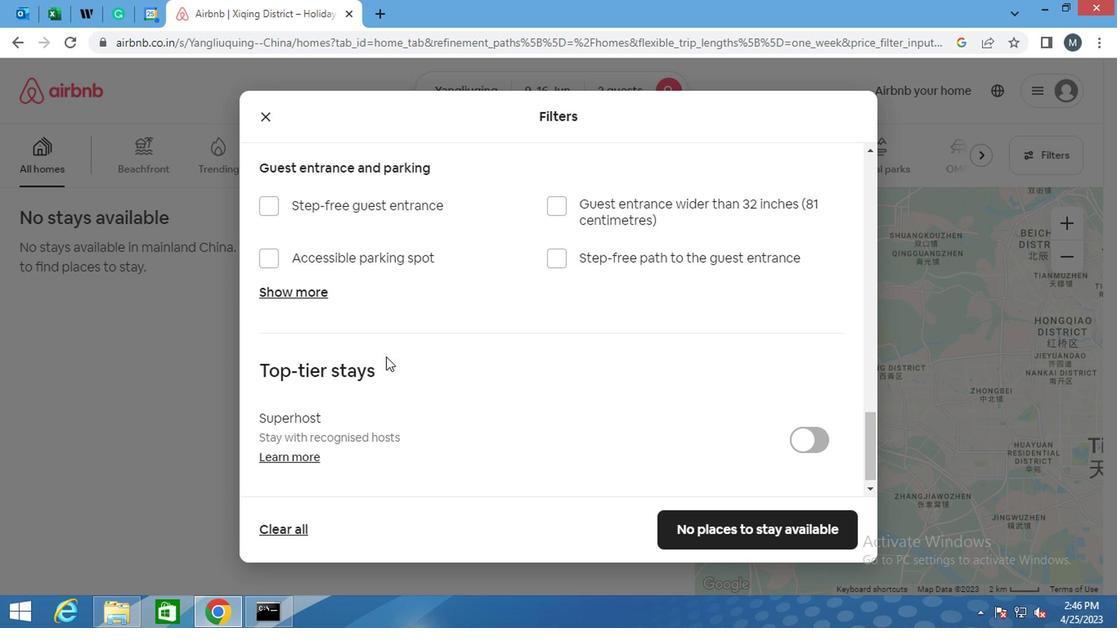 
Action: Mouse moved to (378, 374)
Screenshot: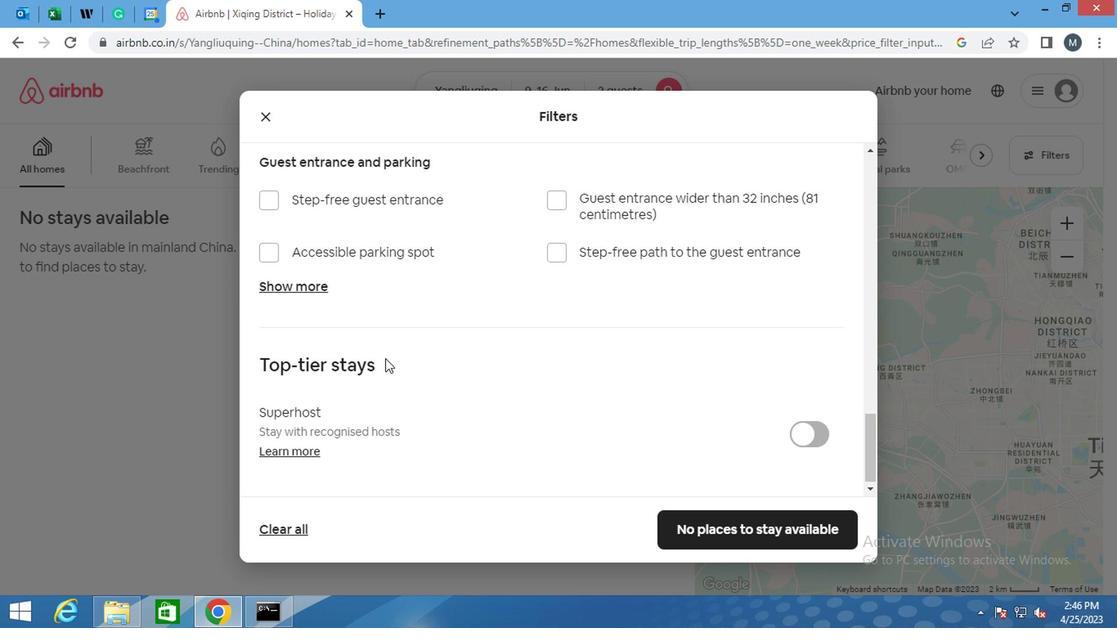 
Action: Mouse scrolled (378, 373) with delta (0, 0)
Screenshot: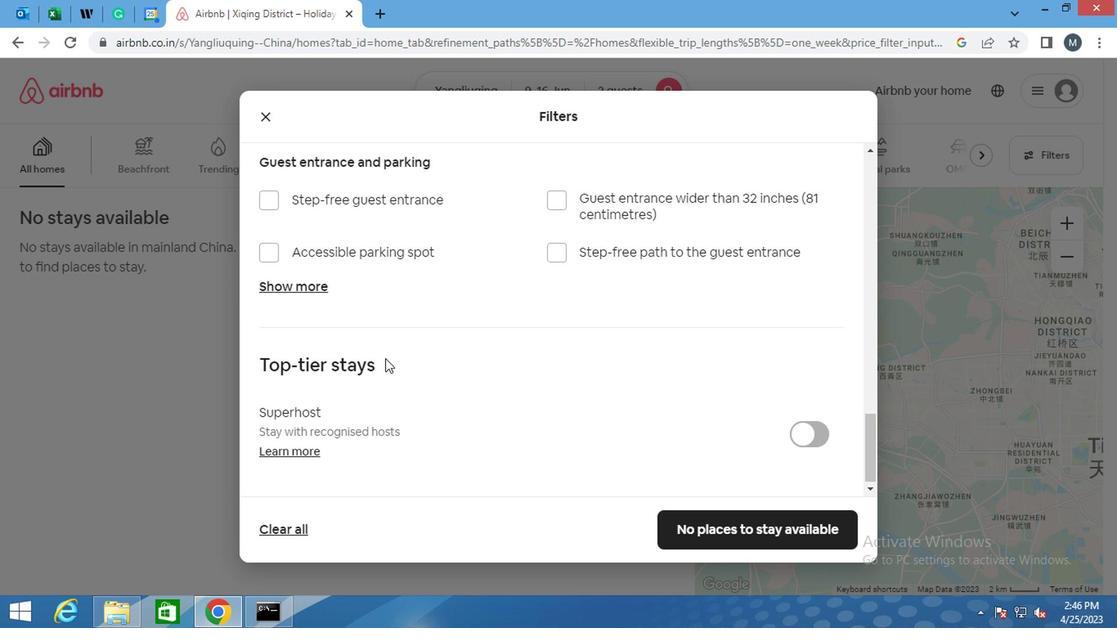 
Action: Mouse moved to (377, 378)
Screenshot: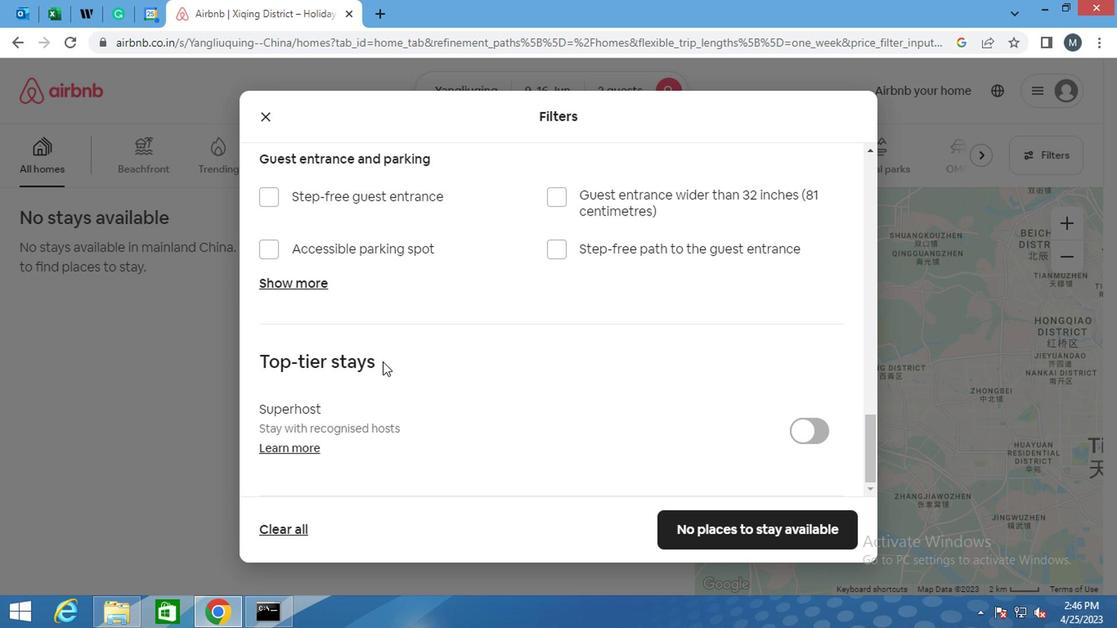 
Action: Mouse scrolled (377, 377) with delta (0, 0)
Screenshot: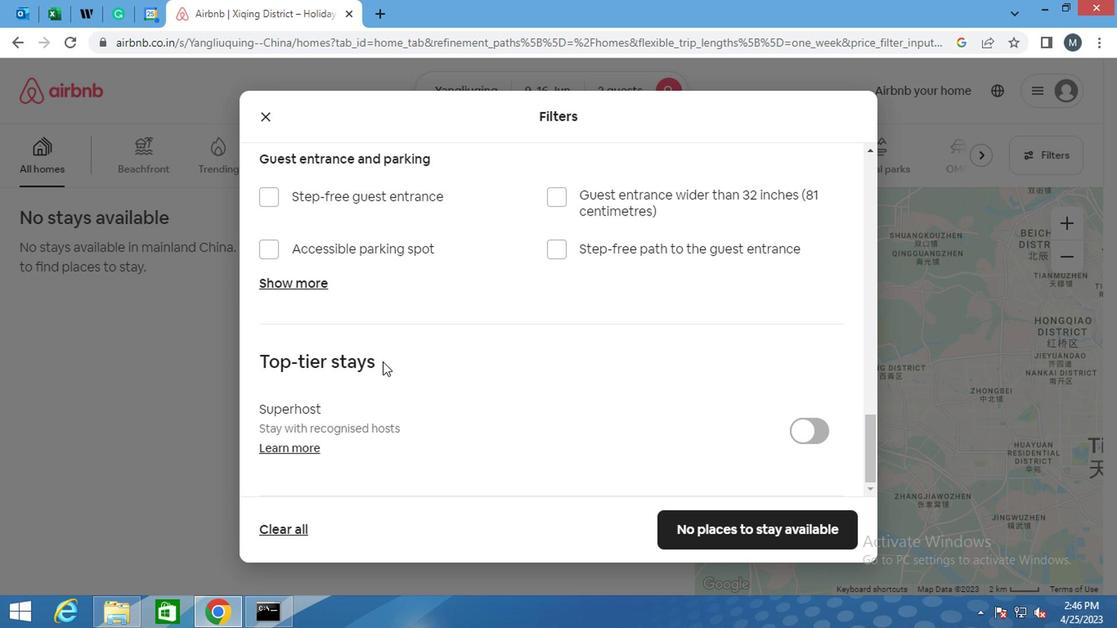 
Action: Mouse moved to (712, 536)
Screenshot: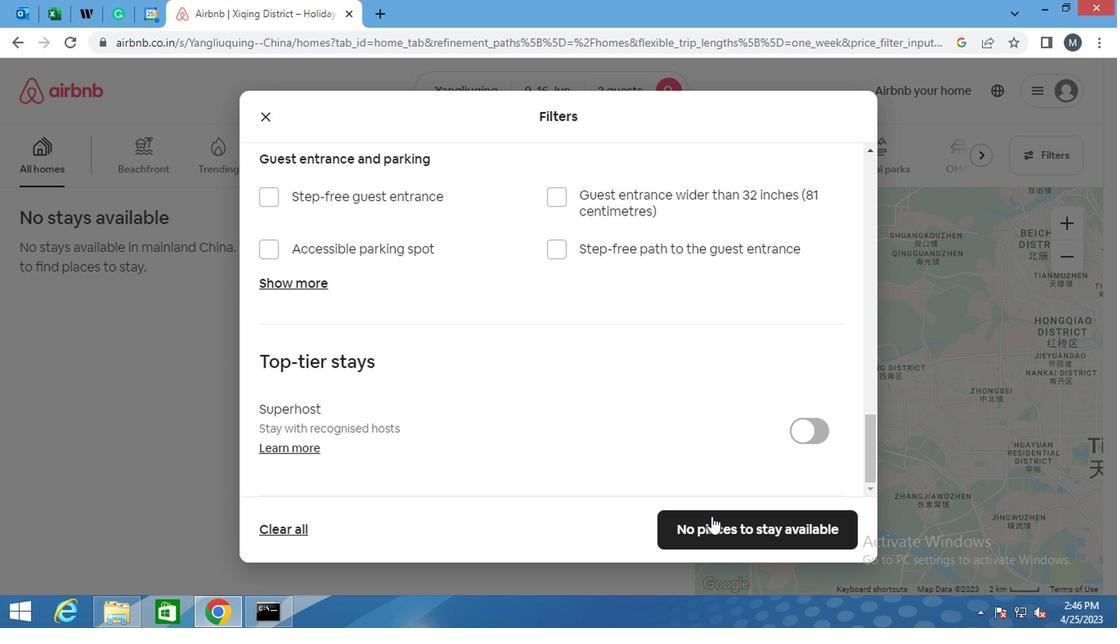 
Action: Mouse pressed left at (712, 536)
Screenshot: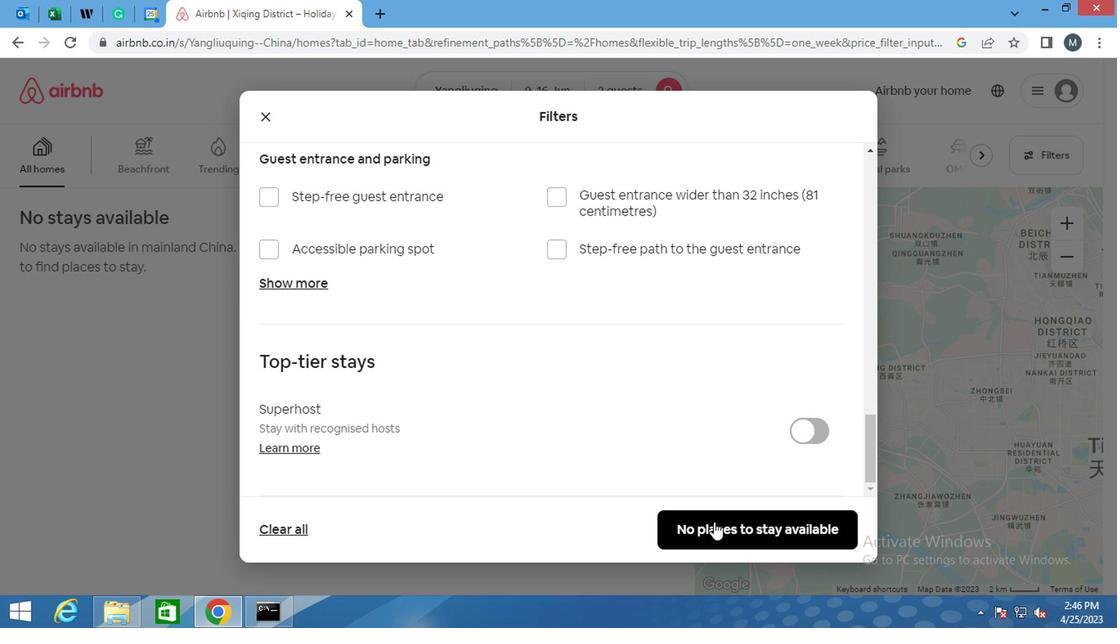 
